 Task: Find connections with filter location Sibsāgar with filter topic #CVwith filter profile language English with filter current company Allcargo Logistics Ltd with filter school The Institute of Chartered Accountants of India with filter industry Recreational Facilities with filter service category Loans with filter keywords title Store Manager
Action: Mouse moved to (626, 86)
Screenshot: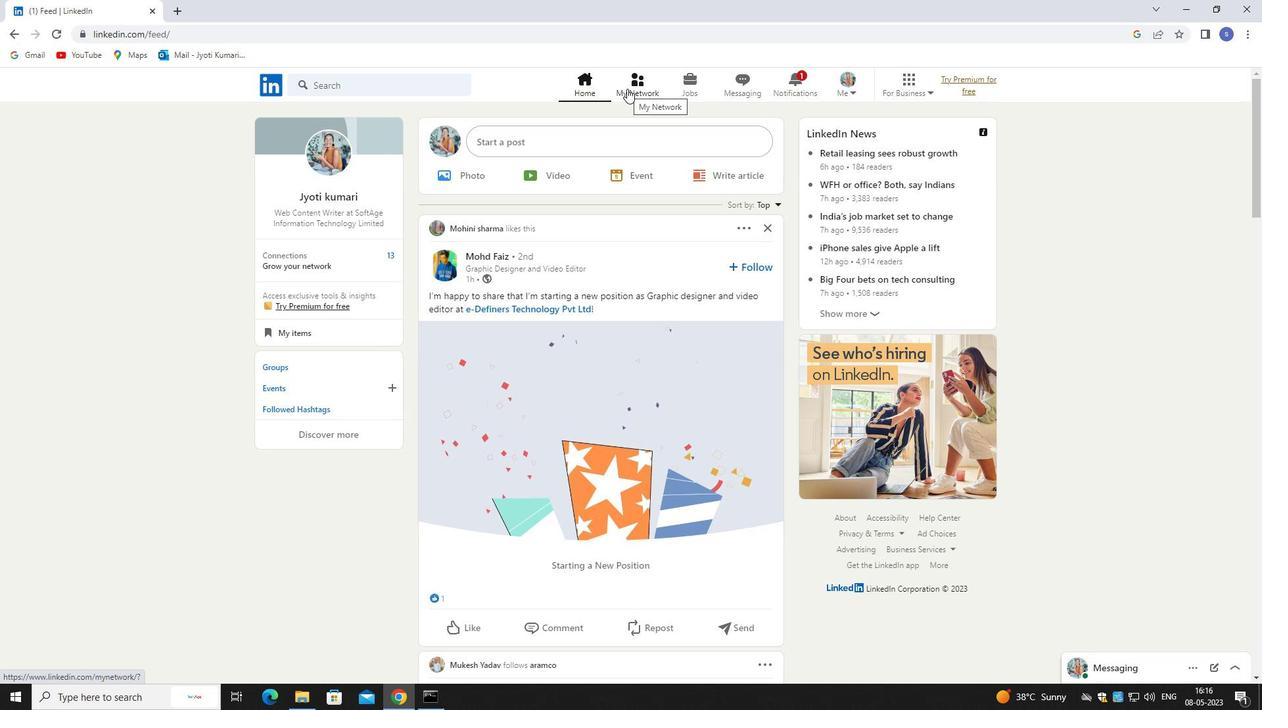 
Action: Mouse pressed left at (626, 86)
Screenshot: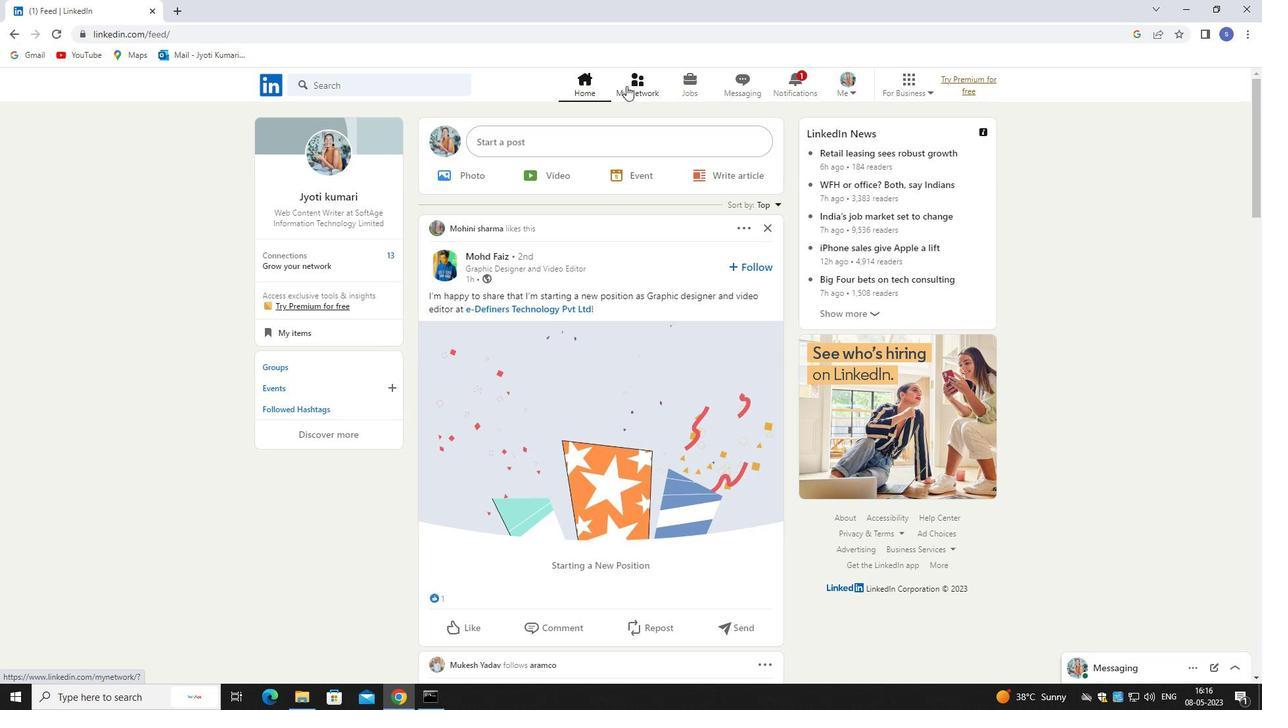 
Action: Mouse pressed left at (626, 86)
Screenshot: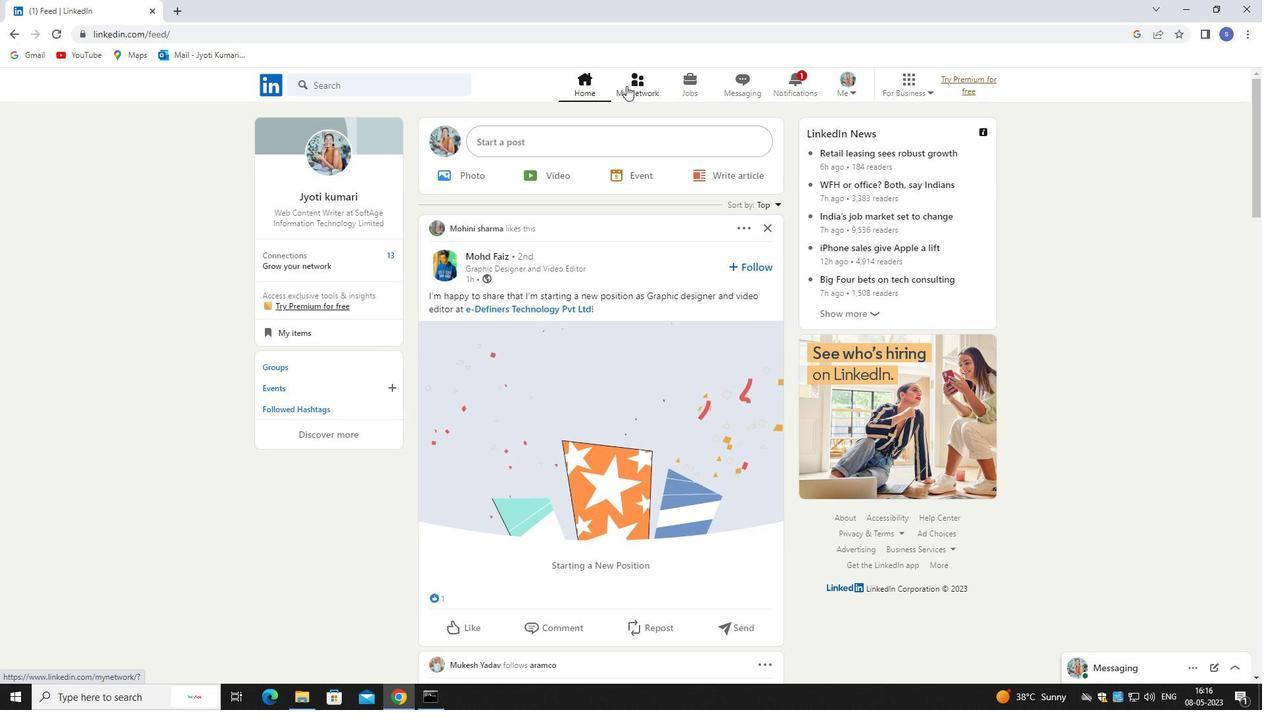 
Action: Mouse moved to (427, 153)
Screenshot: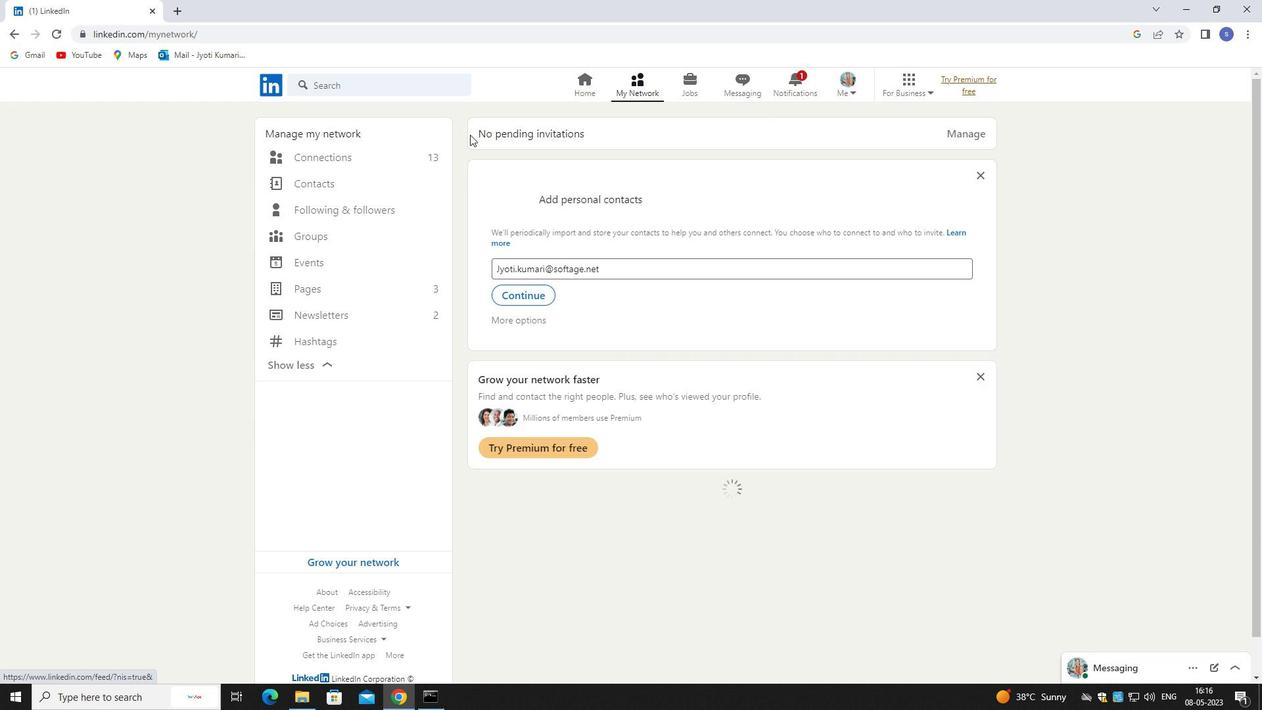 
Action: Mouse pressed left at (427, 153)
Screenshot: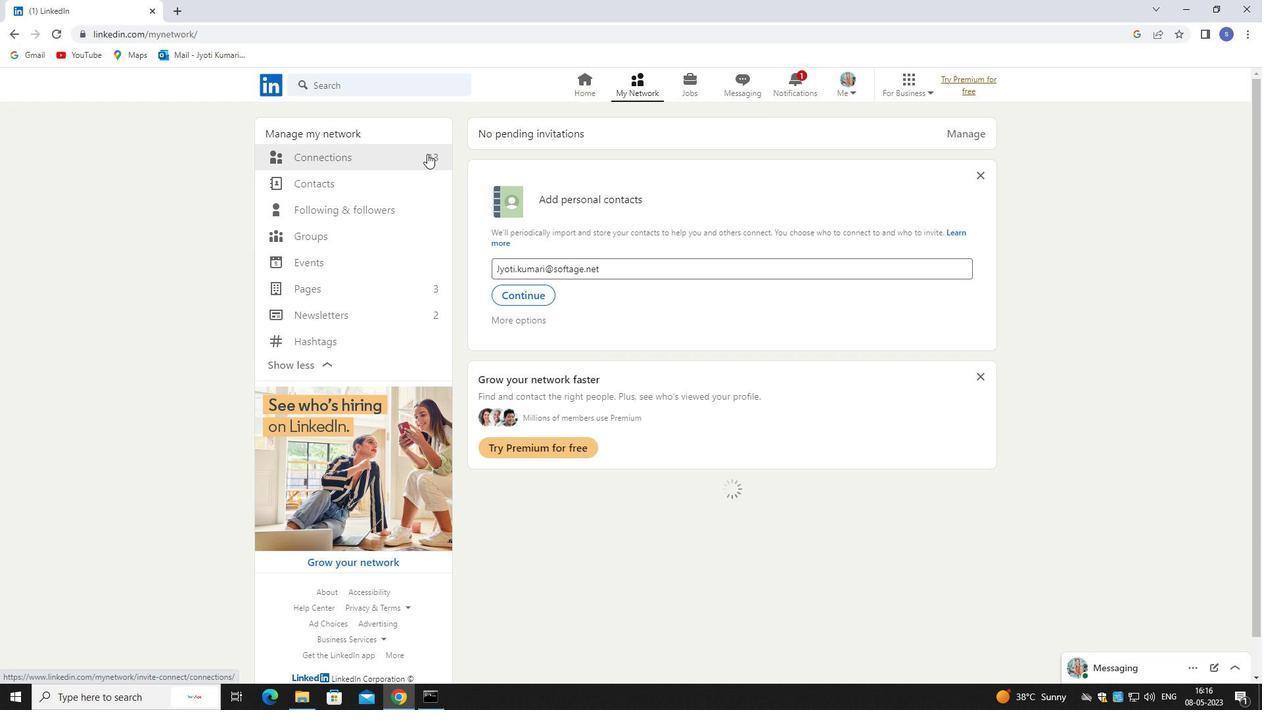 
Action: Mouse pressed left at (427, 153)
Screenshot: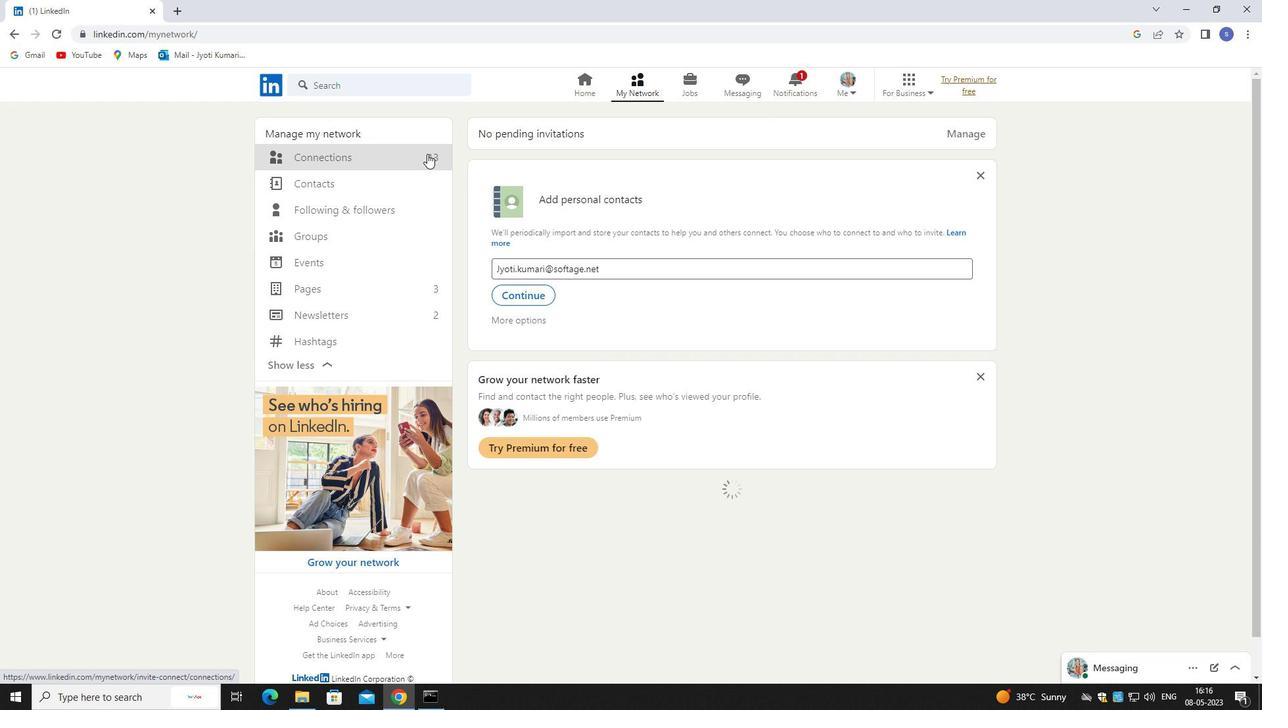 
Action: Mouse moved to (724, 158)
Screenshot: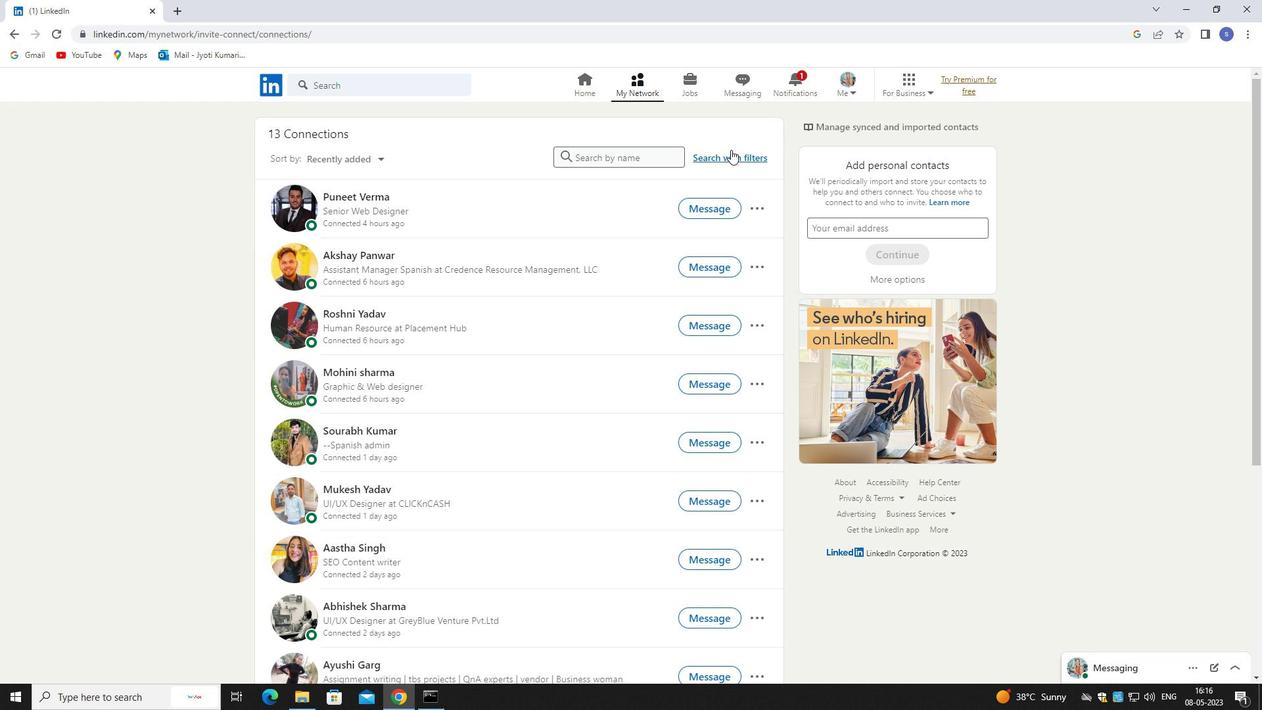 
Action: Mouse pressed left at (724, 158)
Screenshot: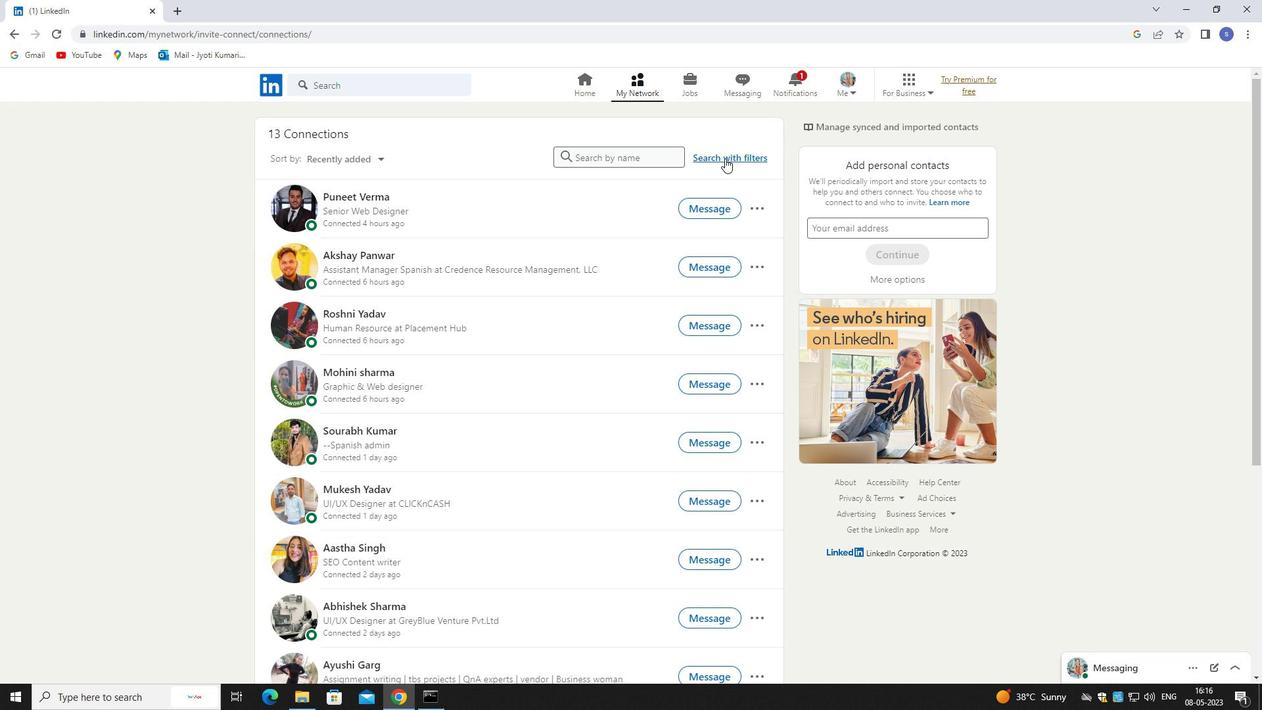 
Action: Mouse moved to (683, 120)
Screenshot: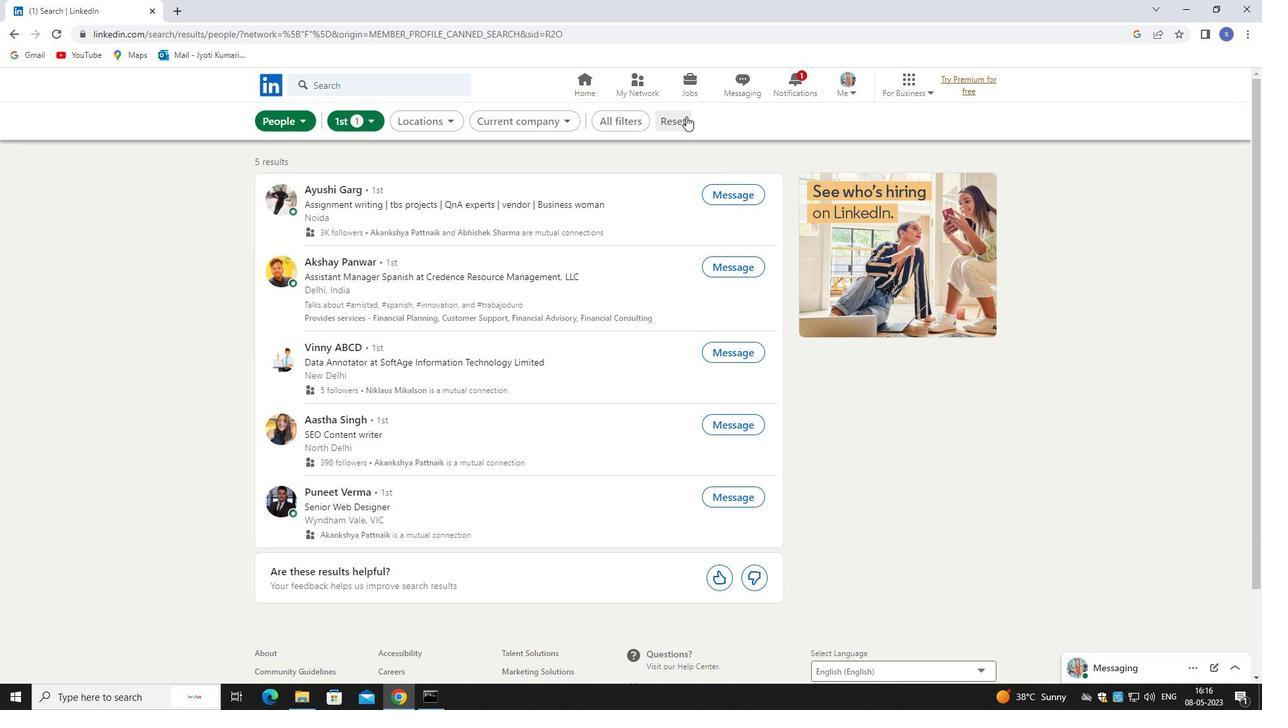 
Action: Mouse pressed left at (683, 120)
Screenshot: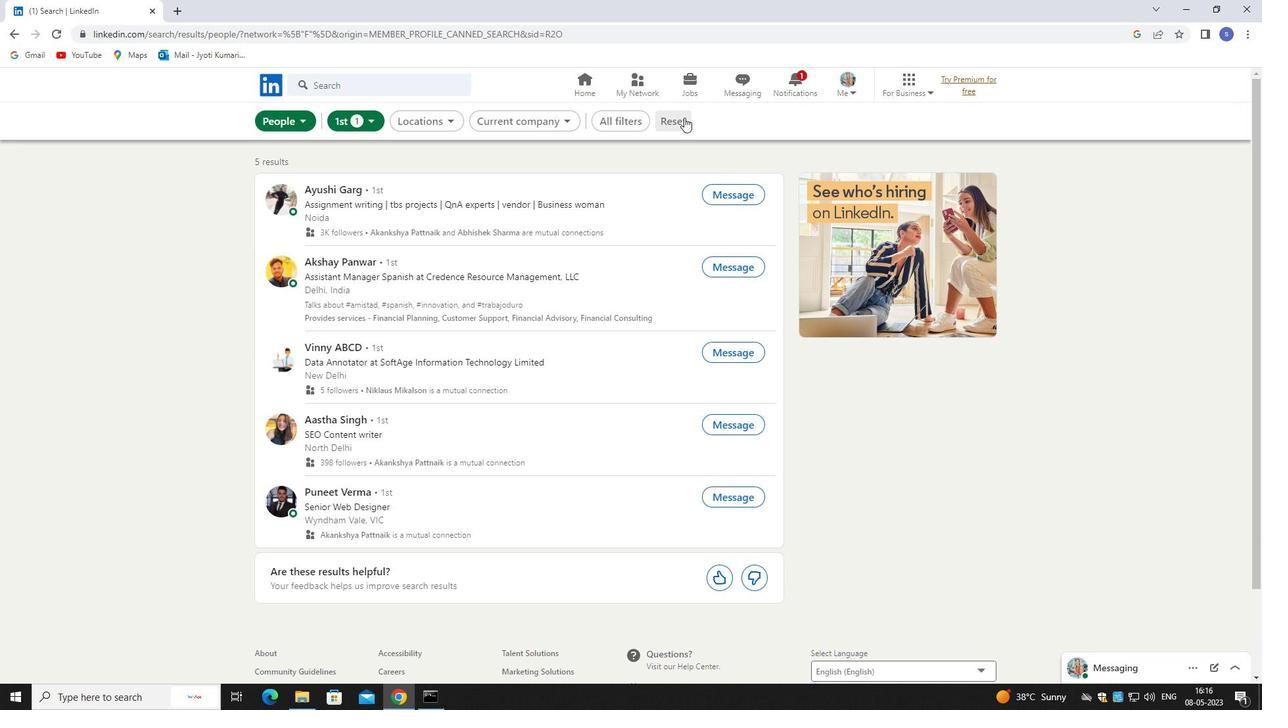 
Action: Mouse moved to (661, 124)
Screenshot: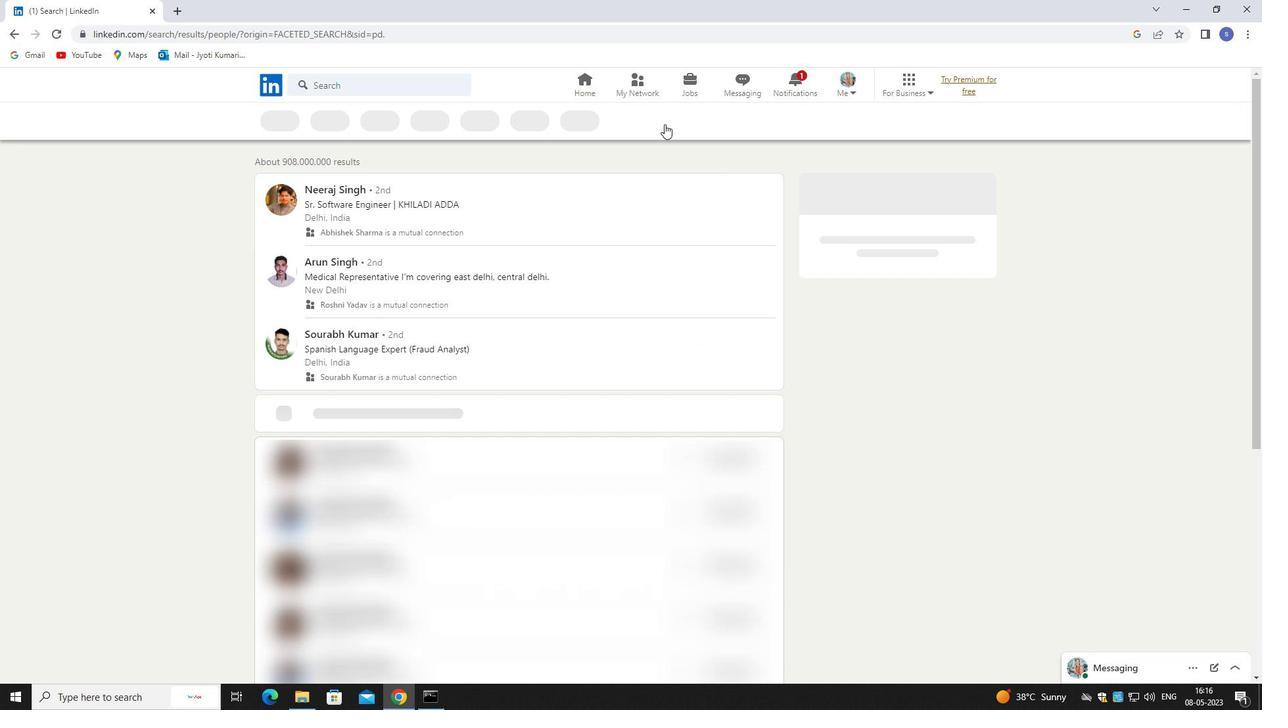 
Action: Mouse pressed left at (661, 124)
Screenshot: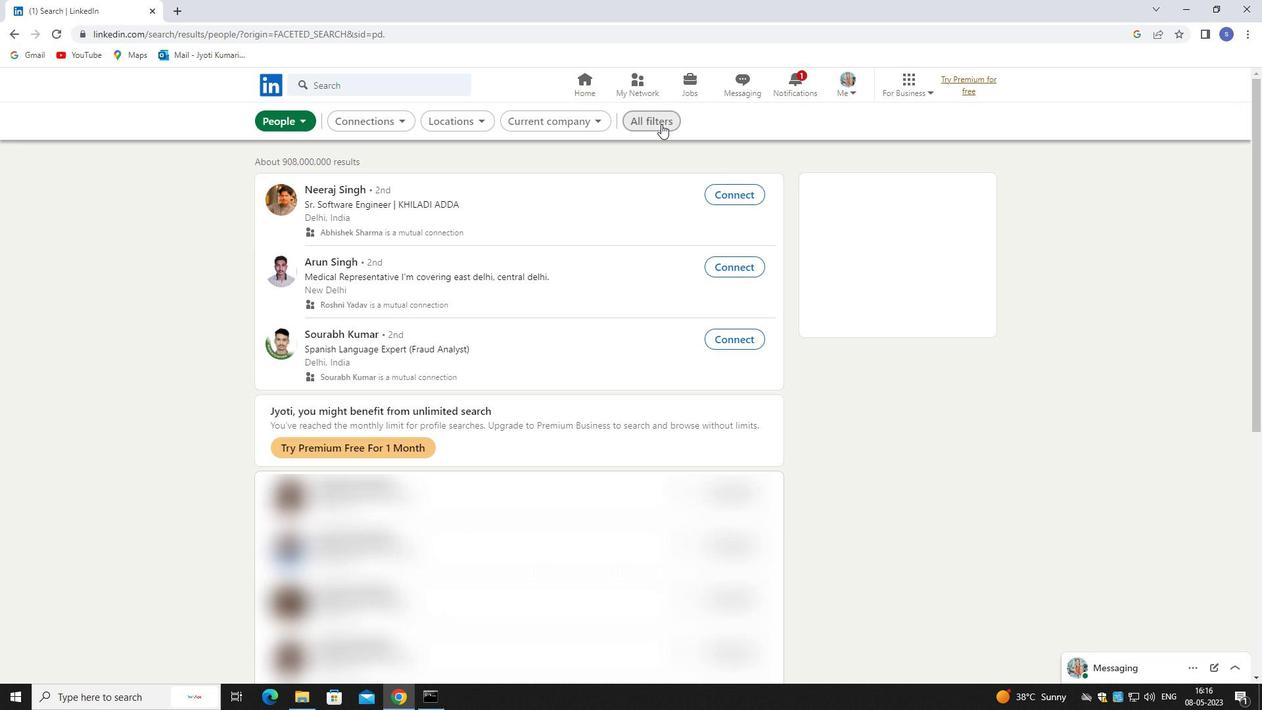 
Action: Mouse moved to (1132, 523)
Screenshot: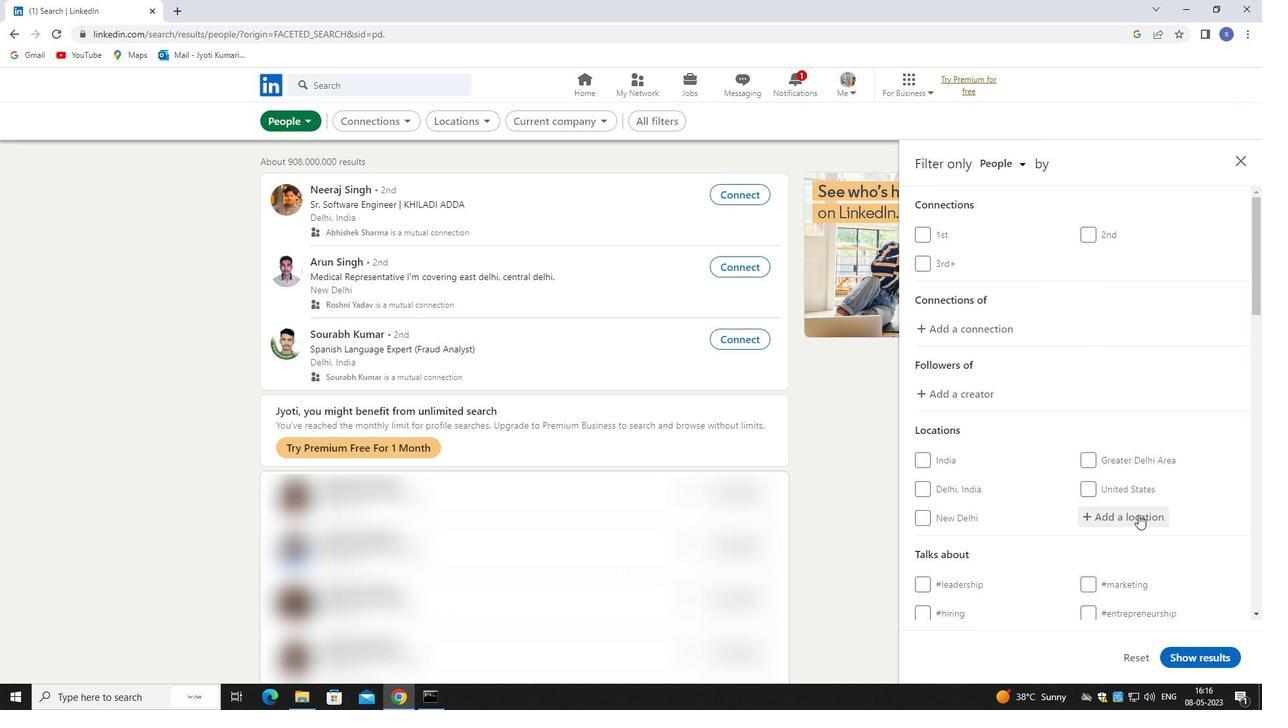 
Action: Mouse pressed left at (1132, 523)
Screenshot: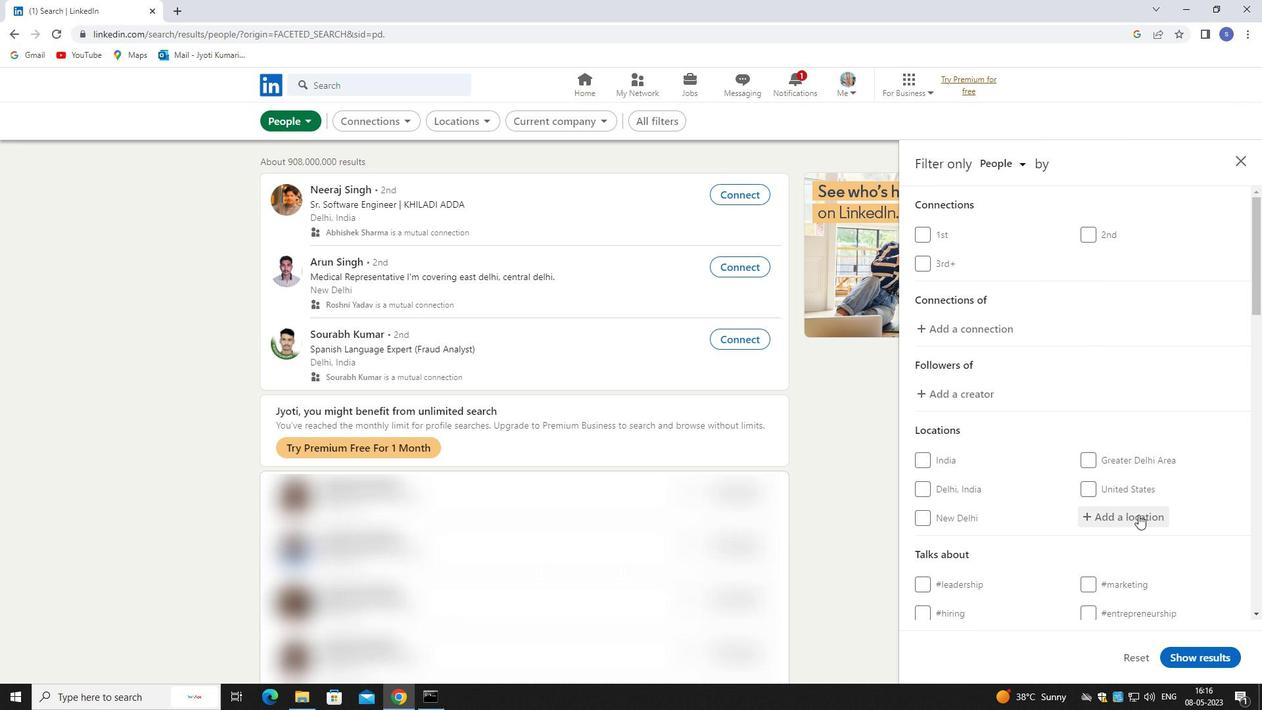 
Action: Mouse moved to (1130, 522)
Screenshot: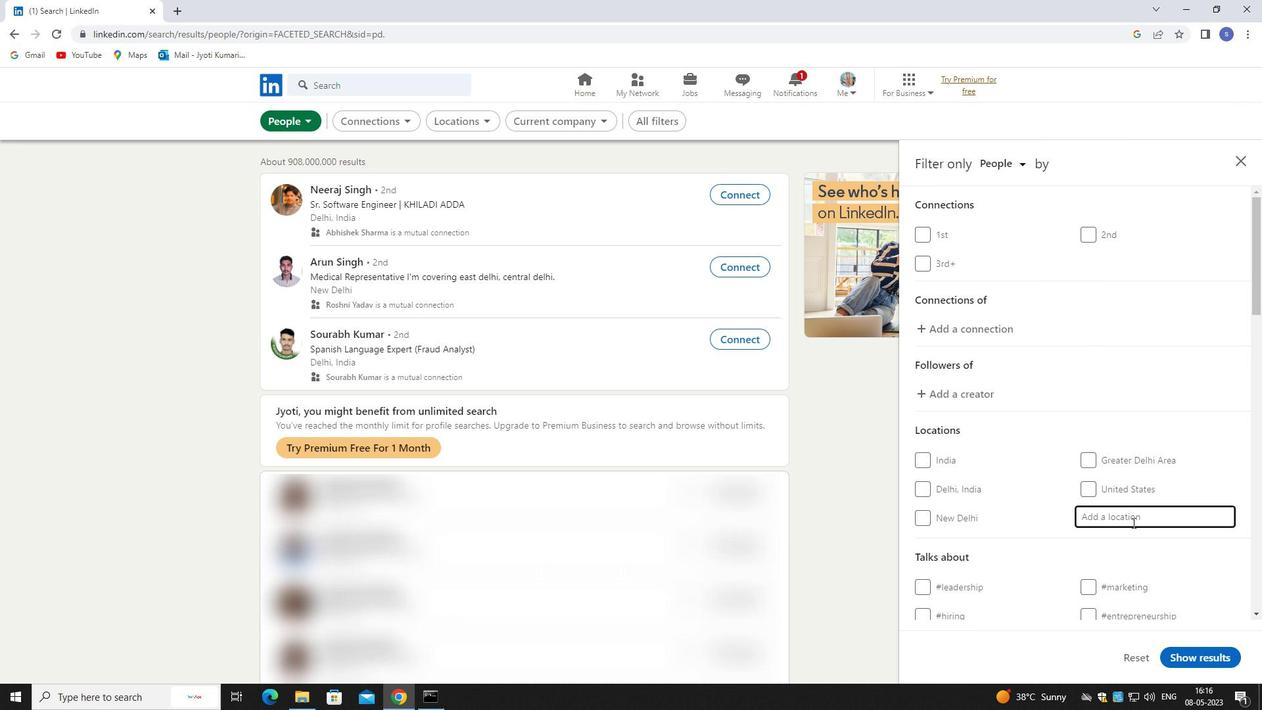 
Action: Key pressed siba<Key.backspace>sa
Screenshot: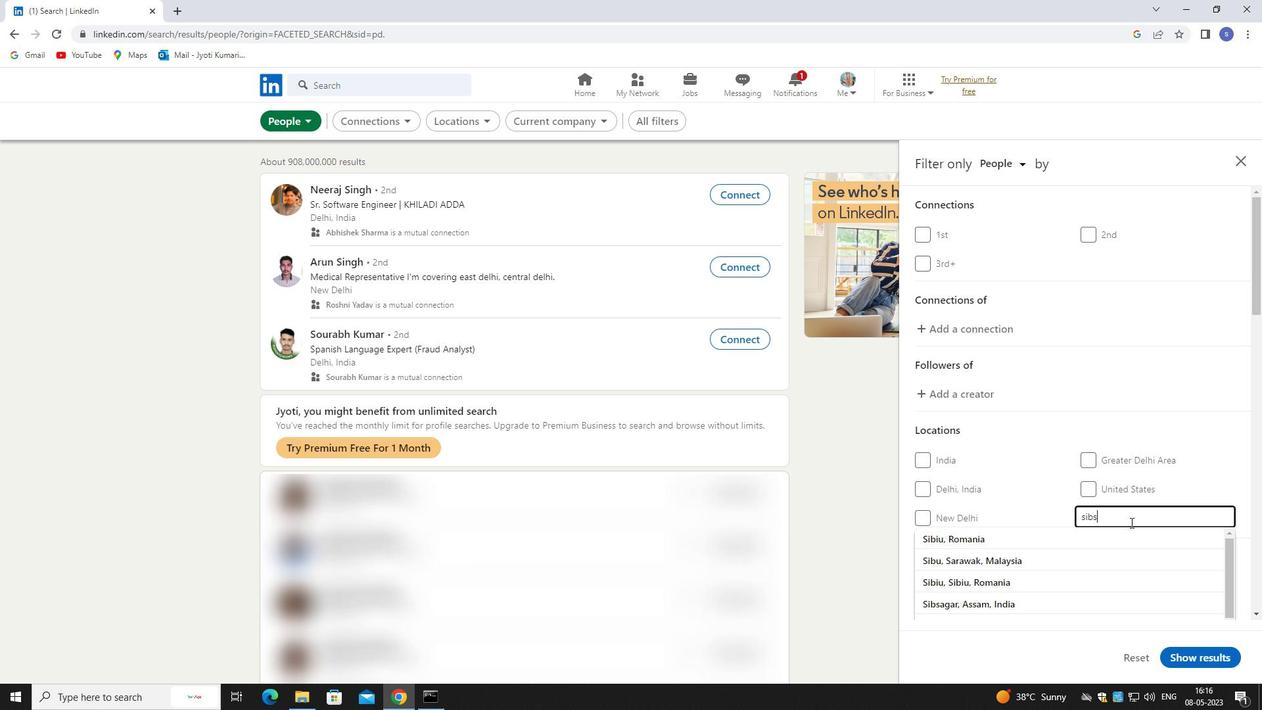 
Action: Mouse moved to (1134, 535)
Screenshot: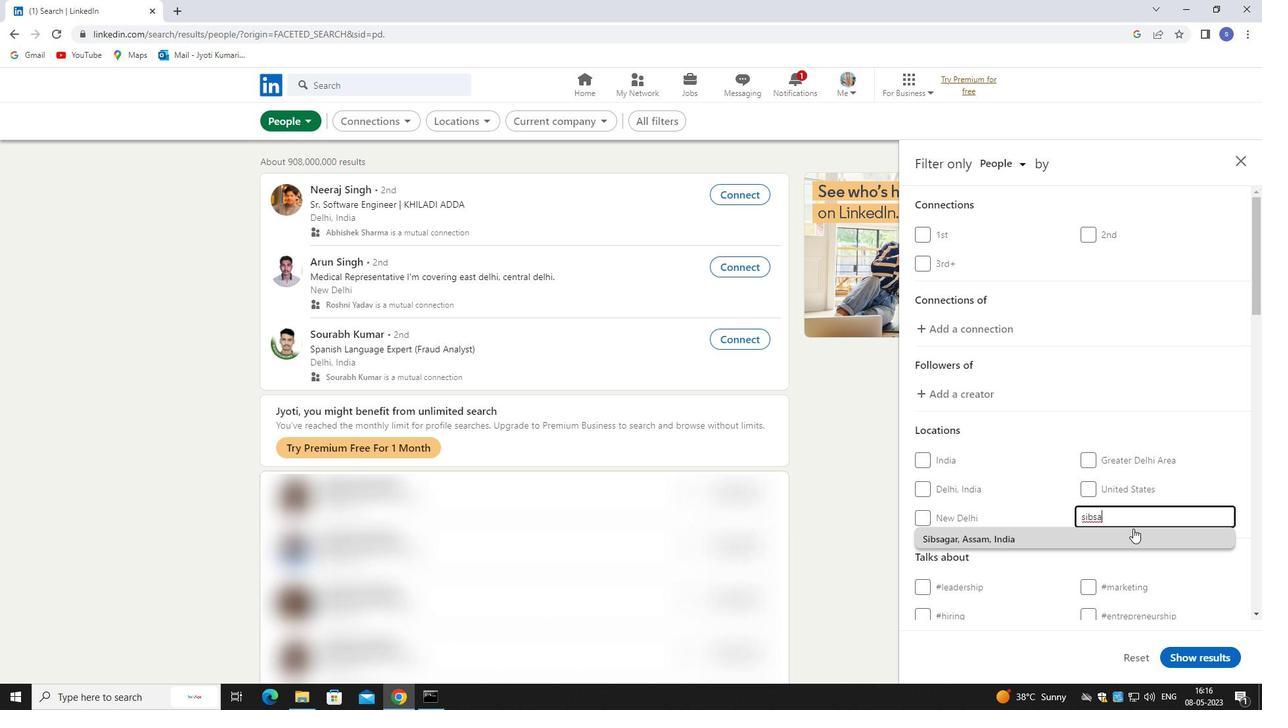 
Action: Mouse pressed left at (1134, 535)
Screenshot: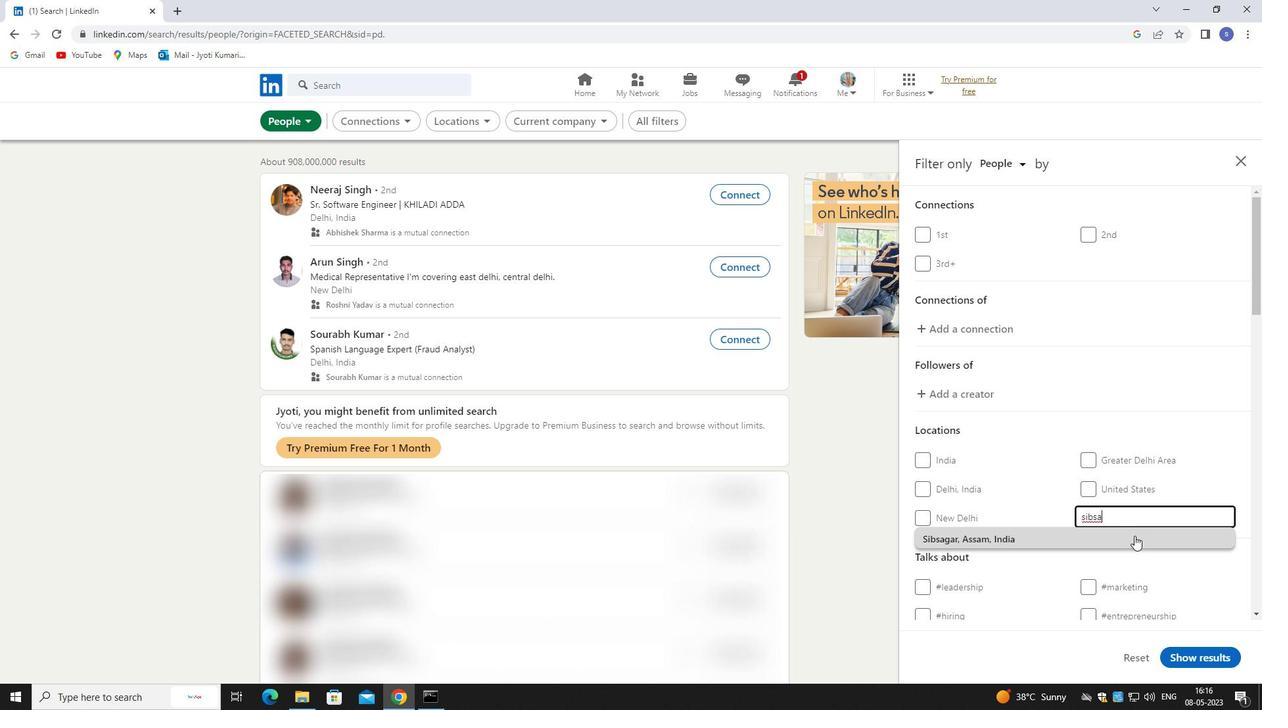 
Action: Mouse moved to (1135, 536)
Screenshot: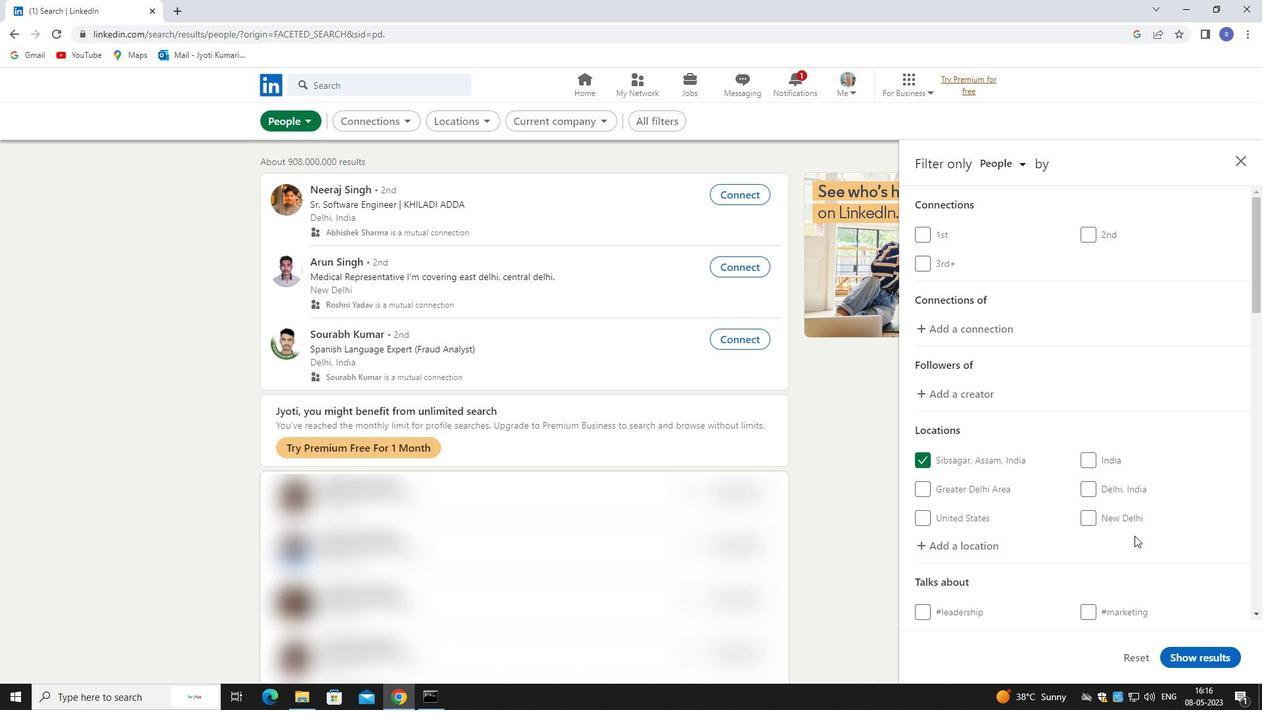
Action: Mouse scrolled (1135, 535) with delta (0, 0)
Screenshot: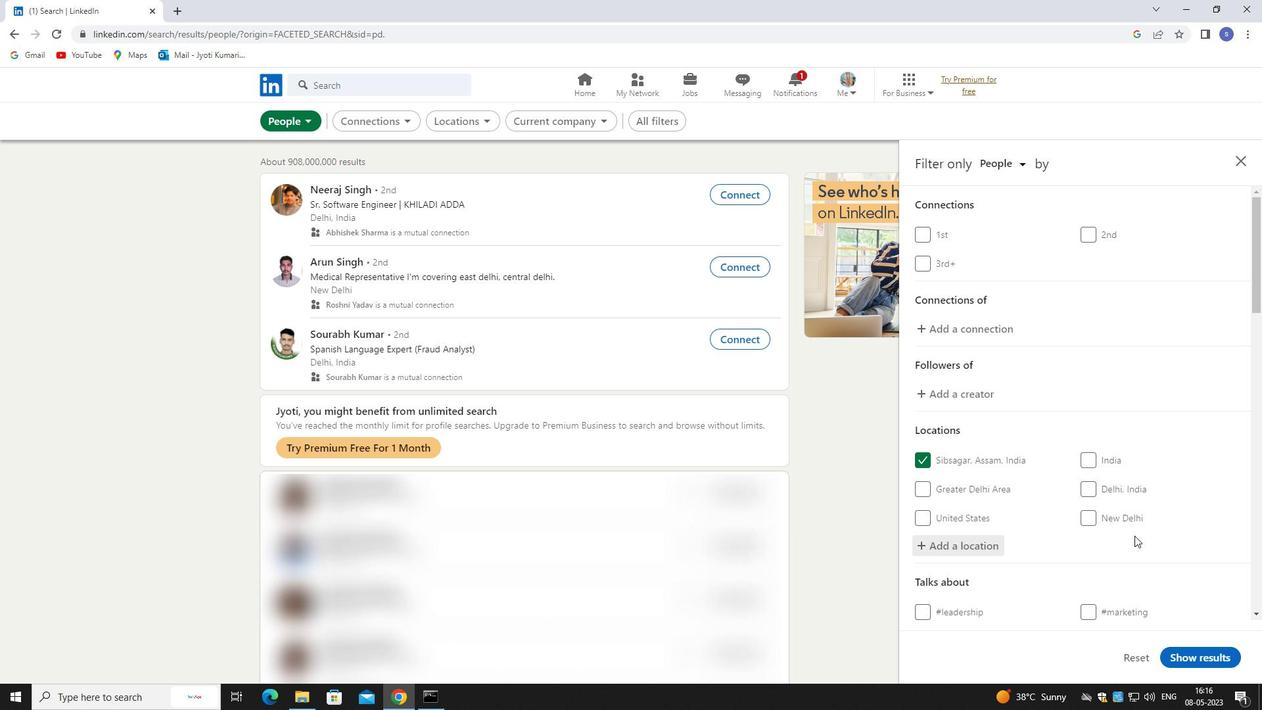 
Action: Mouse moved to (1135, 536)
Screenshot: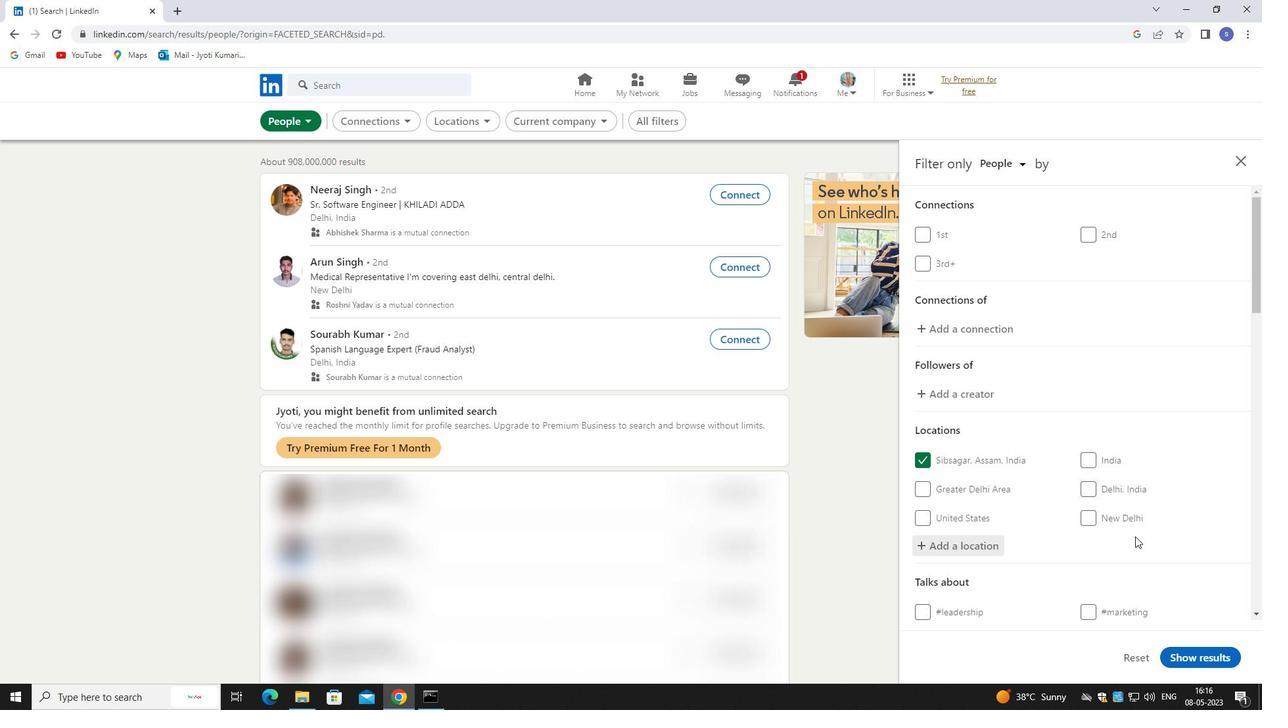
Action: Mouse scrolled (1135, 535) with delta (0, 0)
Screenshot: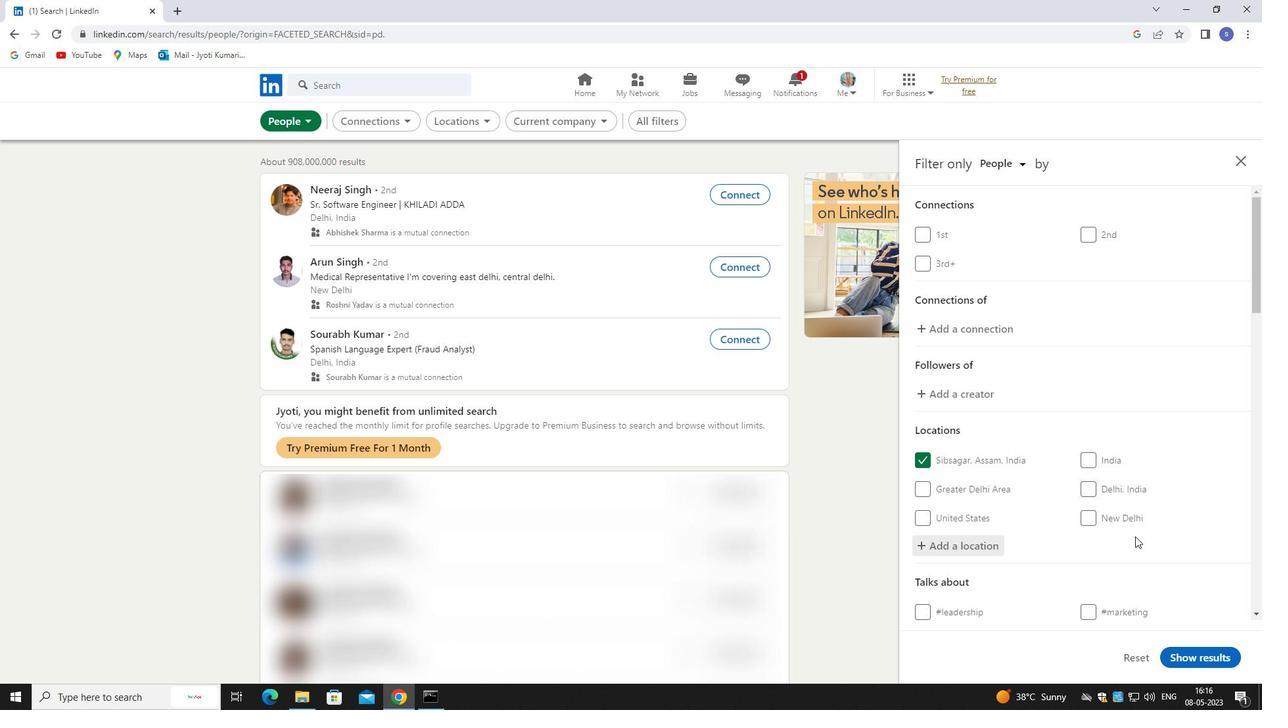 
Action: Mouse pressed left at (1135, 536)
Screenshot: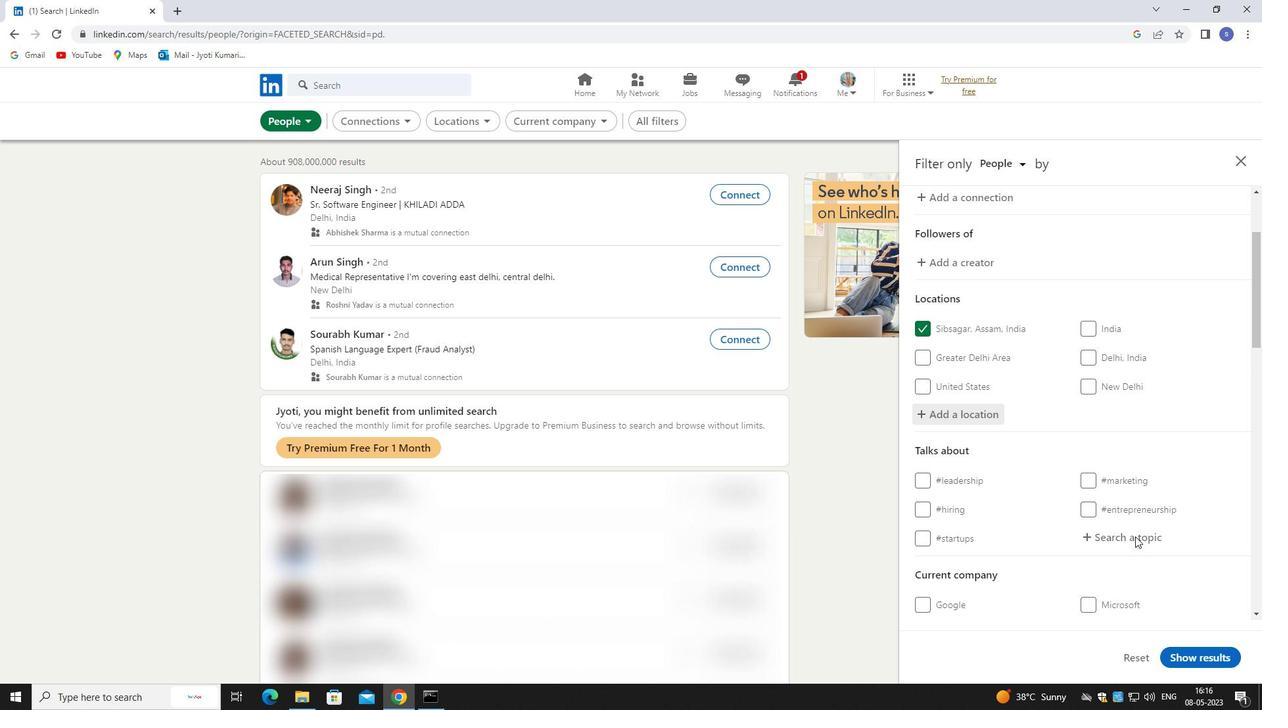 
Action: Key pressed v<Key.backspace>cv
Screenshot: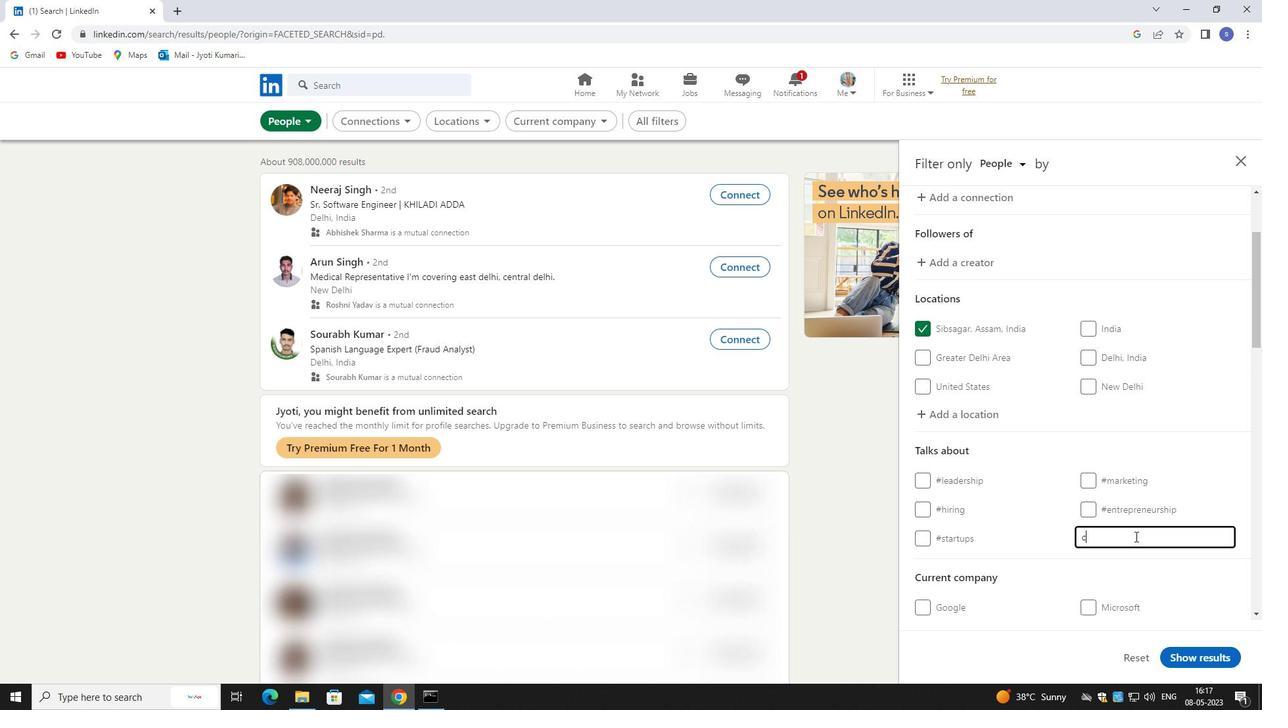 
Action: Mouse moved to (1112, 555)
Screenshot: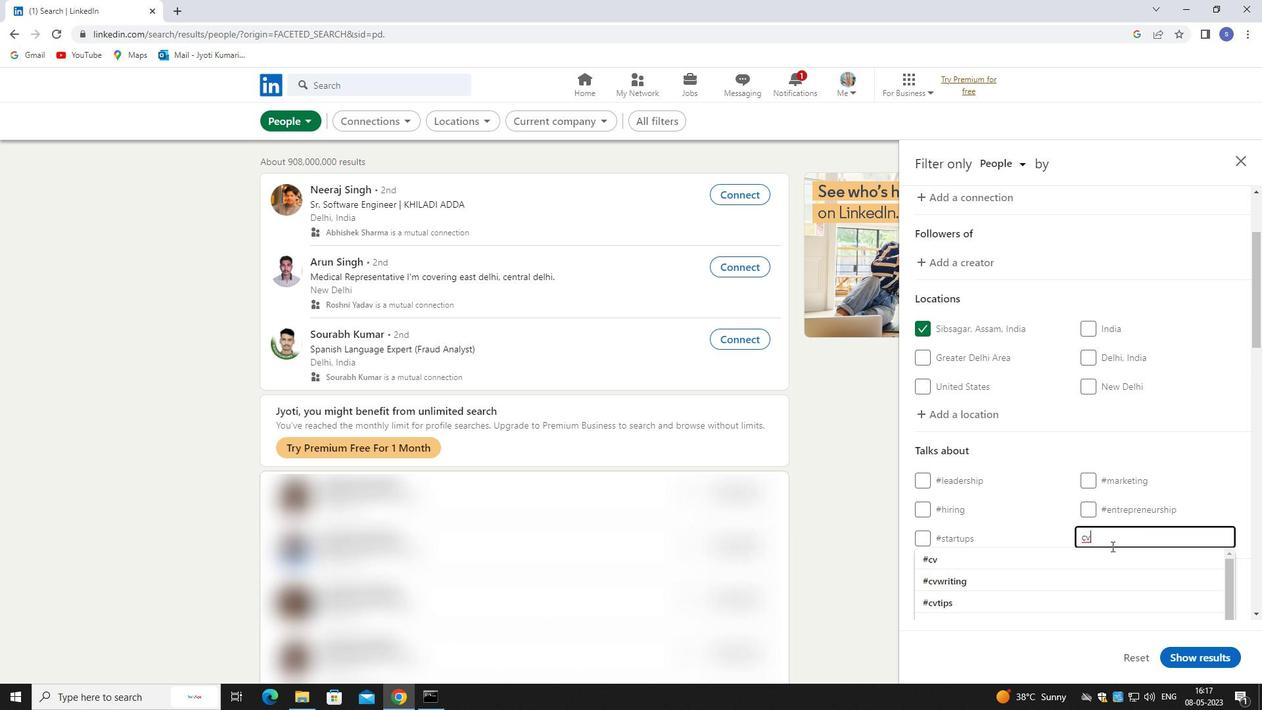 
Action: Mouse pressed left at (1112, 555)
Screenshot: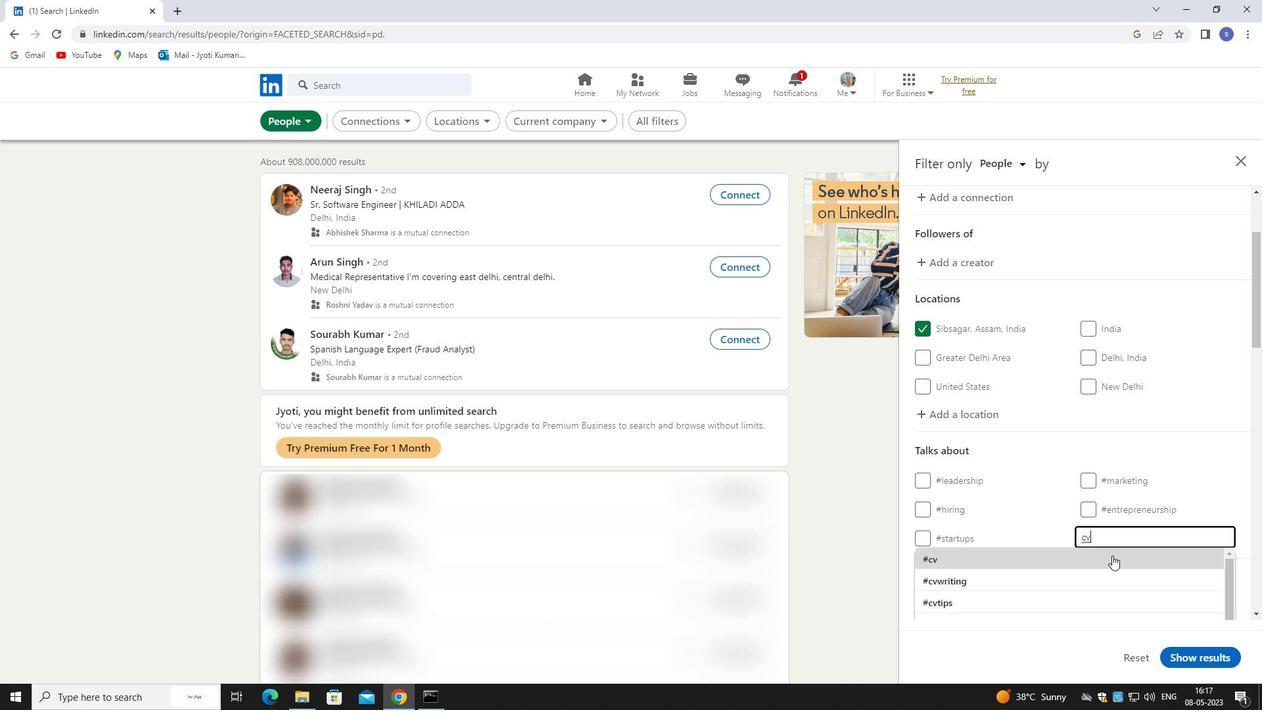 
Action: Mouse moved to (1113, 556)
Screenshot: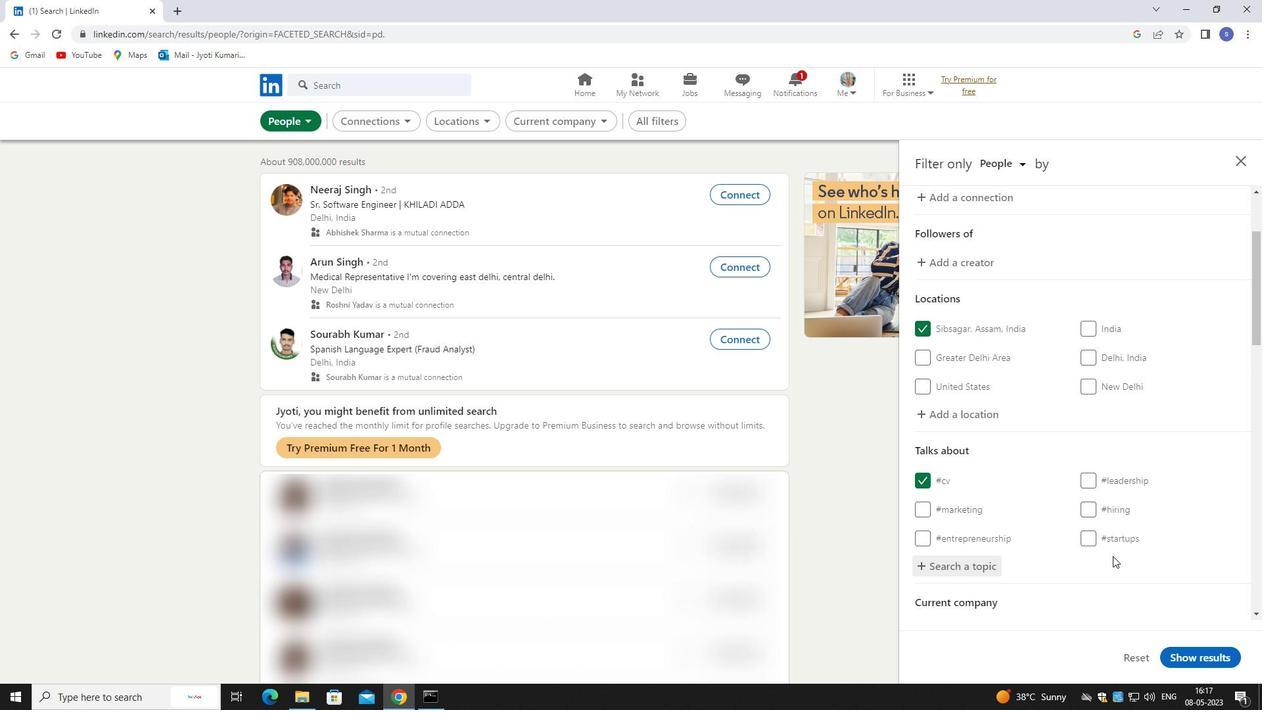 
Action: Mouse scrolled (1113, 556) with delta (0, 0)
Screenshot: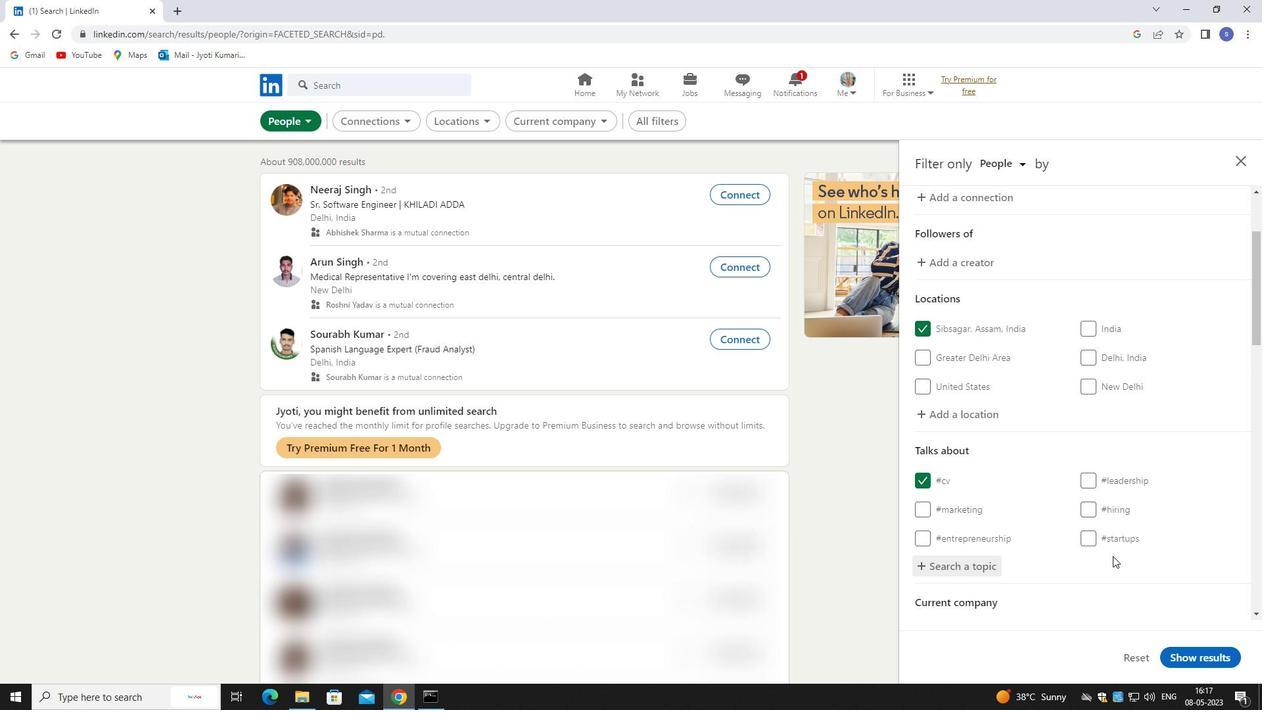 
Action: Mouse scrolled (1113, 556) with delta (0, 0)
Screenshot: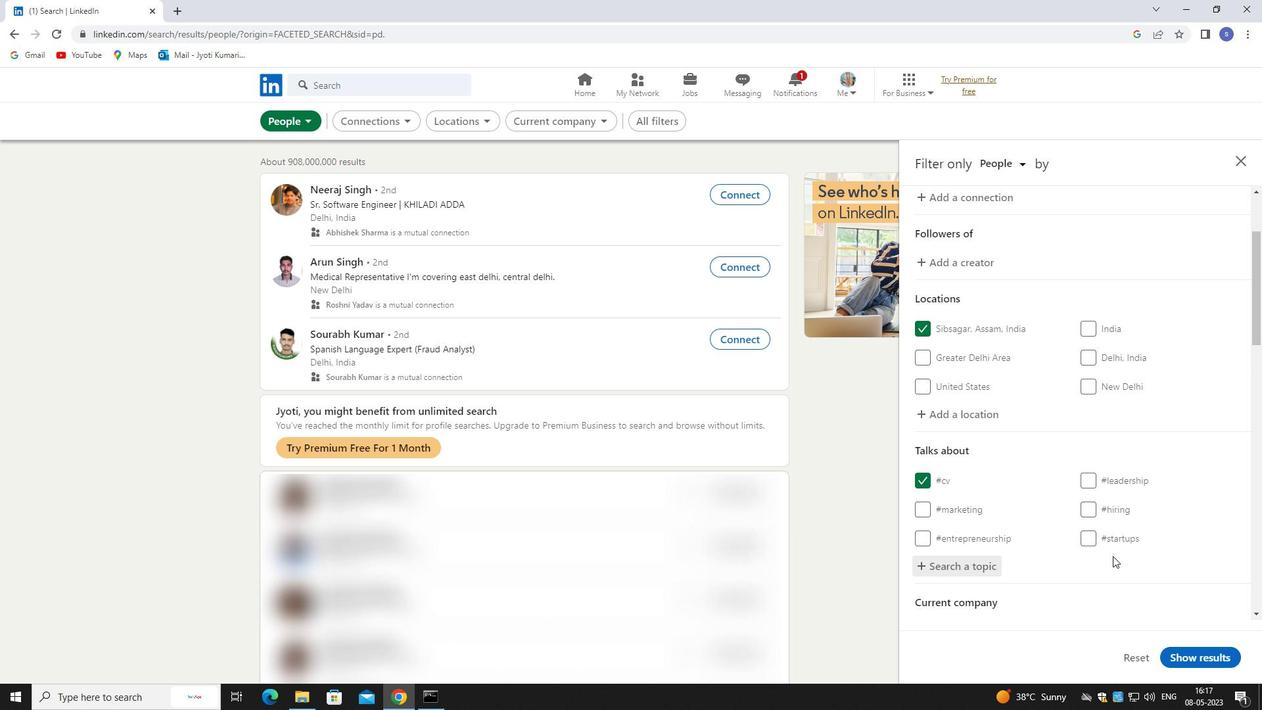 
Action: Mouse scrolled (1113, 556) with delta (0, 0)
Screenshot: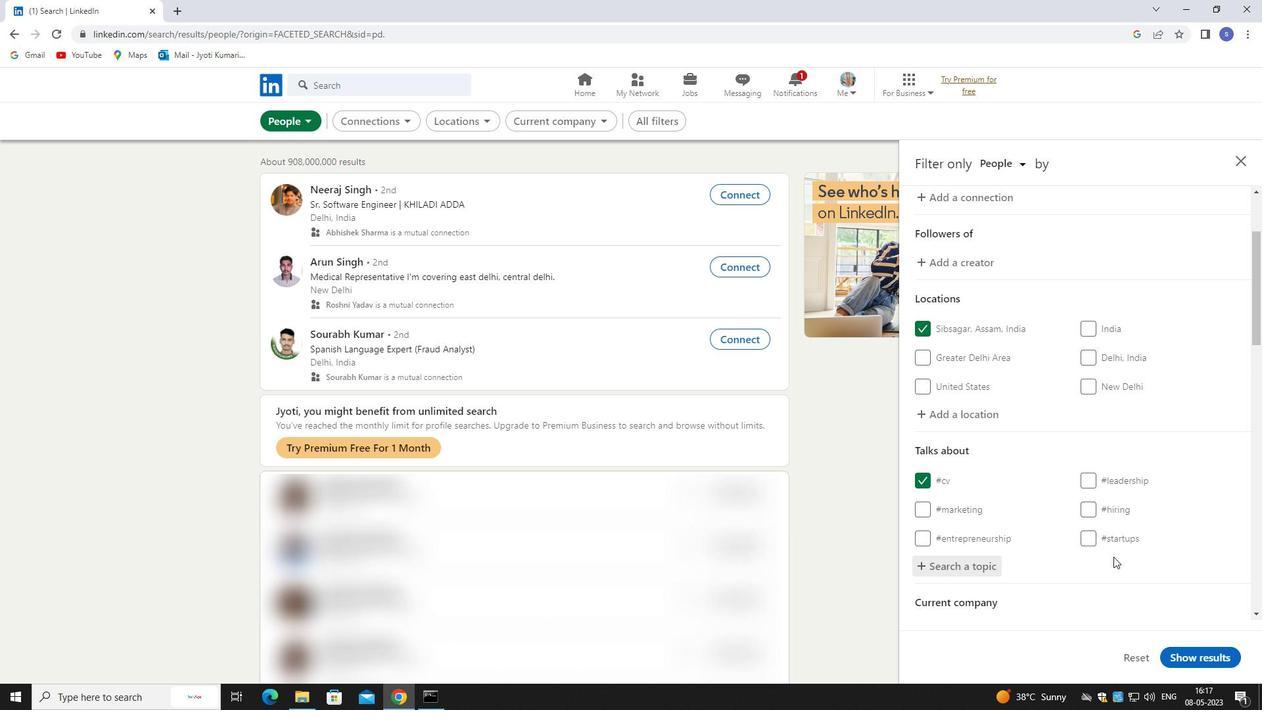 
Action: Mouse scrolled (1113, 556) with delta (0, 0)
Screenshot: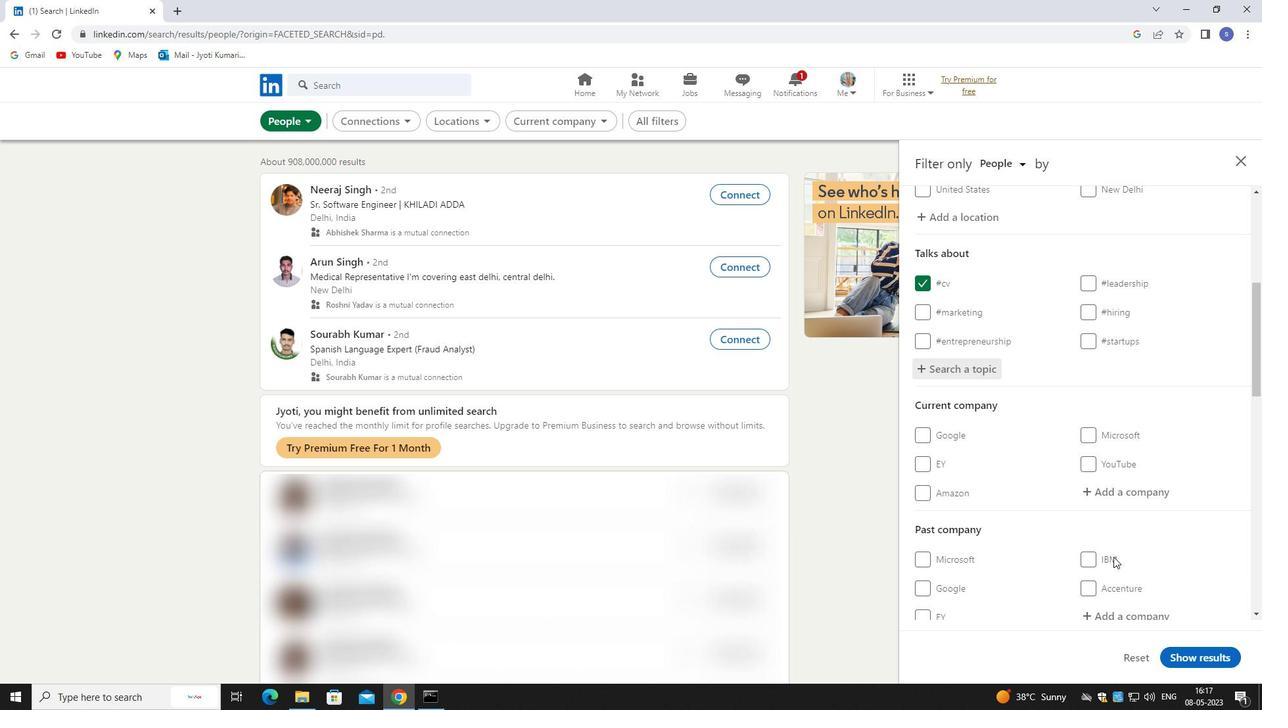 
Action: Mouse moved to (1120, 428)
Screenshot: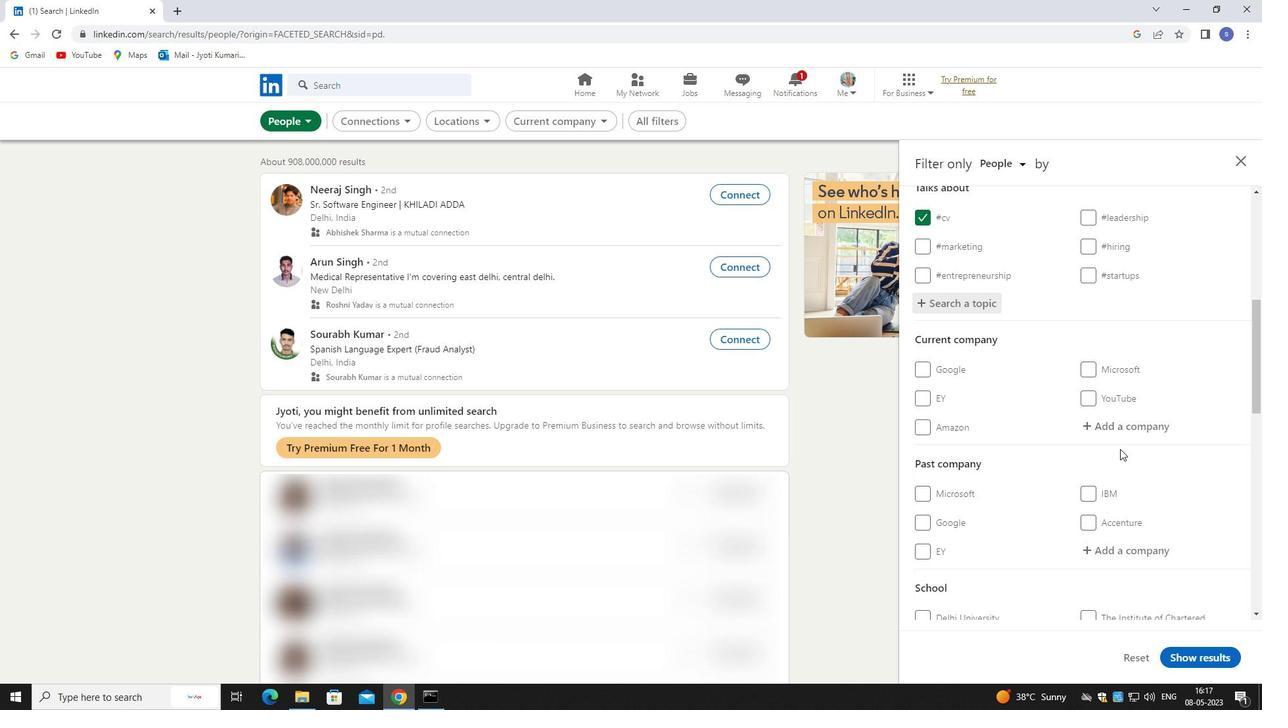 
Action: Mouse pressed left at (1120, 428)
Screenshot: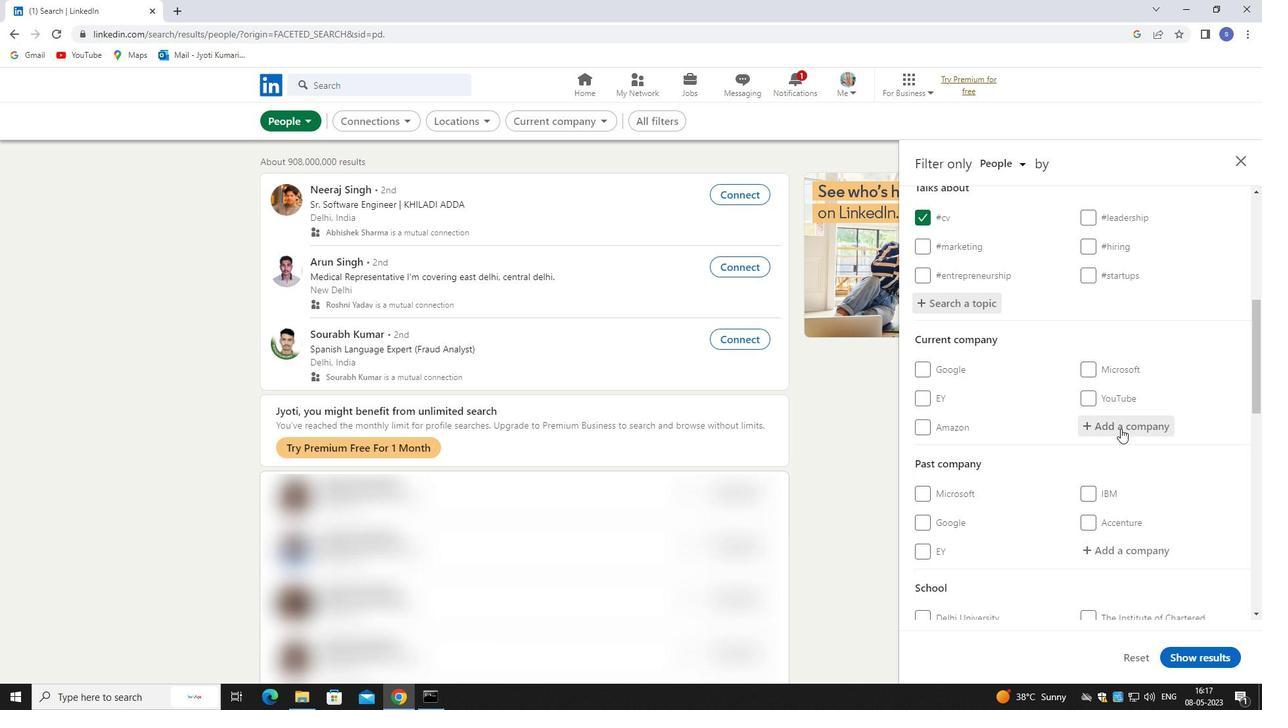
Action: Key pressed allcargo
Screenshot: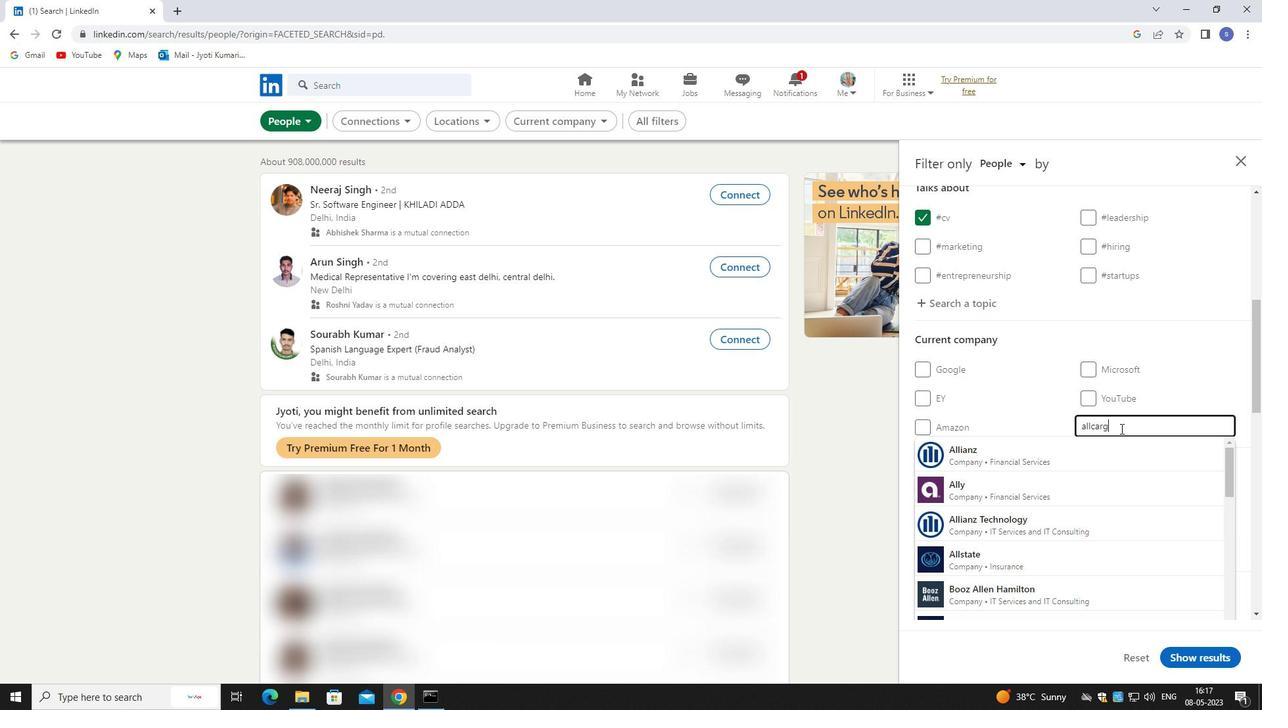 
Action: Mouse moved to (1183, 454)
Screenshot: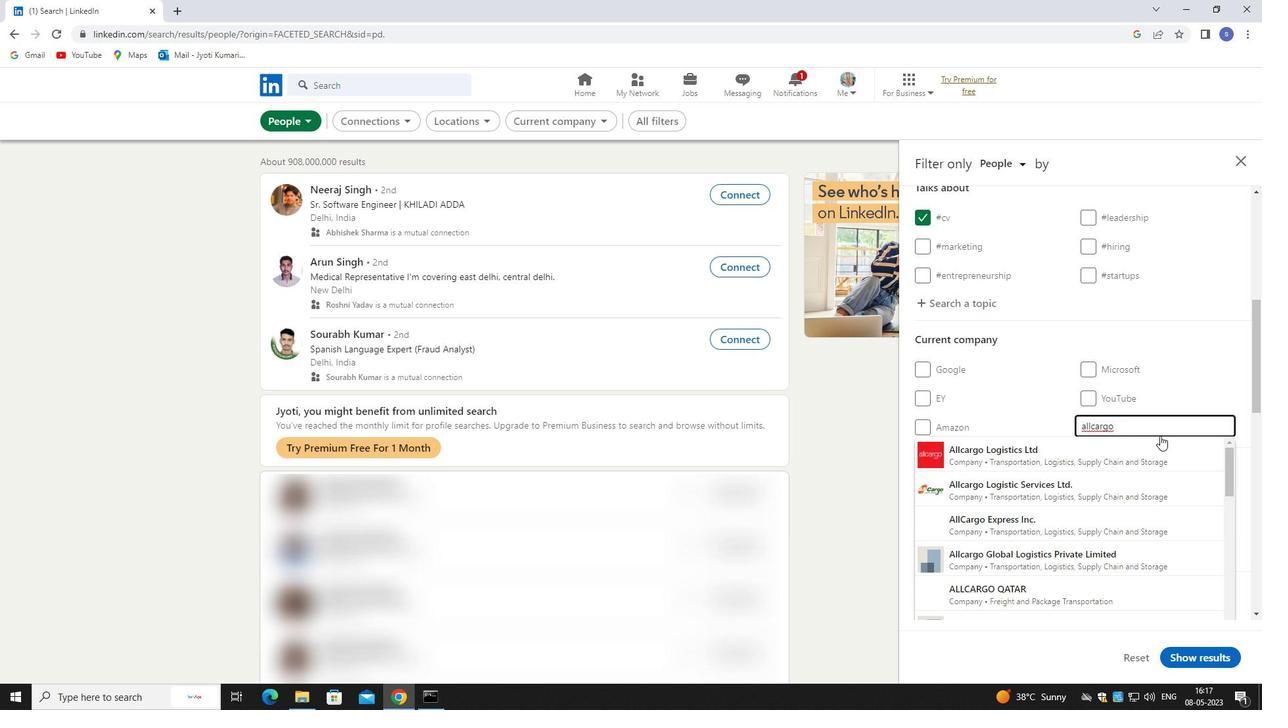 
Action: Mouse pressed left at (1183, 454)
Screenshot: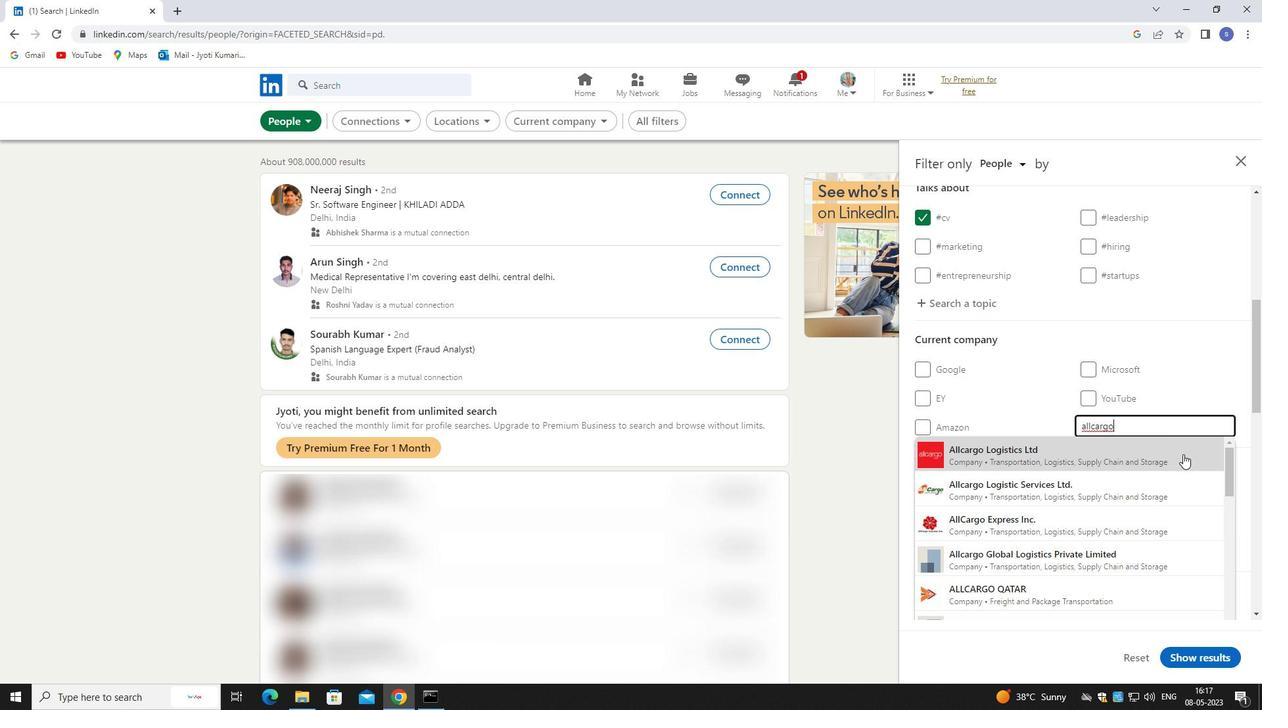 
Action: Mouse scrolled (1183, 453) with delta (0, 0)
Screenshot: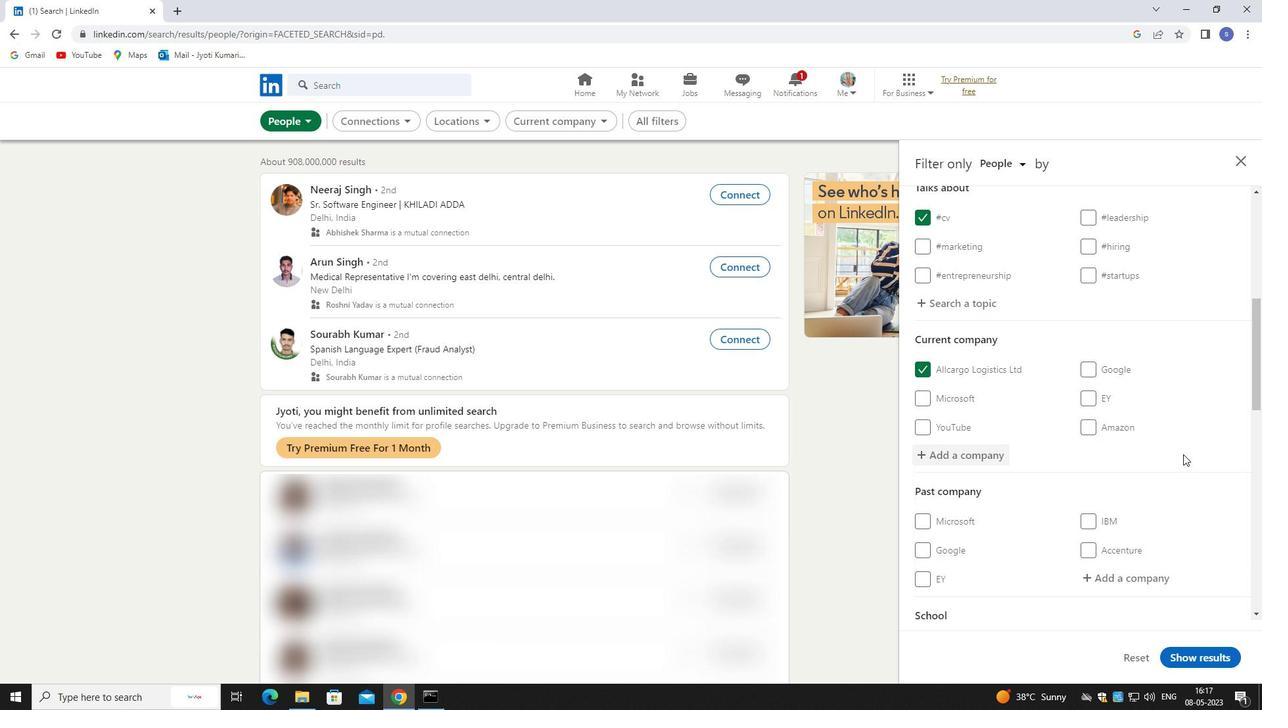 
Action: Mouse scrolled (1183, 453) with delta (0, 0)
Screenshot: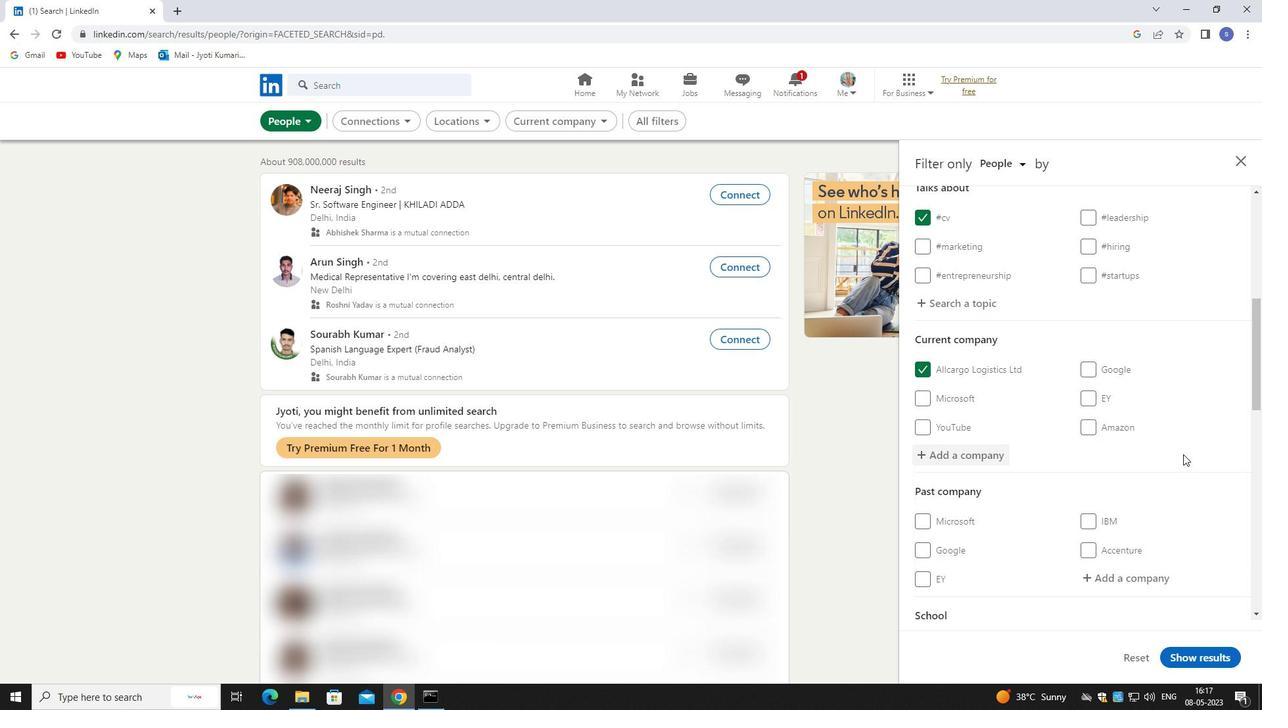 
Action: Mouse scrolled (1183, 453) with delta (0, 0)
Screenshot: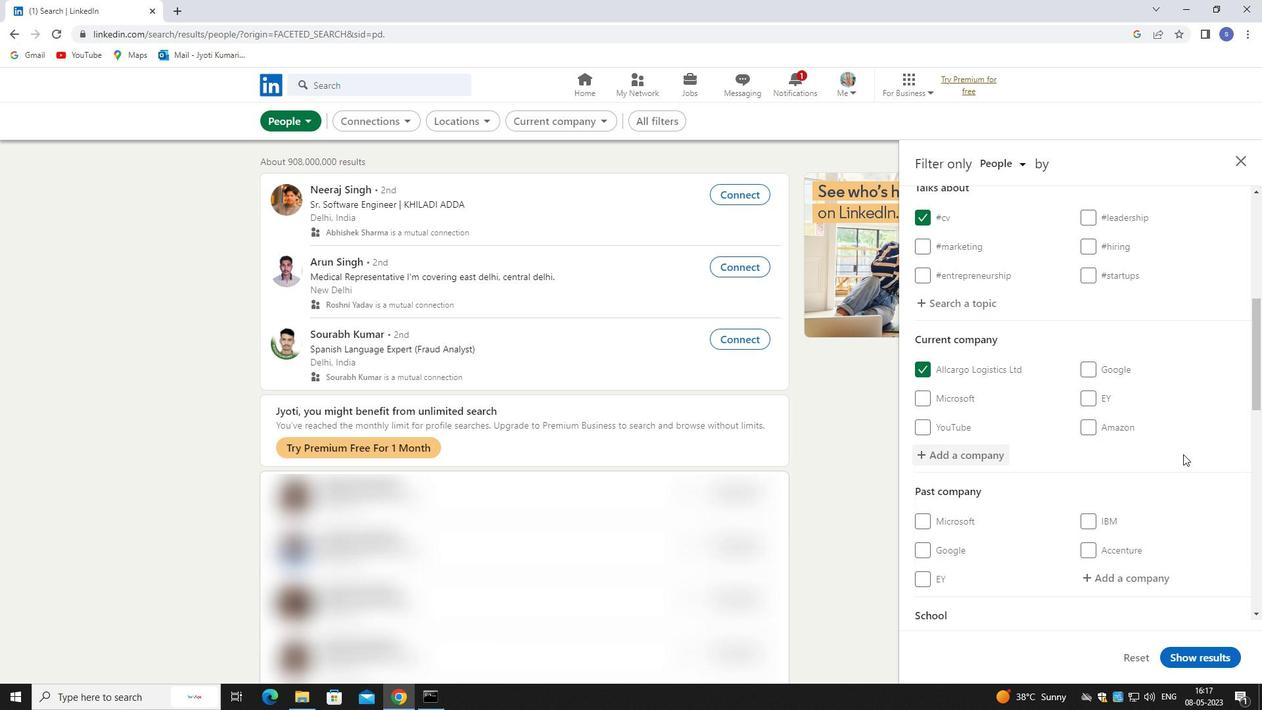 
Action: Mouse moved to (1145, 501)
Screenshot: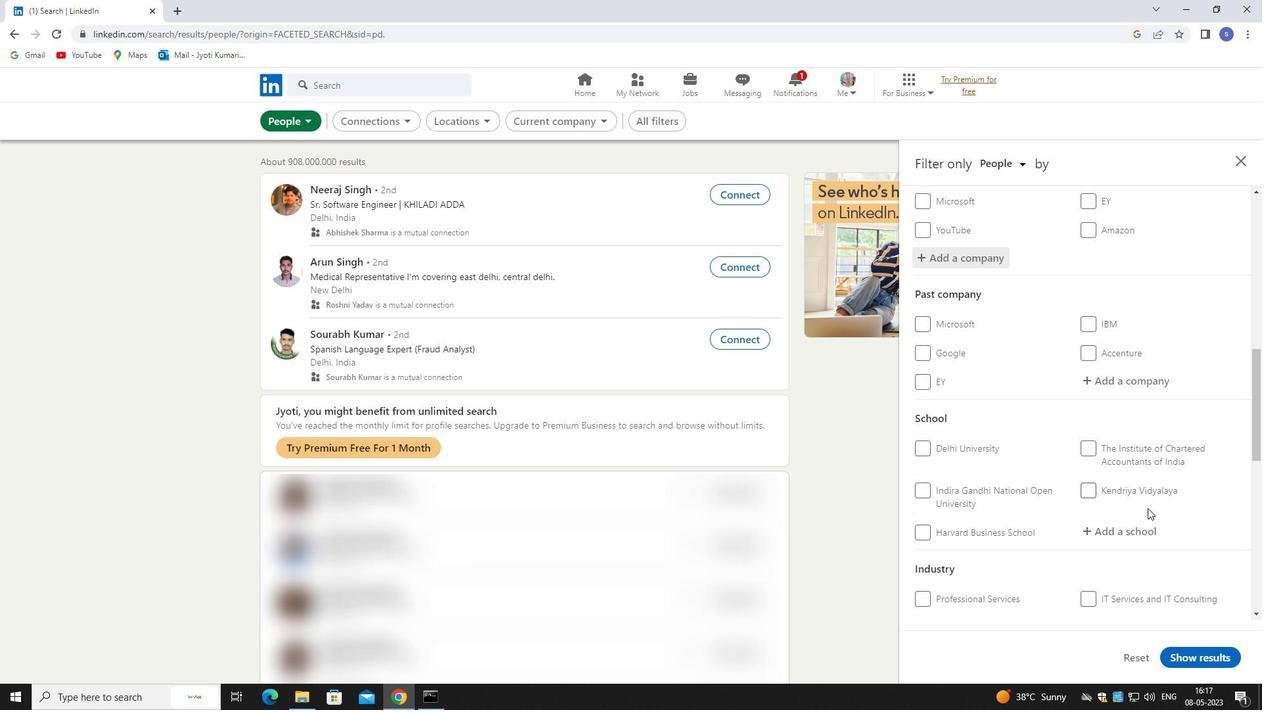 
Action: Mouse scrolled (1145, 500) with delta (0, 0)
Screenshot: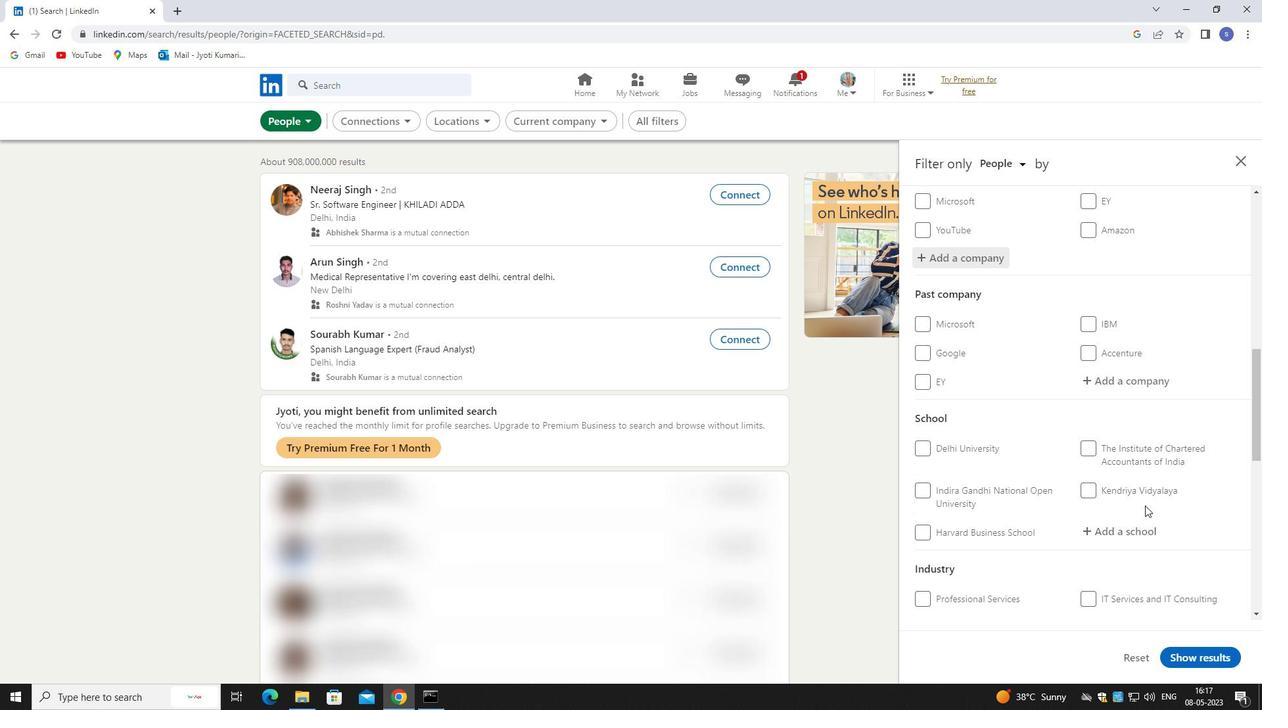 
Action: Mouse scrolled (1145, 500) with delta (0, 0)
Screenshot: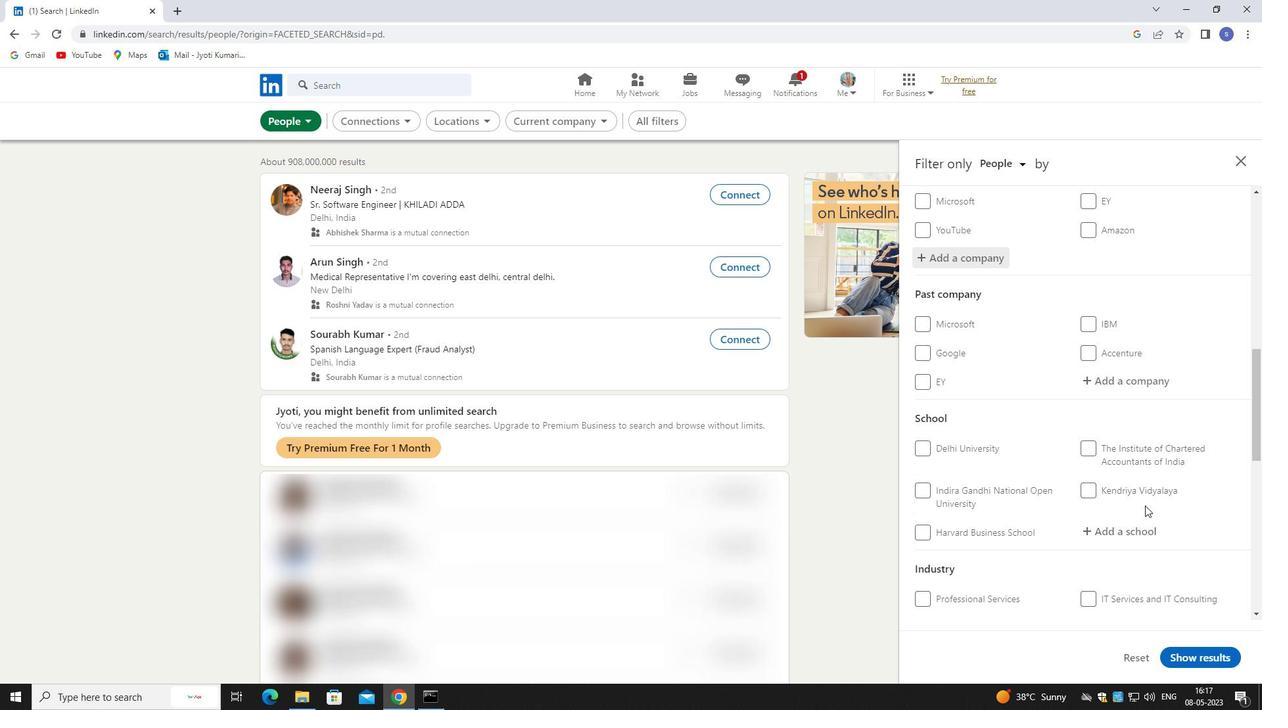 
Action: Mouse scrolled (1145, 500) with delta (0, 0)
Screenshot: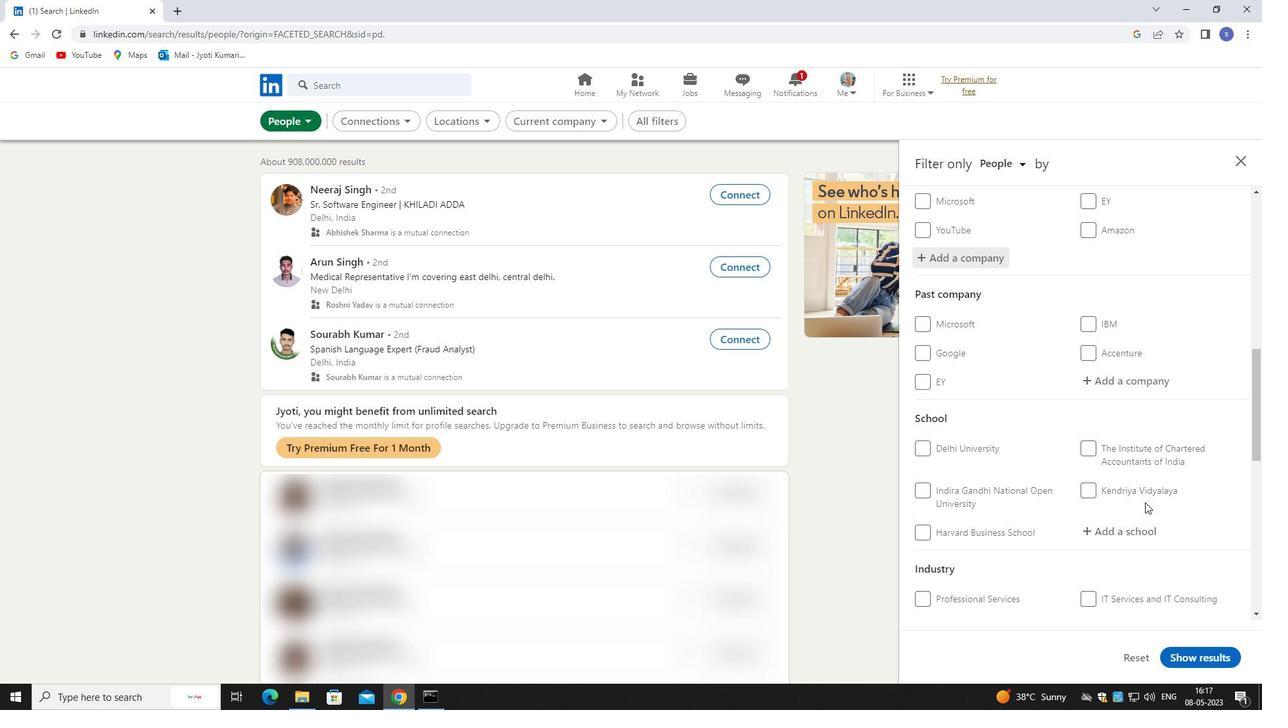
Action: Mouse moved to (1122, 339)
Screenshot: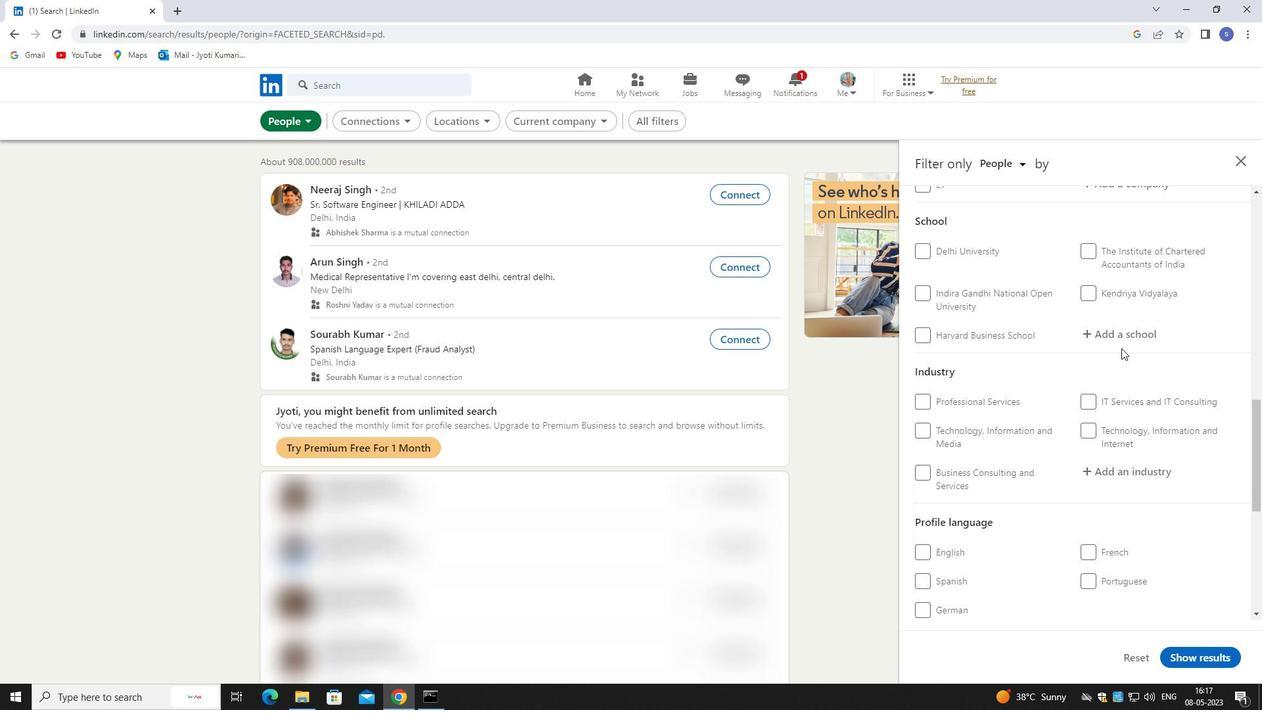 
Action: Mouse pressed left at (1122, 339)
Screenshot: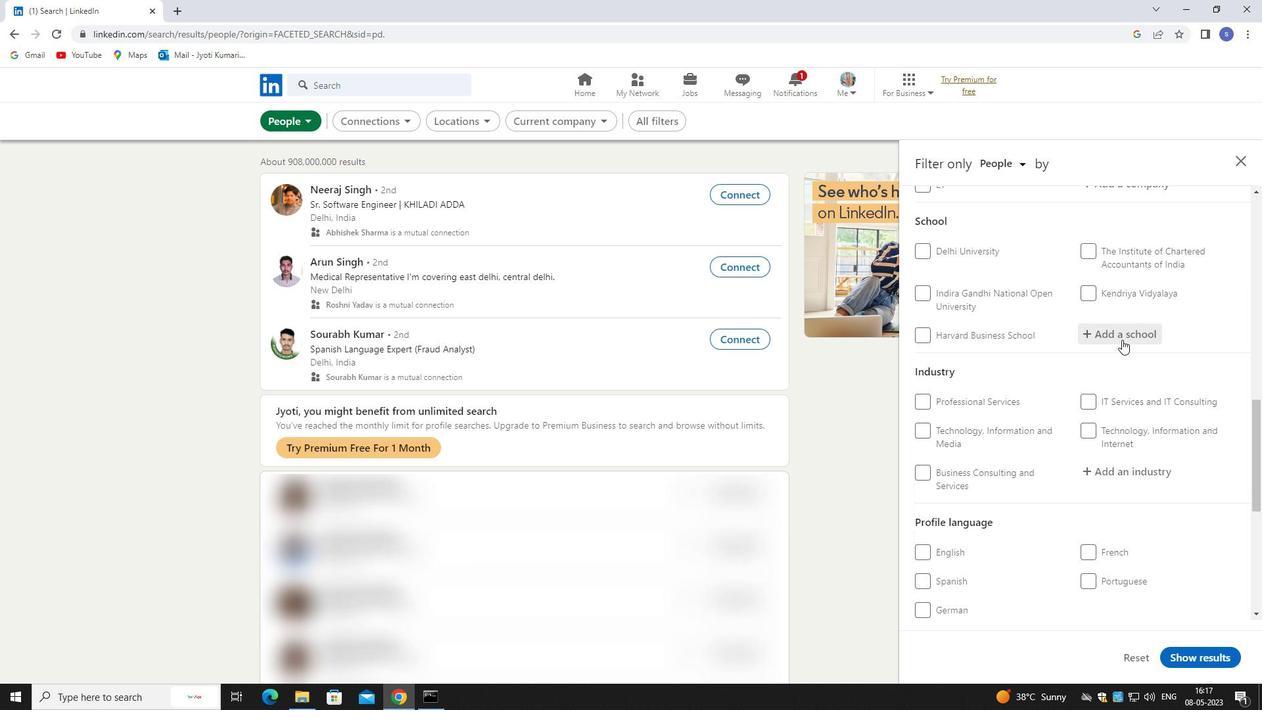 
Action: Key pressed the<Key.space>institute
Screenshot: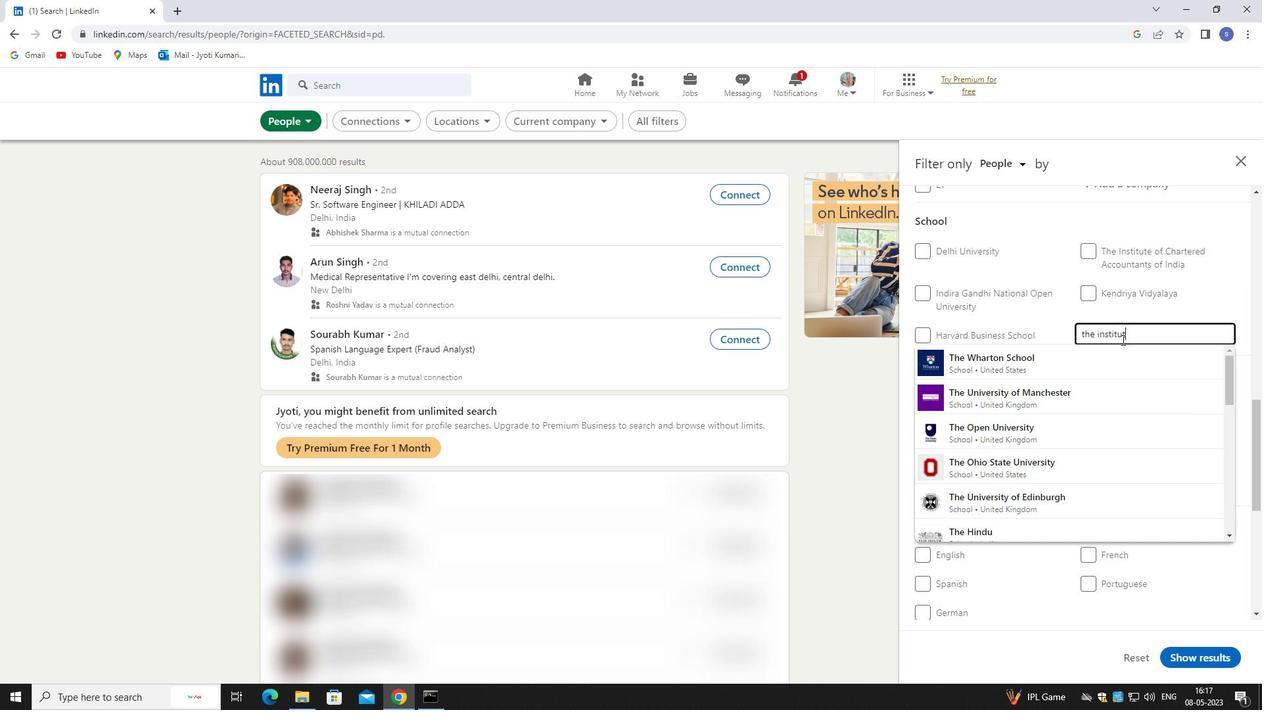 
Action: Mouse moved to (1124, 356)
Screenshot: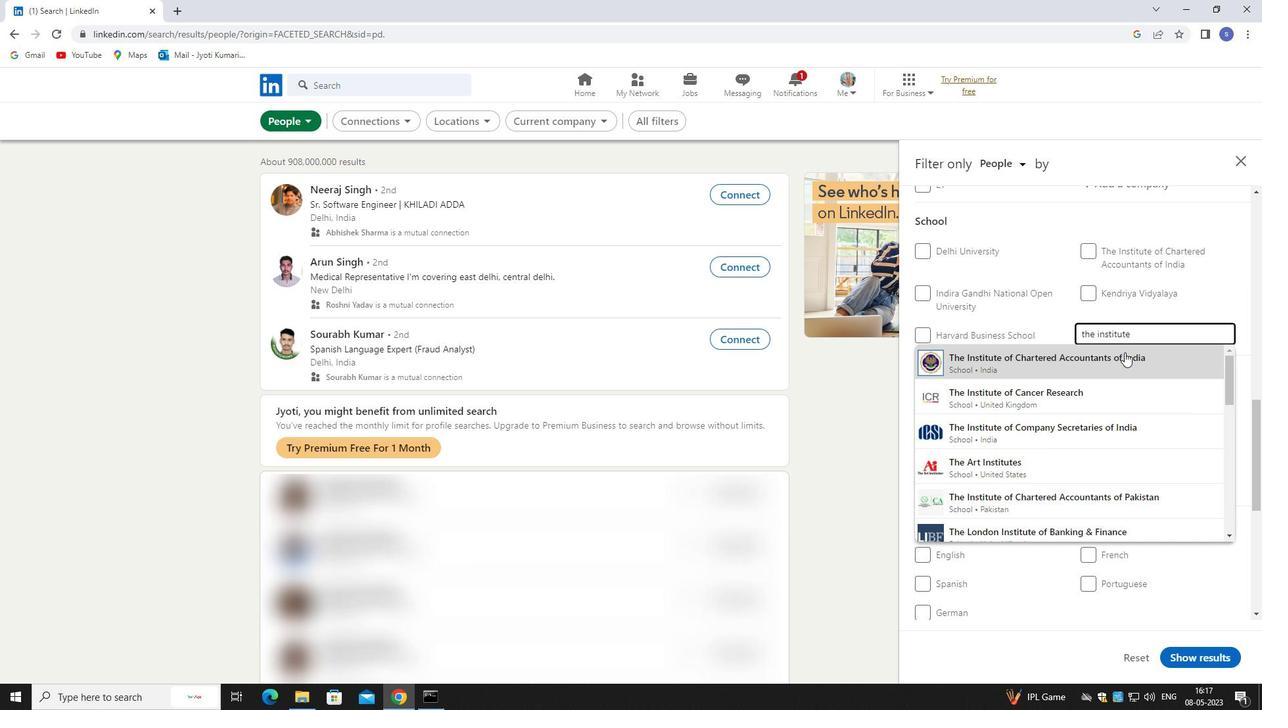 
Action: Mouse pressed left at (1124, 356)
Screenshot: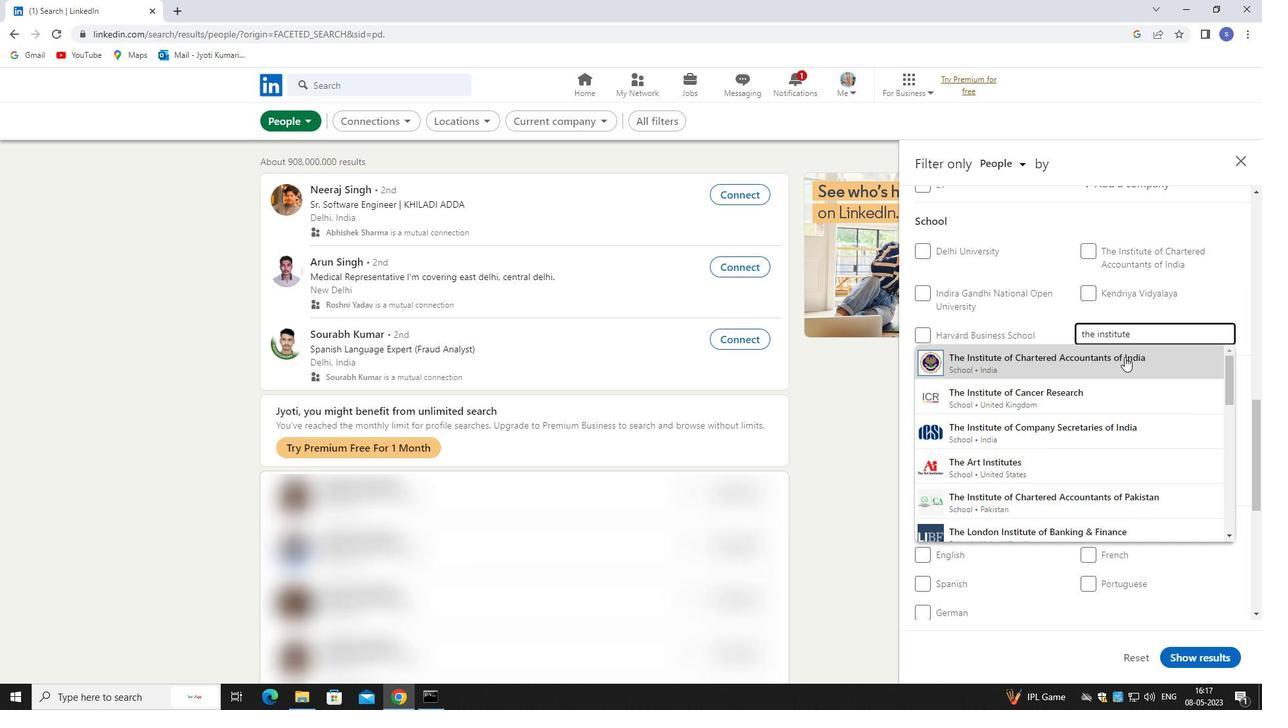 
Action: Mouse scrolled (1124, 356) with delta (0, 0)
Screenshot: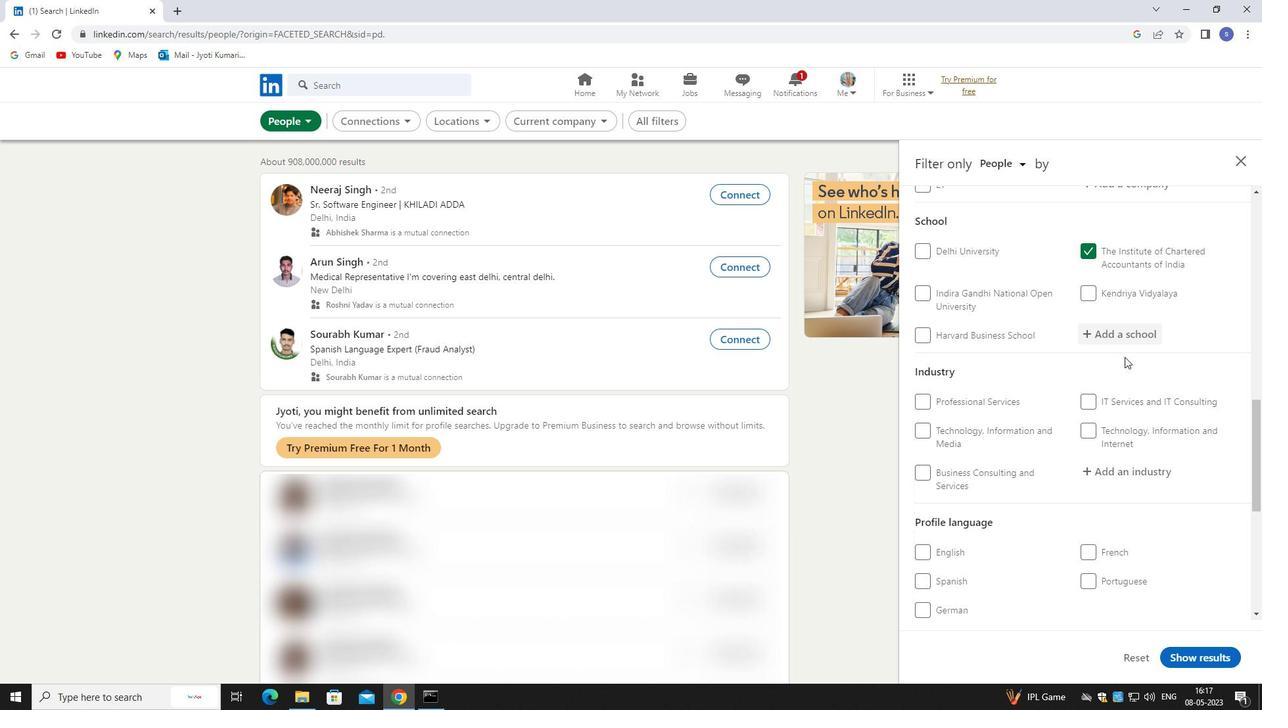 
Action: Mouse scrolled (1124, 356) with delta (0, 0)
Screenshot: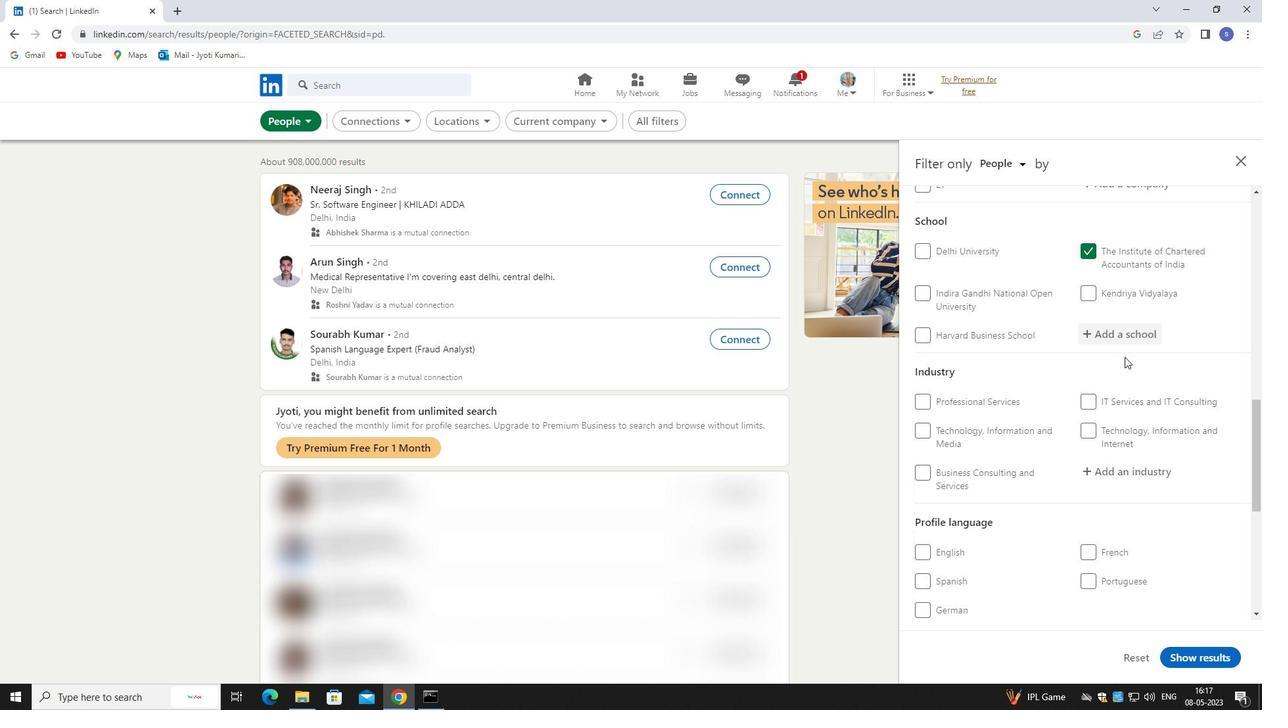 
Action: Mouse scrolled (1124, 356) with delta (0, 0)
Screenshot: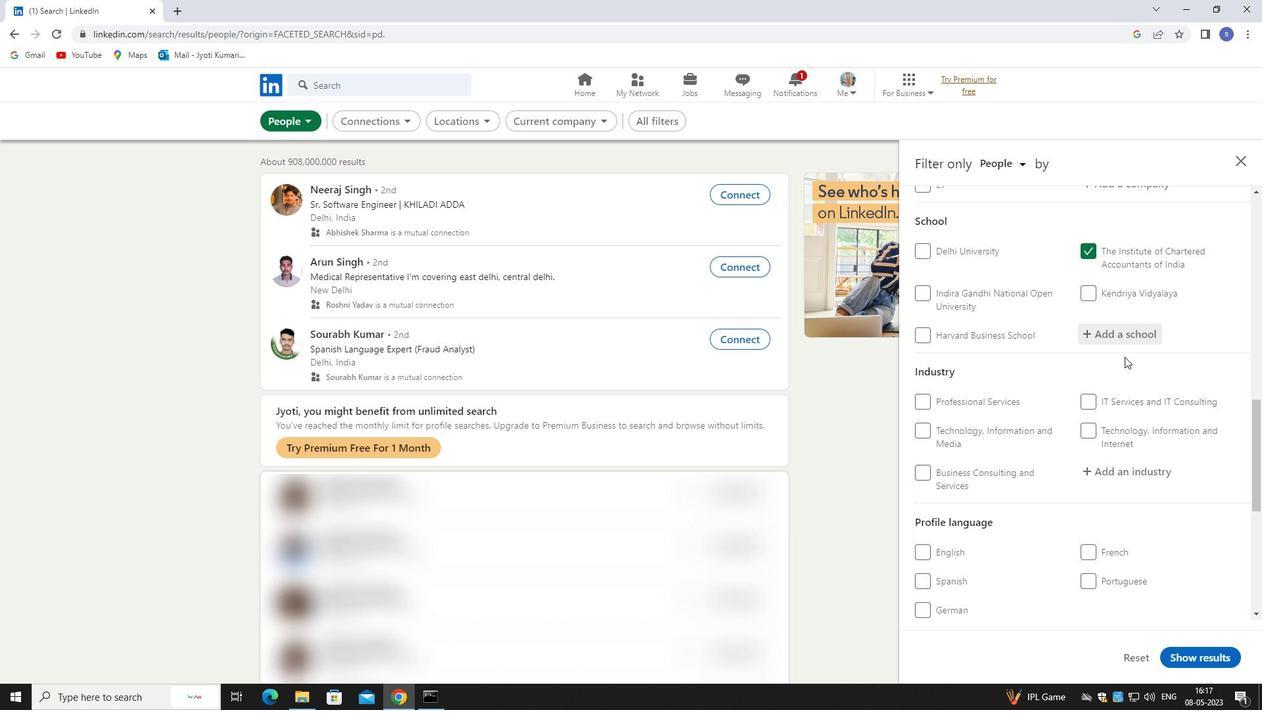 
Action: Mouse scrolled (1124, 356) with delta (0, 0)
Screenshot: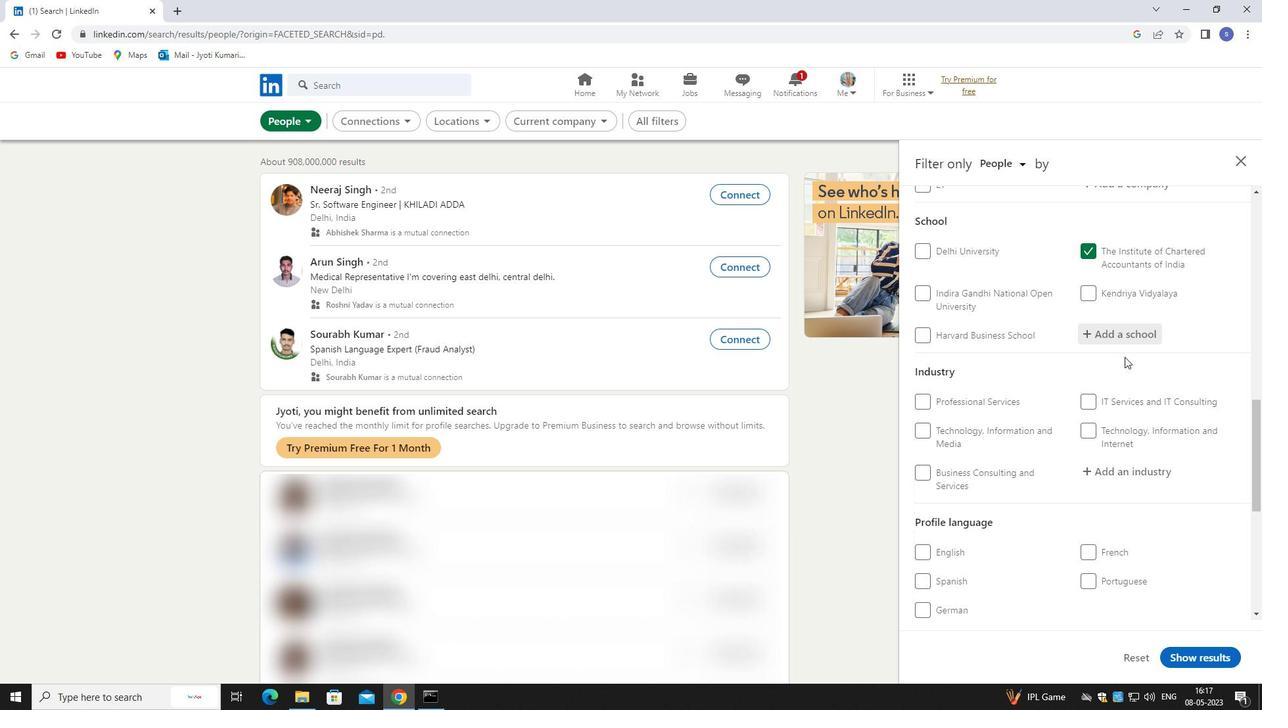 
Action: Mouse moved to (1131, 207)
Screenshot: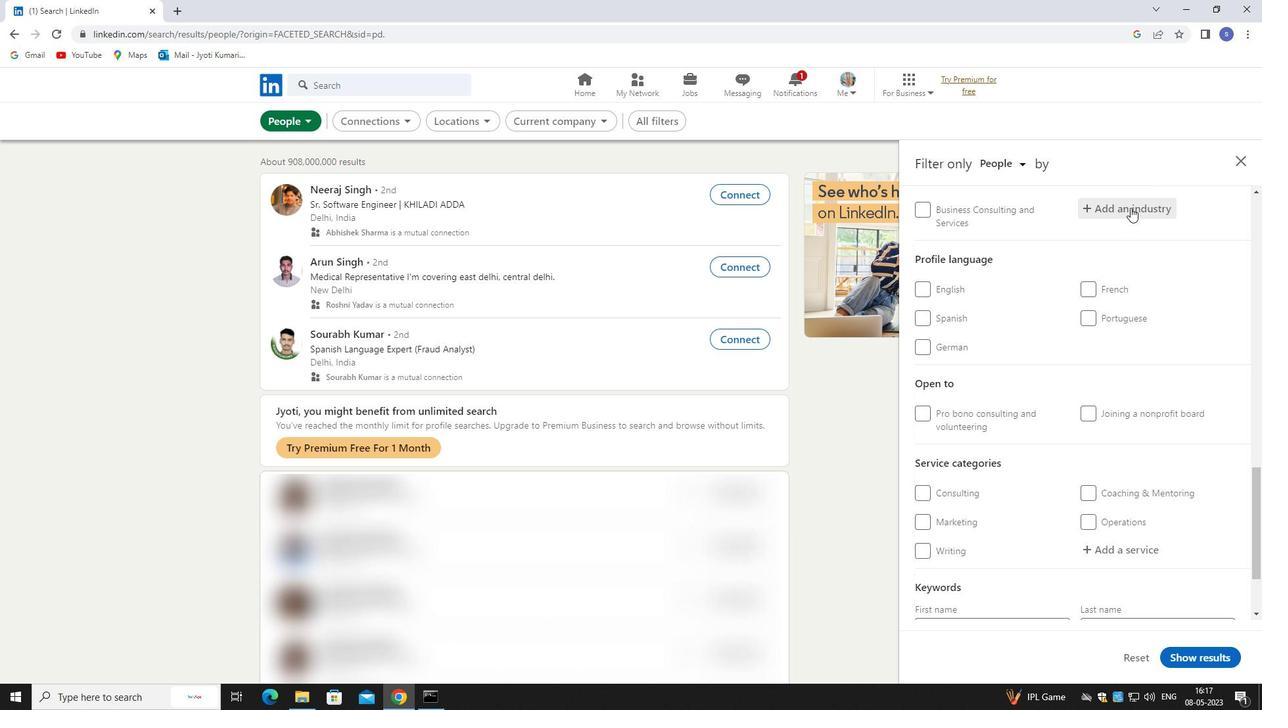 
Action: Mouse pressed left at (1131, 207)
Screenshot: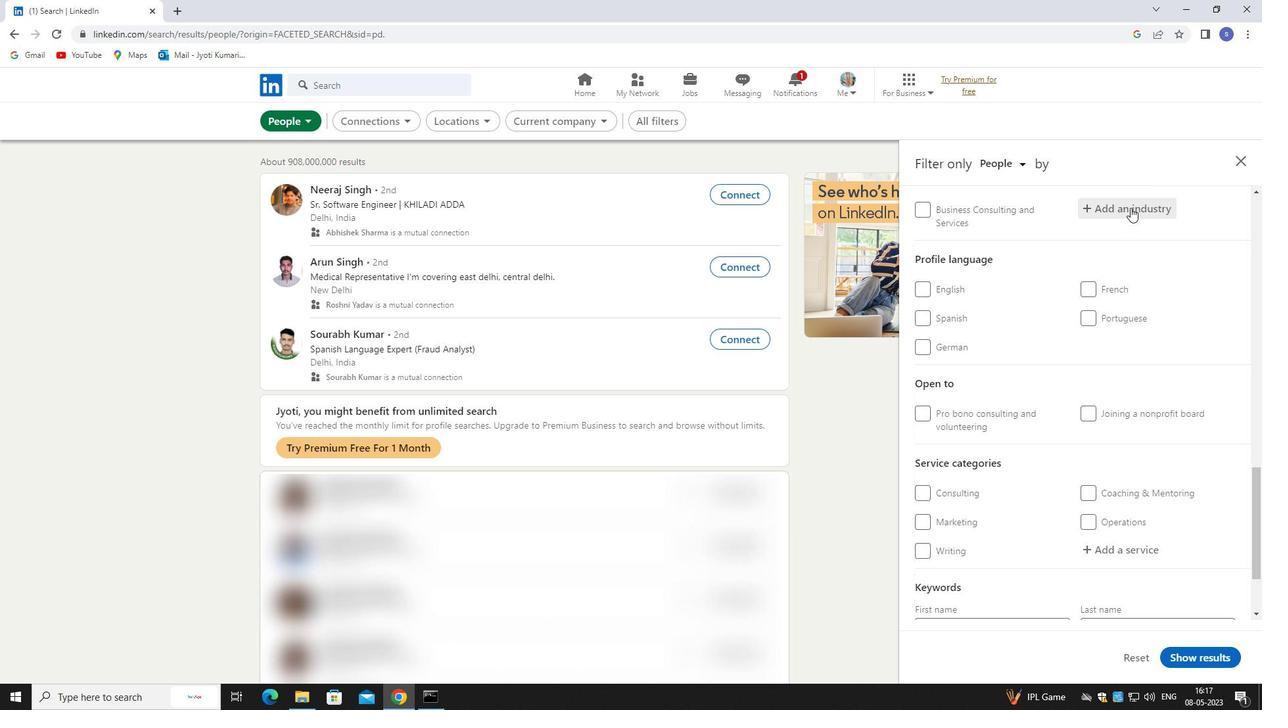
Action: Key pressed <Key.shift>RECREATI
Screenshot: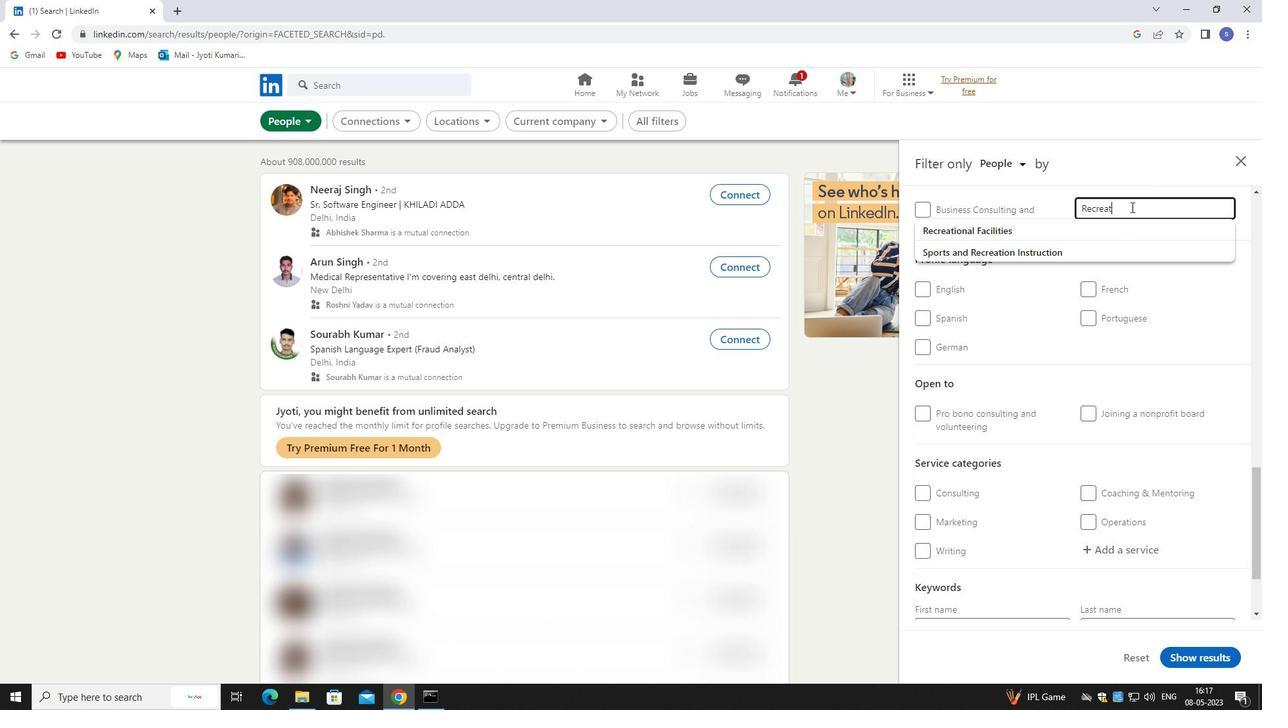 
Action: Mouse moved to (1131, 226)
Screenshot: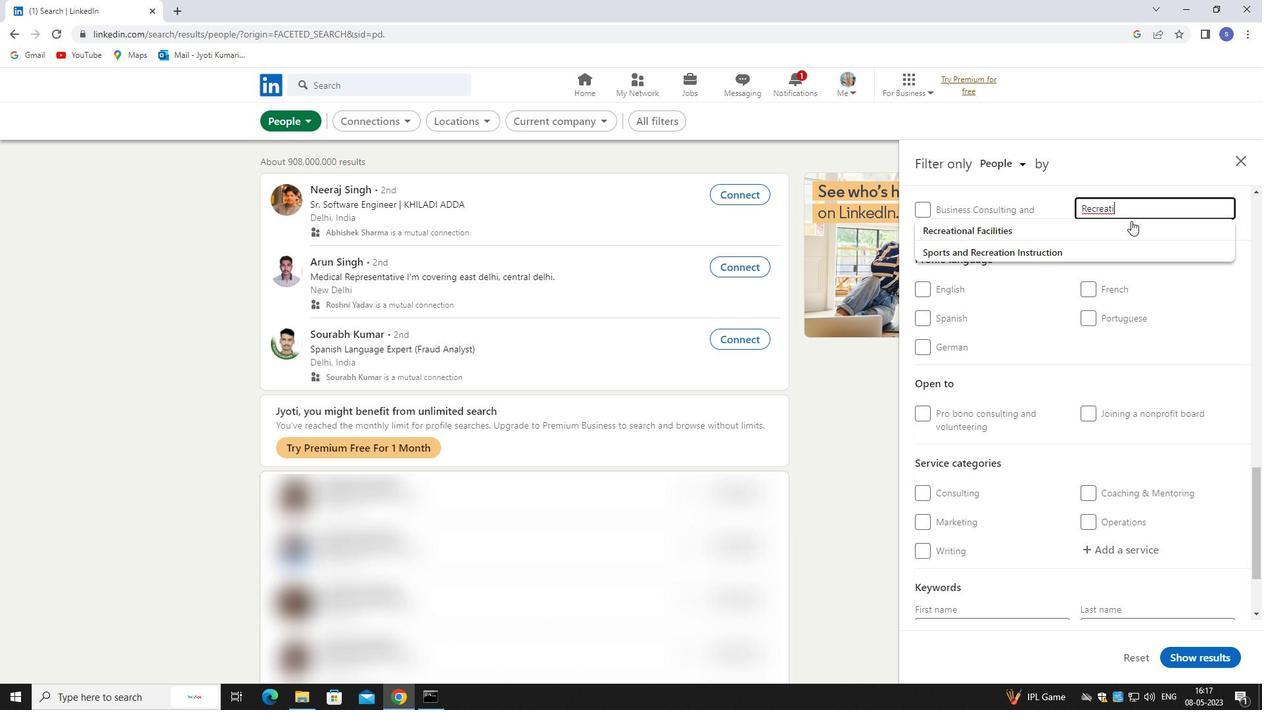 
Action: Mouse pressed left at (1131, 226)
Screenshot: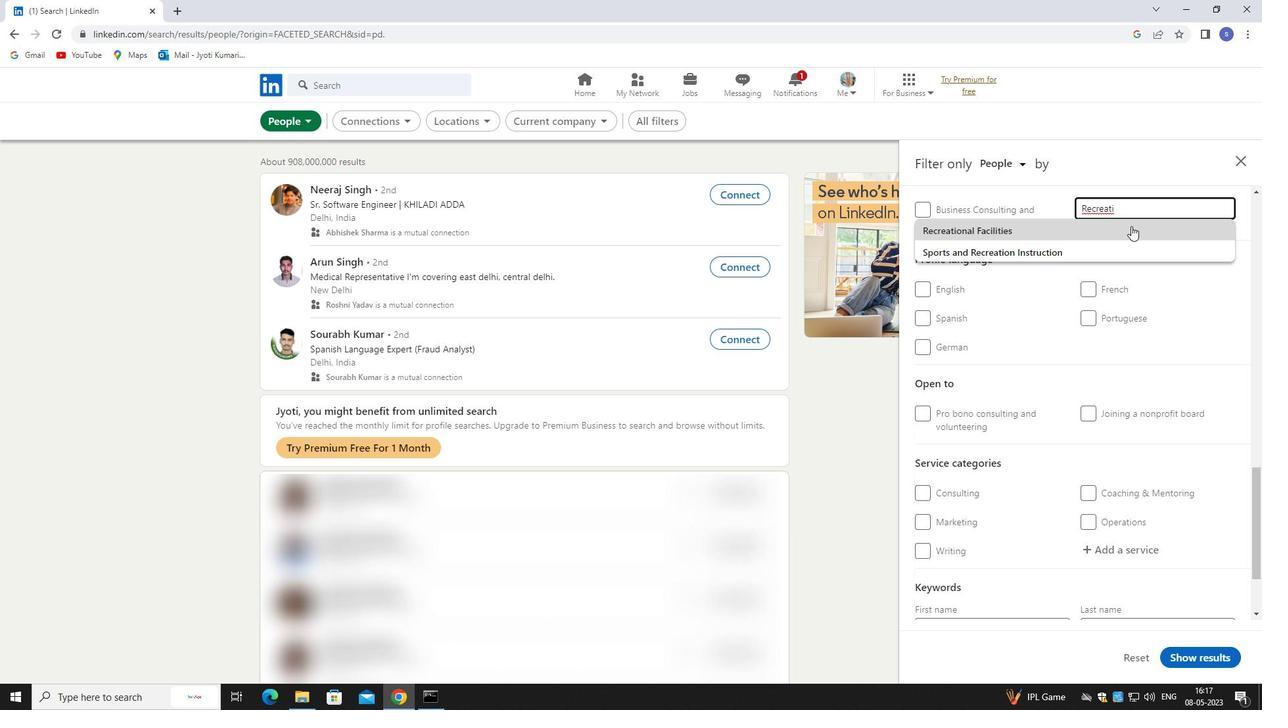
Action: Mouse moved to (1132, 226)
Screenshot: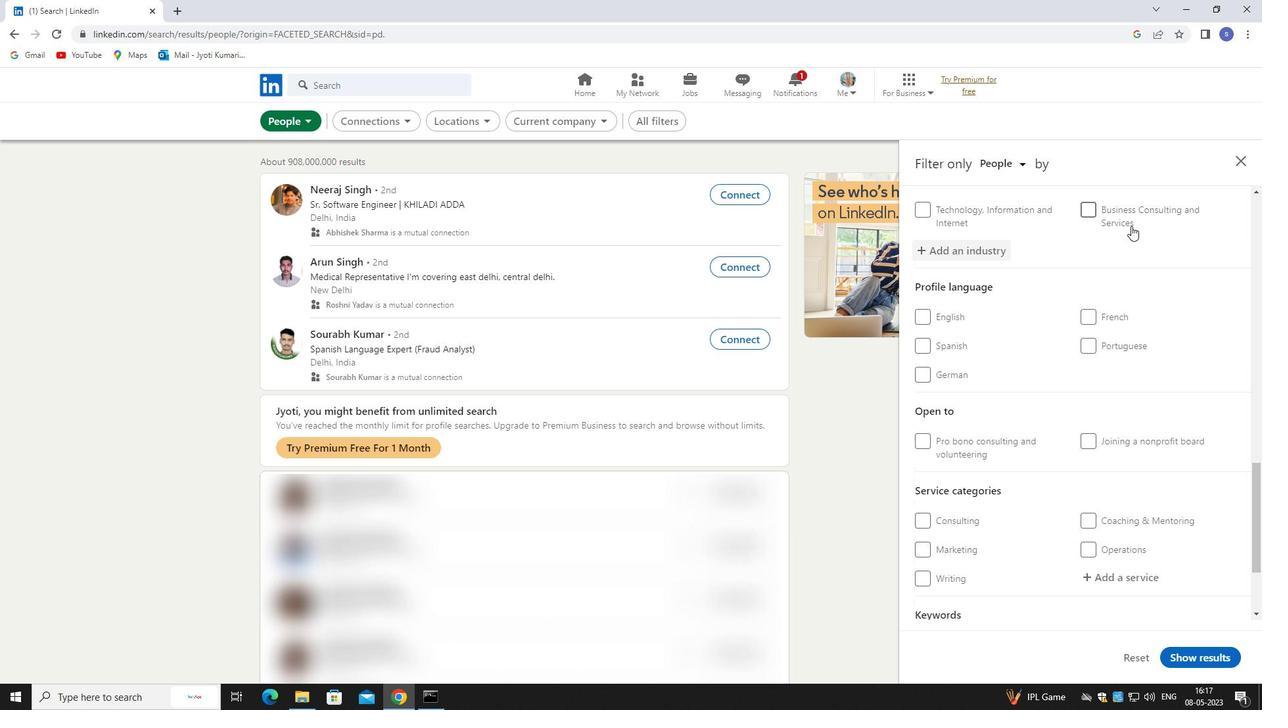 
Action: Mouse scrolled (1132, 226) with delta (0, 0)
Screenshot: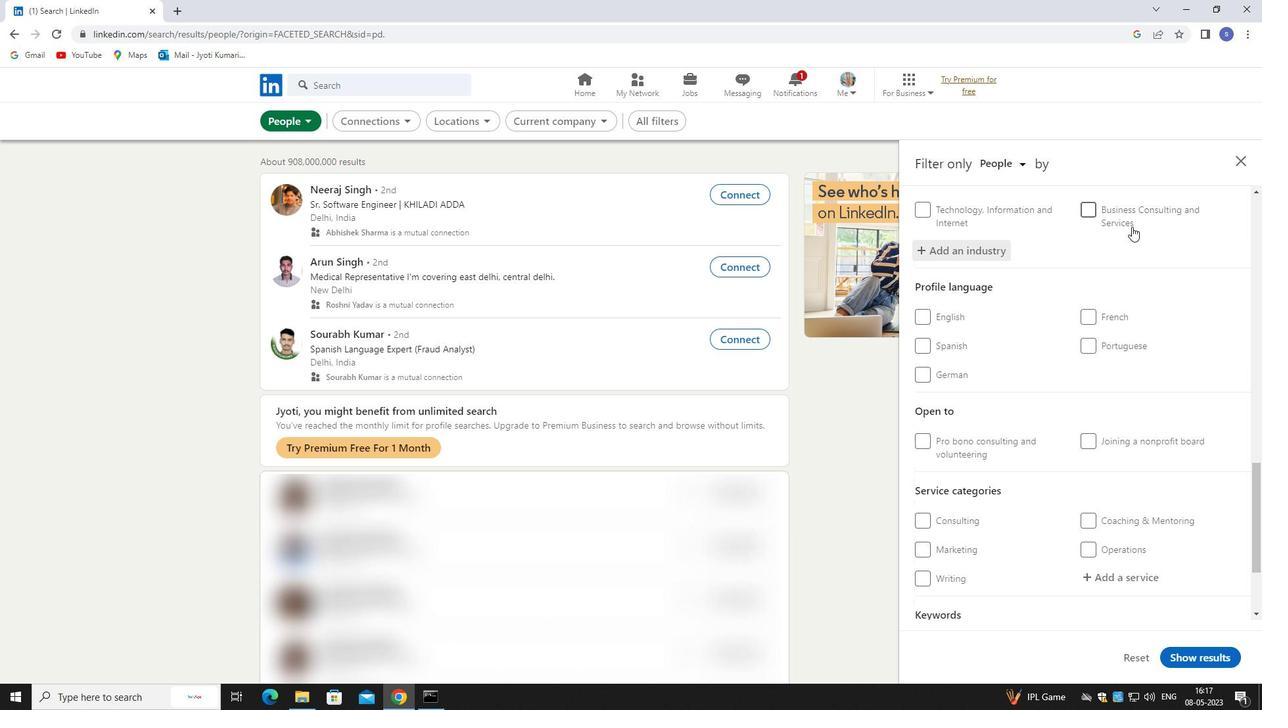 
Action: Mouse moved to (1133, 226)
Screenshot: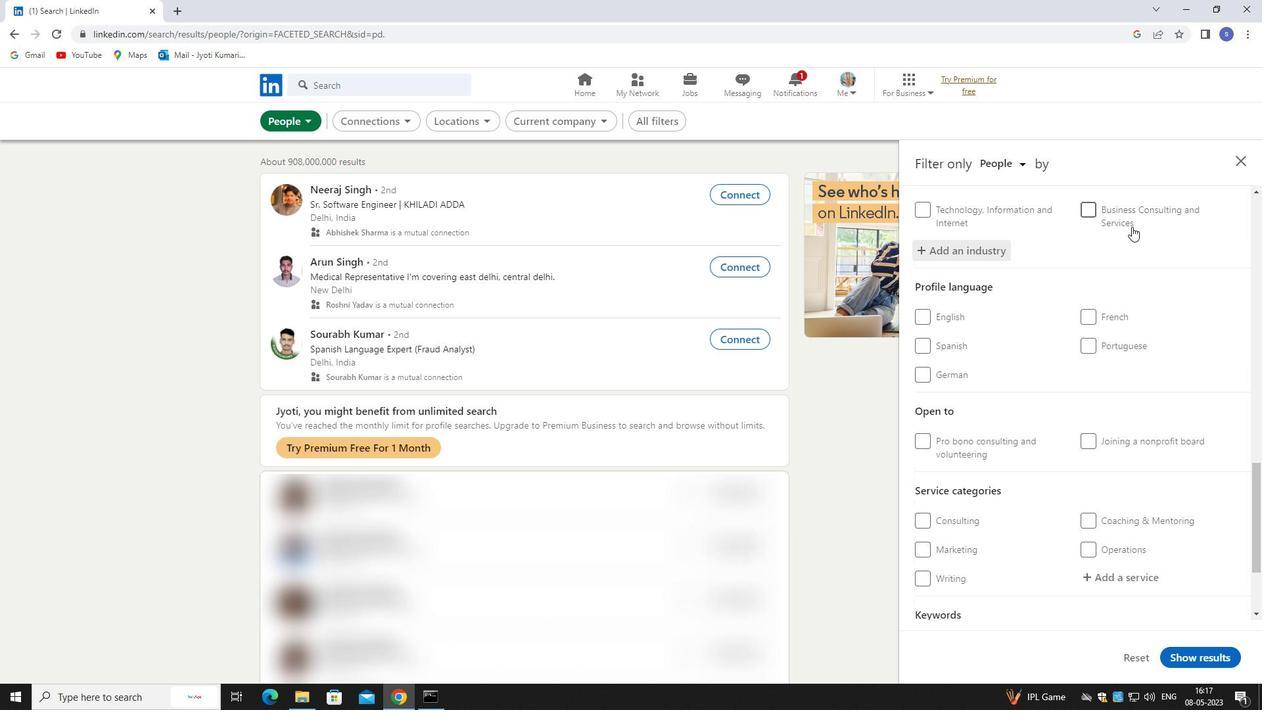 
Action: Mouse scrolled (1133, 226) with delta (0, 0)
Screenshot: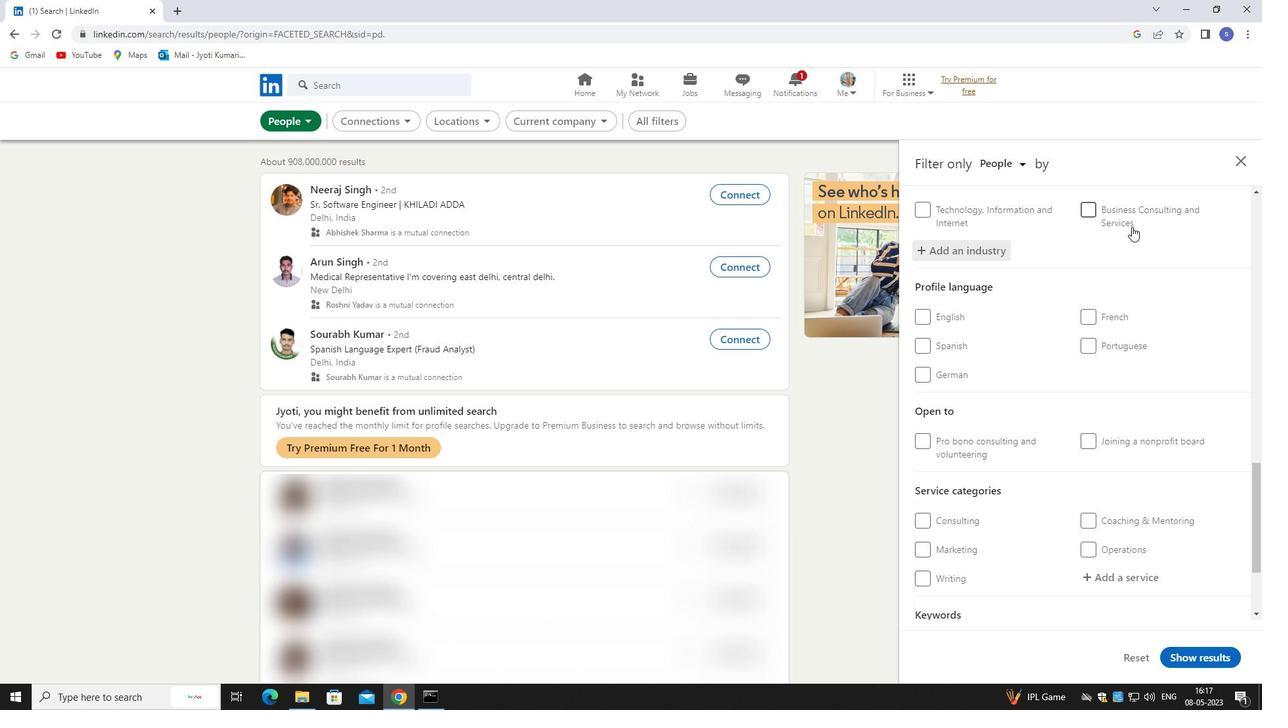 
Action: Mouse scrolled (1133, 226) with delta (0, 0)
Screenshot: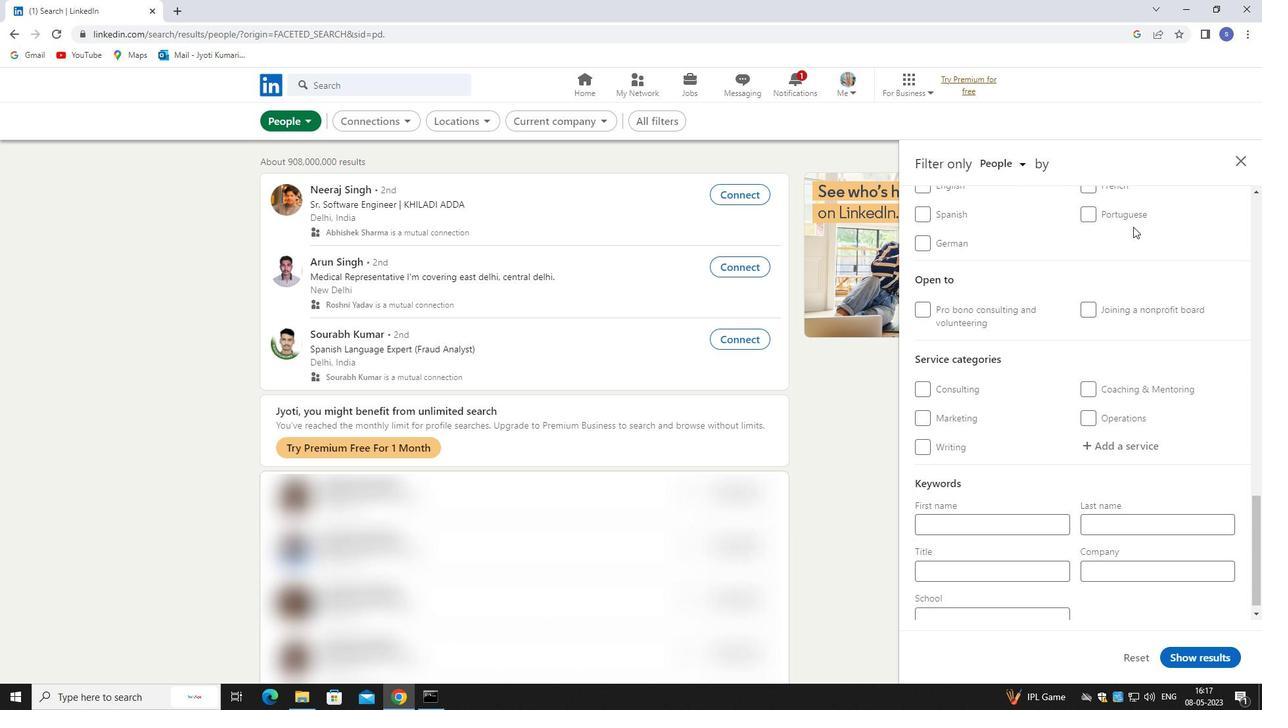 
Action: Mouse moved to (1125, 289)
Screenshot: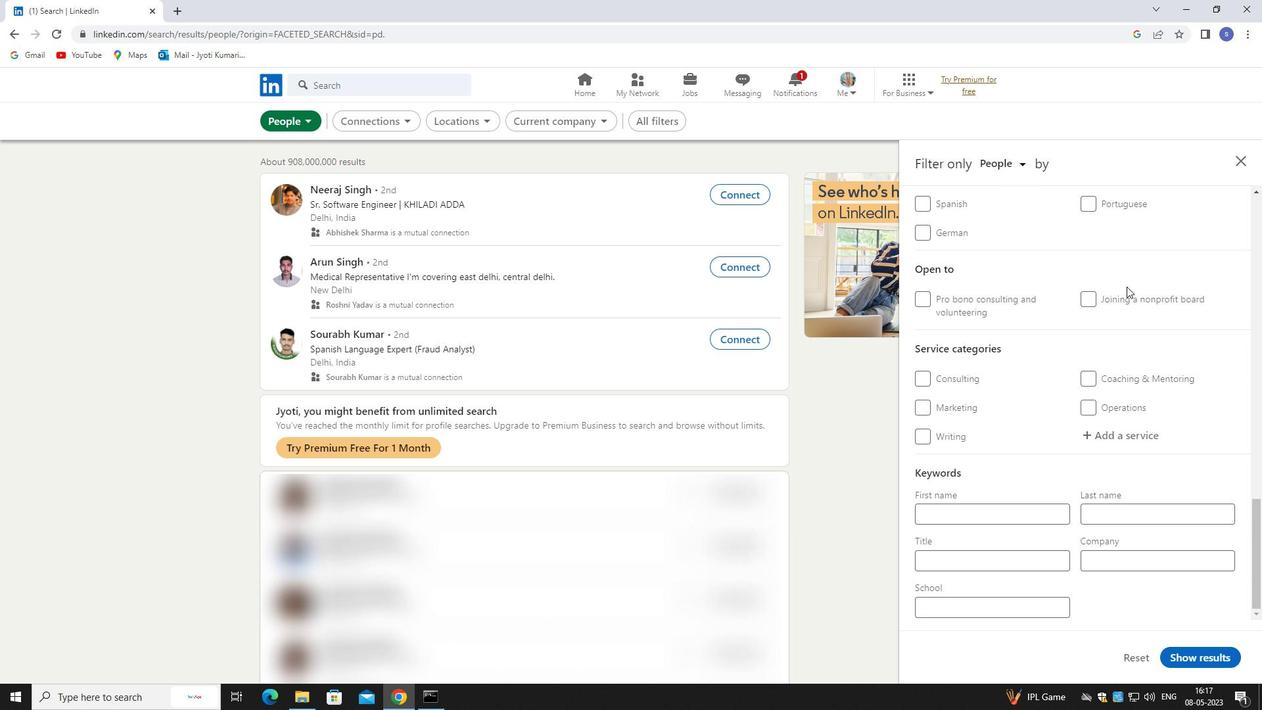 
Action: Mouse scrolled (1125, 290) with delta (0, 0)
Screenshot: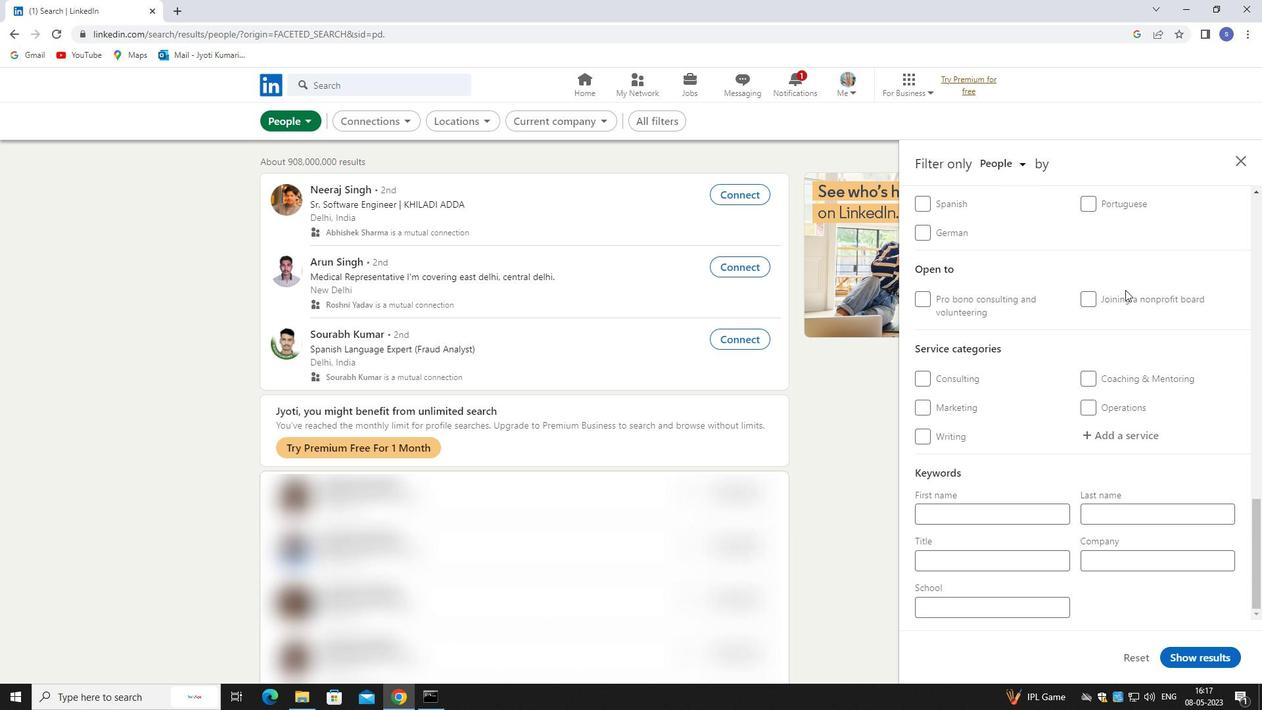 
Action: Mouse moved to (921, 243)
Screenshot: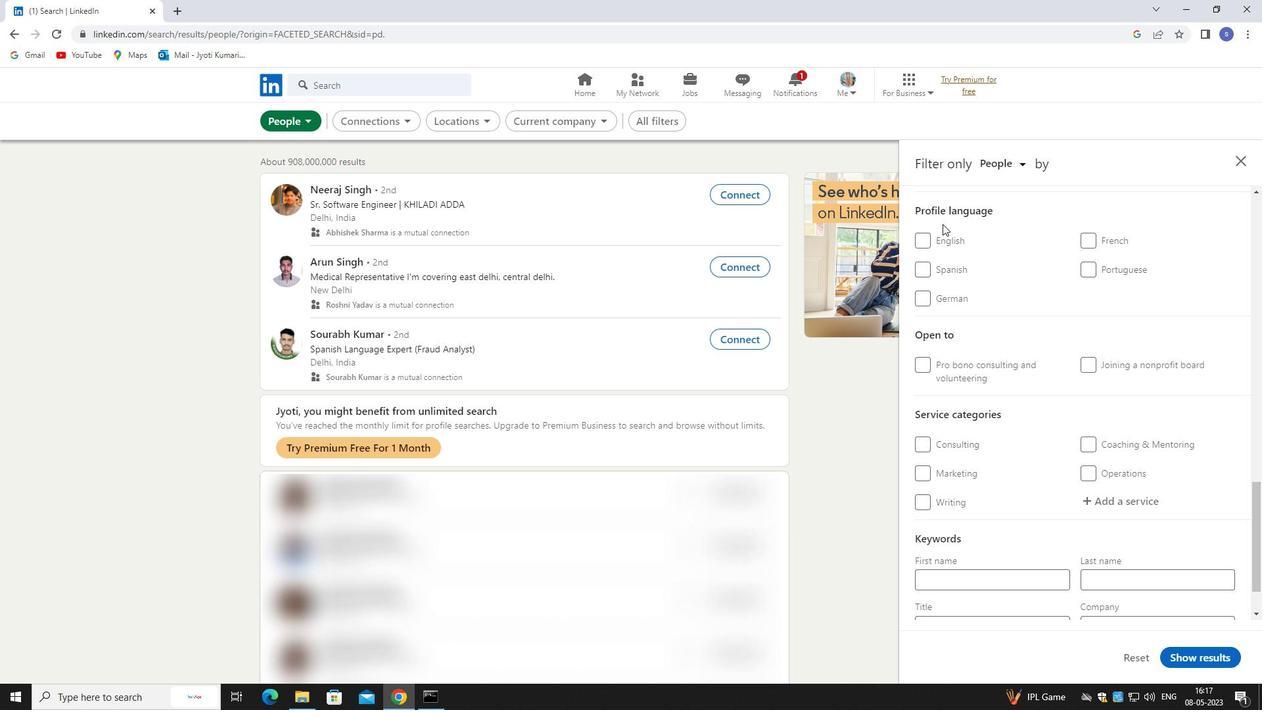 
Action: Mouse pressed left at (921, 243)
Screenshot: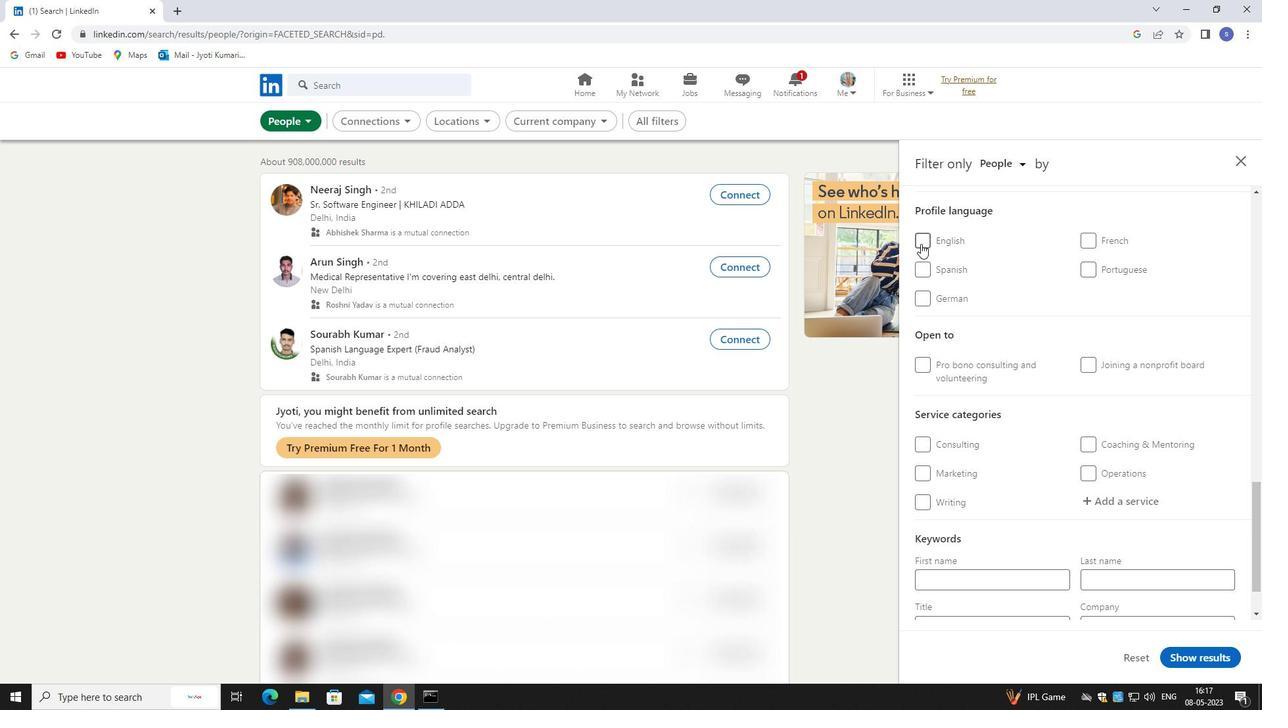 
Action: Mouse moved to (1140, 318)
Screenshot: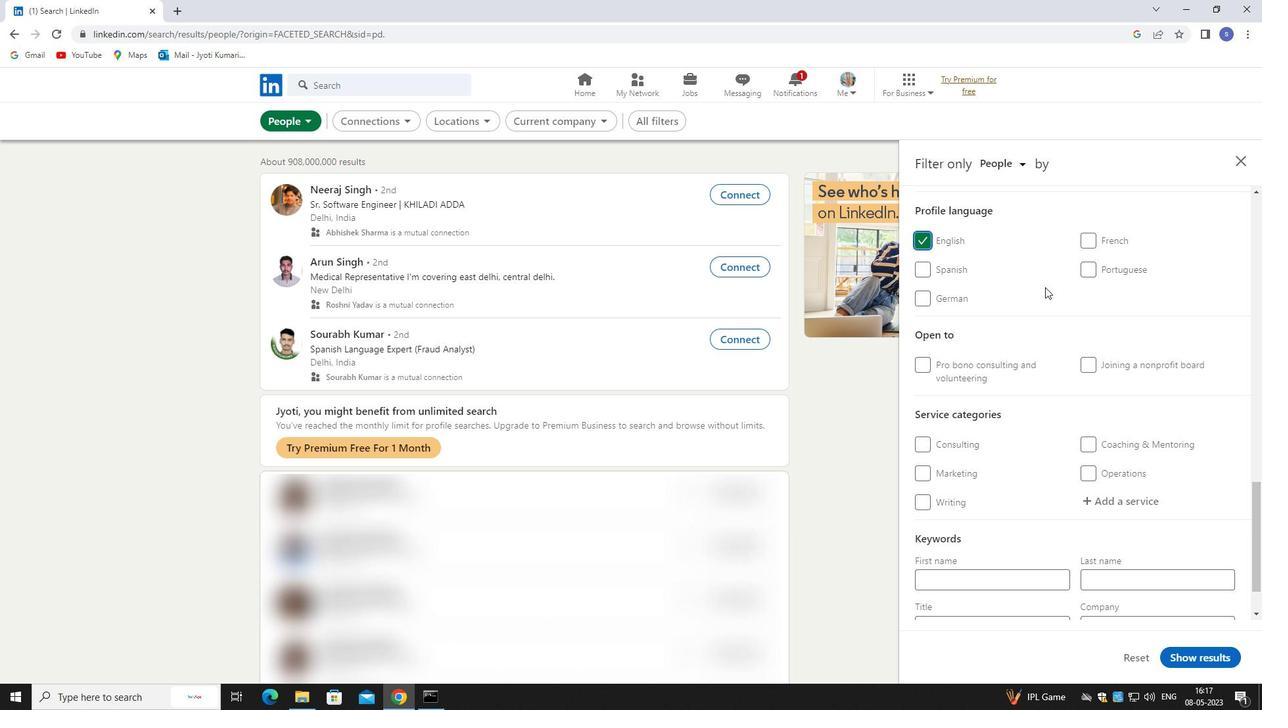 
Action: Mouse scrolled (1140, 318) with delta (0, 0)
Screenshot: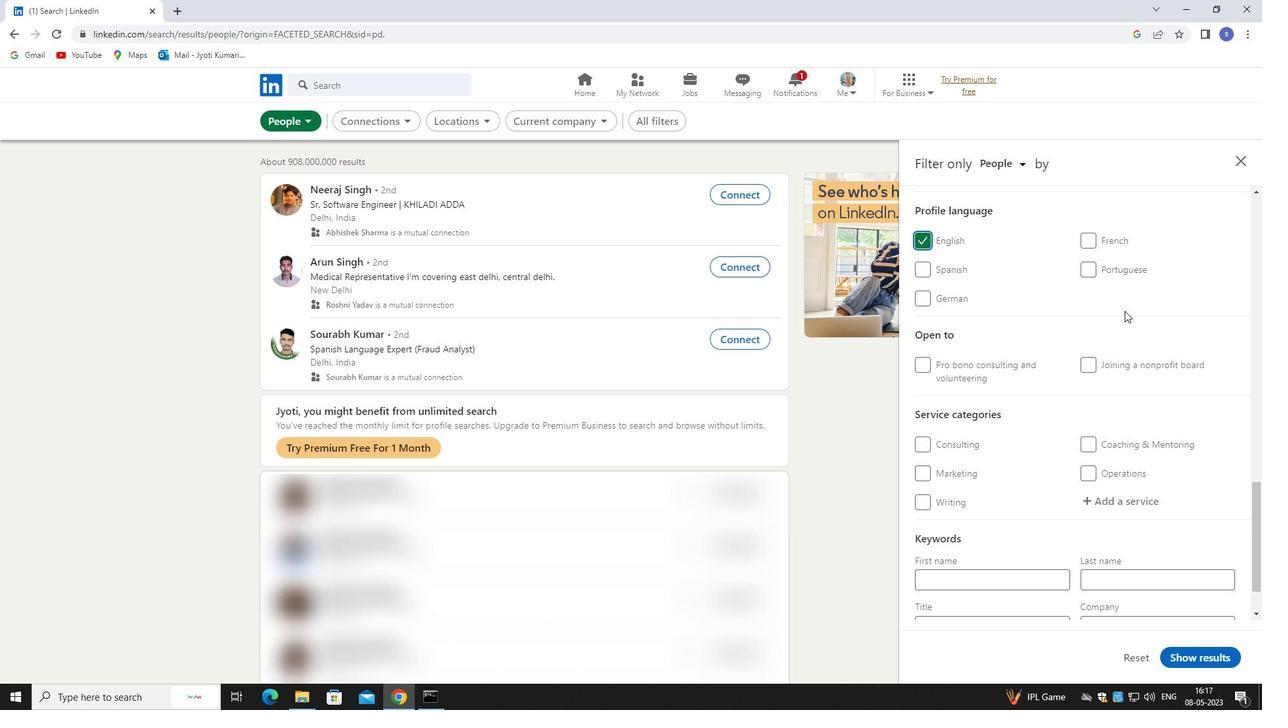 
Action: Mouse moved to (1140, 320)
Screenshot: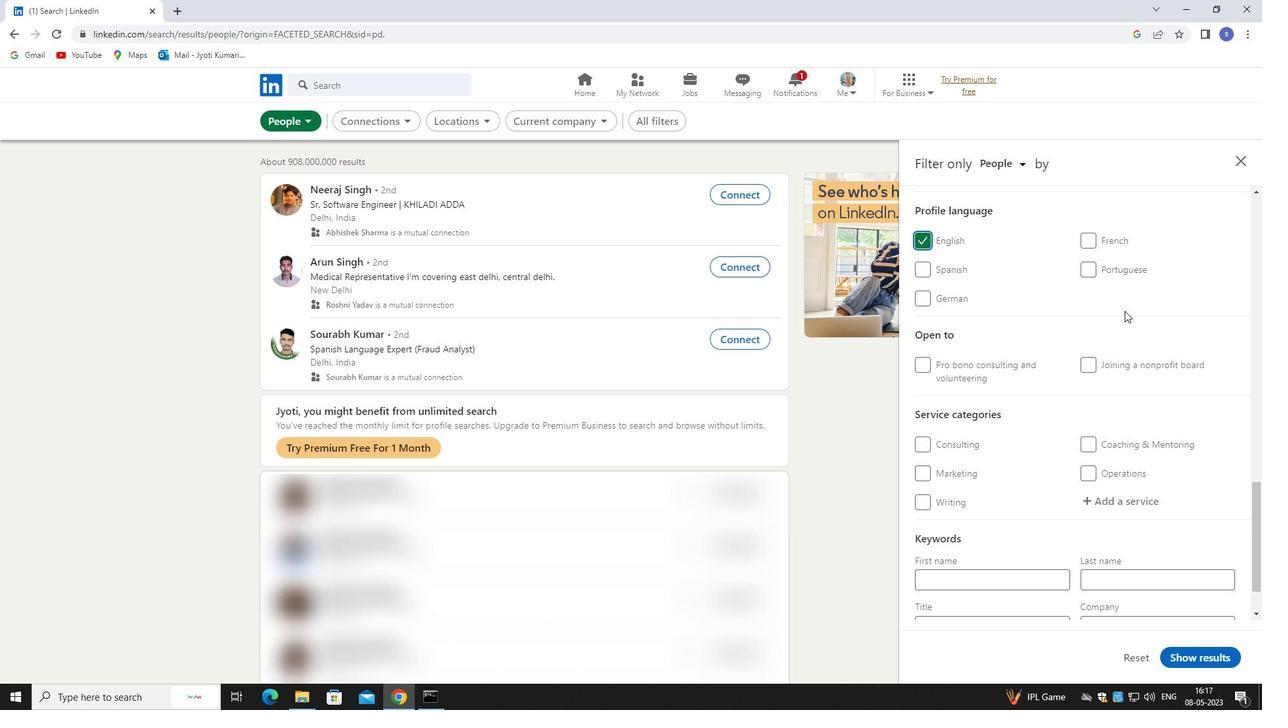 
Action: Mouse scrolled (1140, 320) with delta (0, 0)
Screenshot: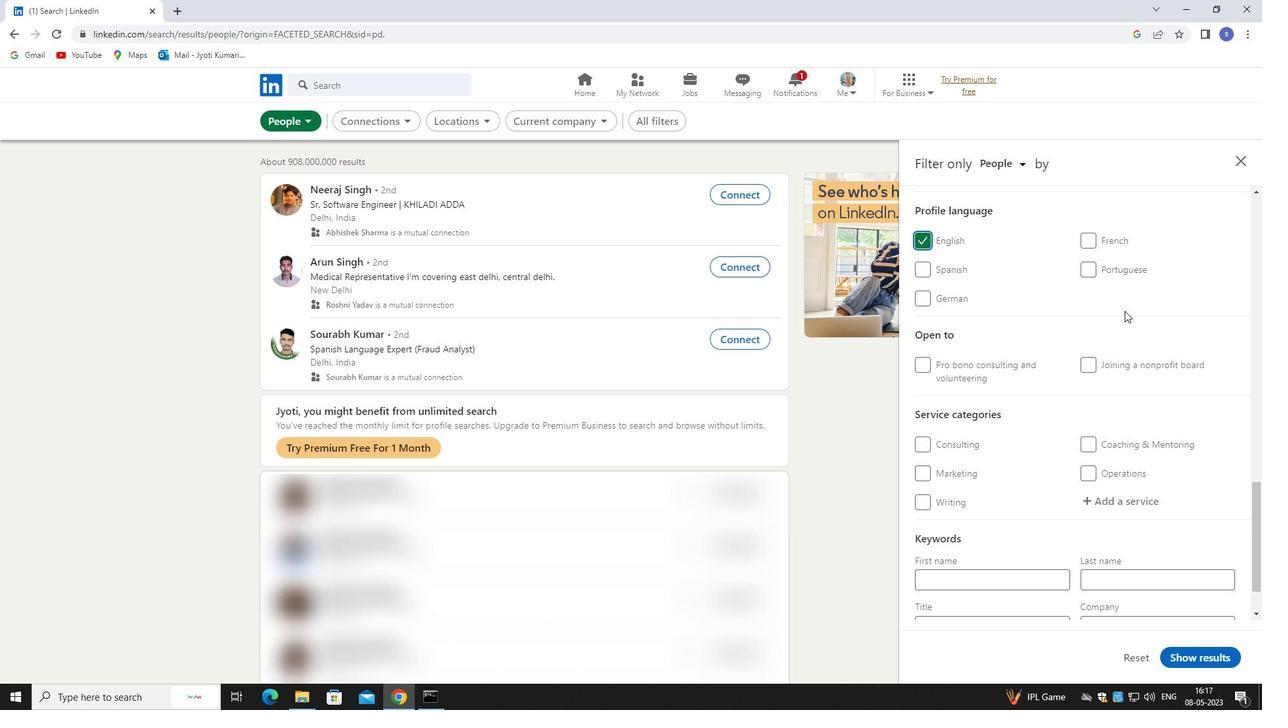 
Action: Mouse moved to (1142, 322)
Screenshot: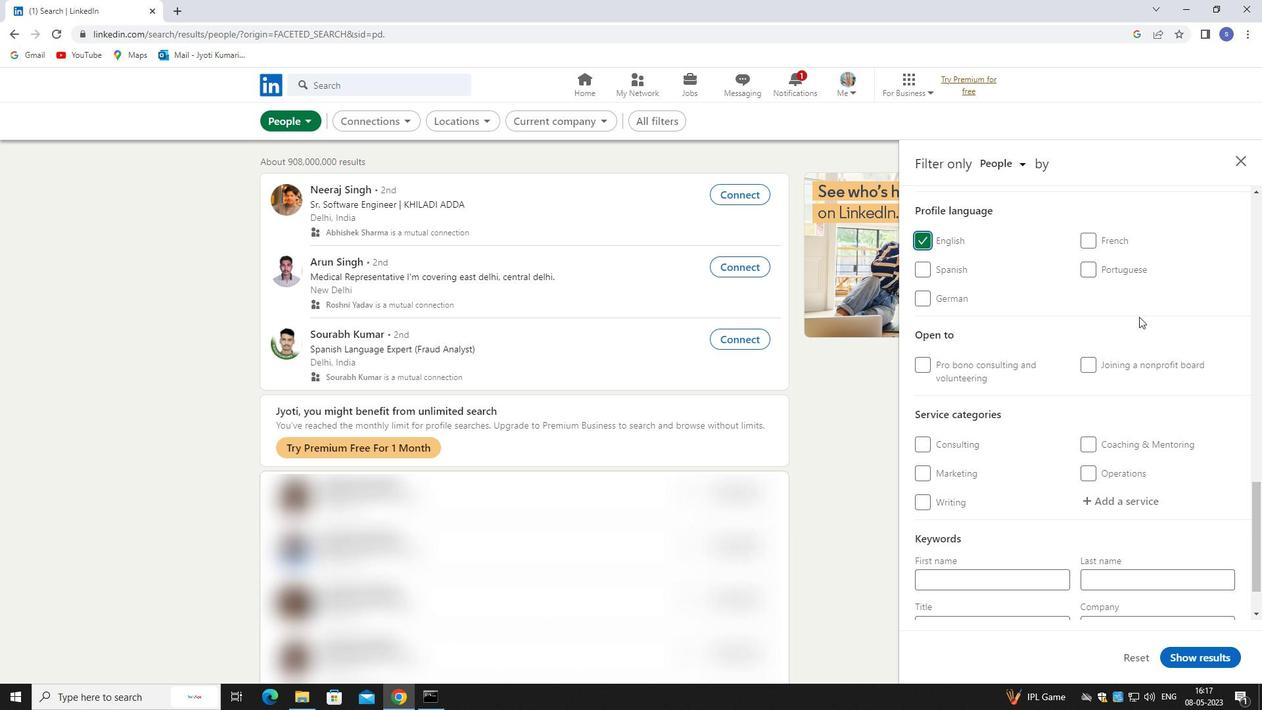 
Action: Mouse scrolled (1142, 322) with delta (0, 0)
Screenshot: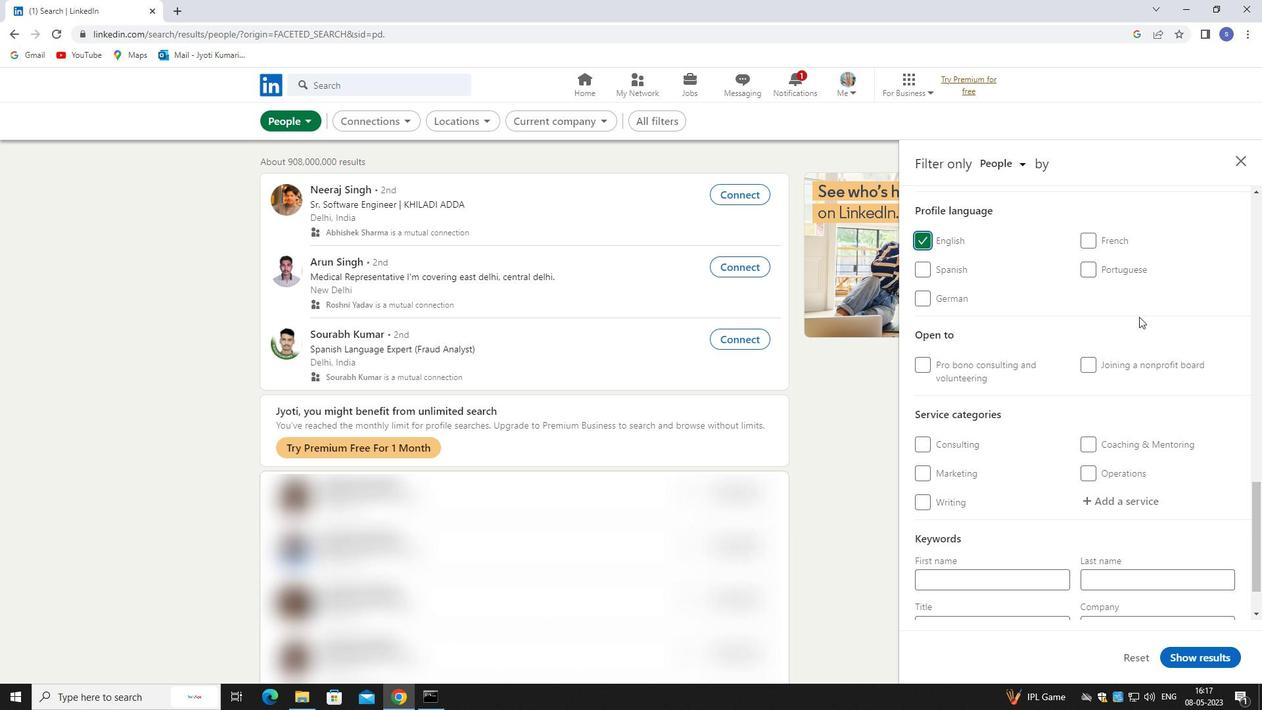 
Action: Mouse moved to (1143, 324)
Screenshot: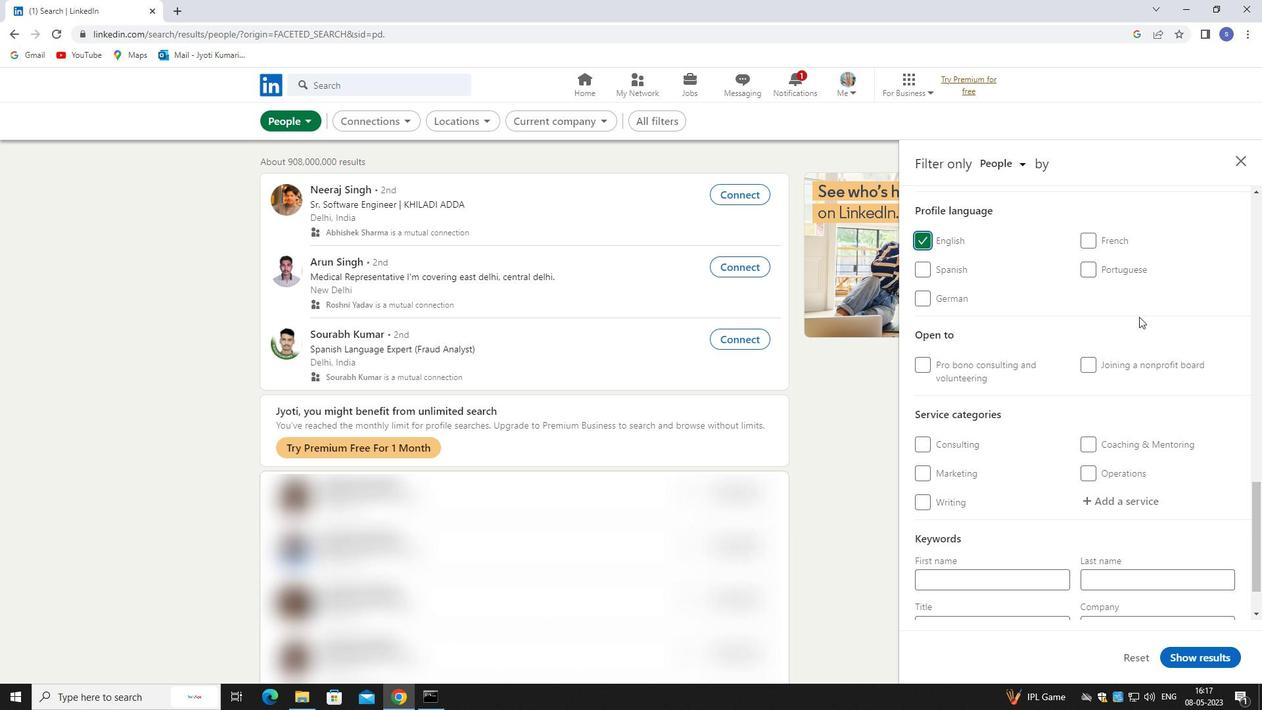 
Action: Mouse scrolled (1143, 324) with delta (0, 0)
Screenshot: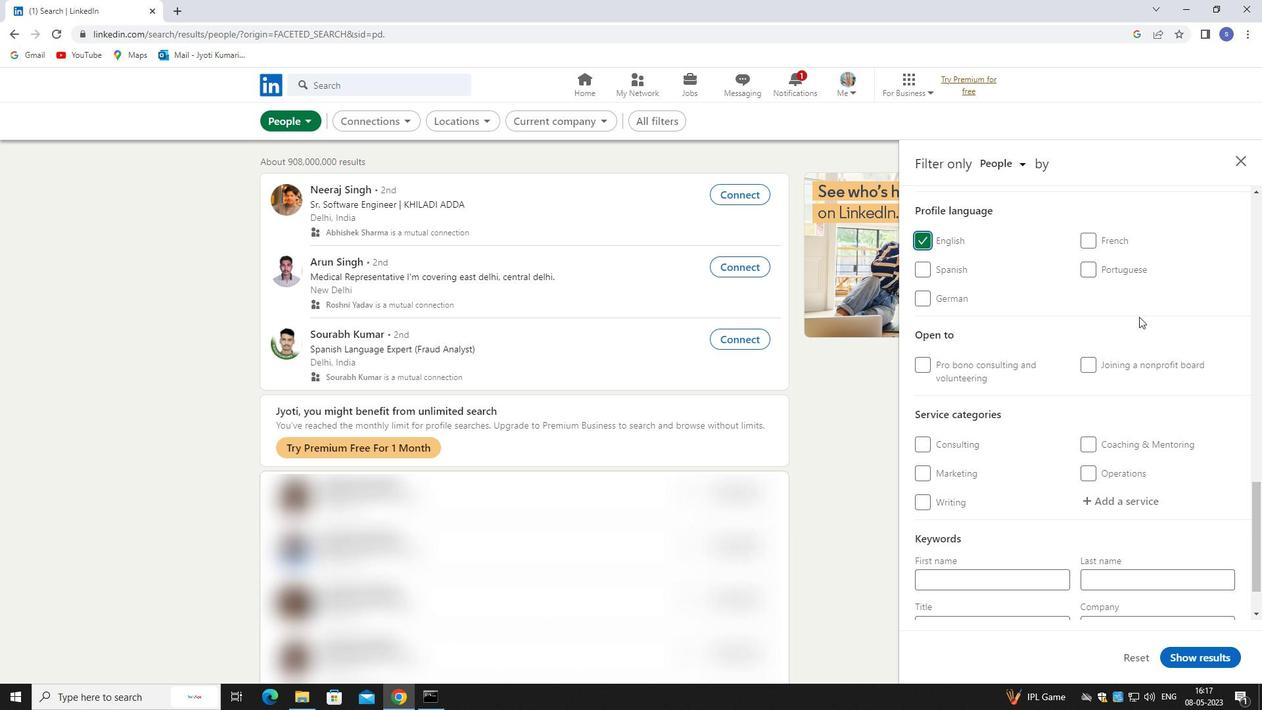 
Action: Mouse moved to (1145, 432)
Screenshot: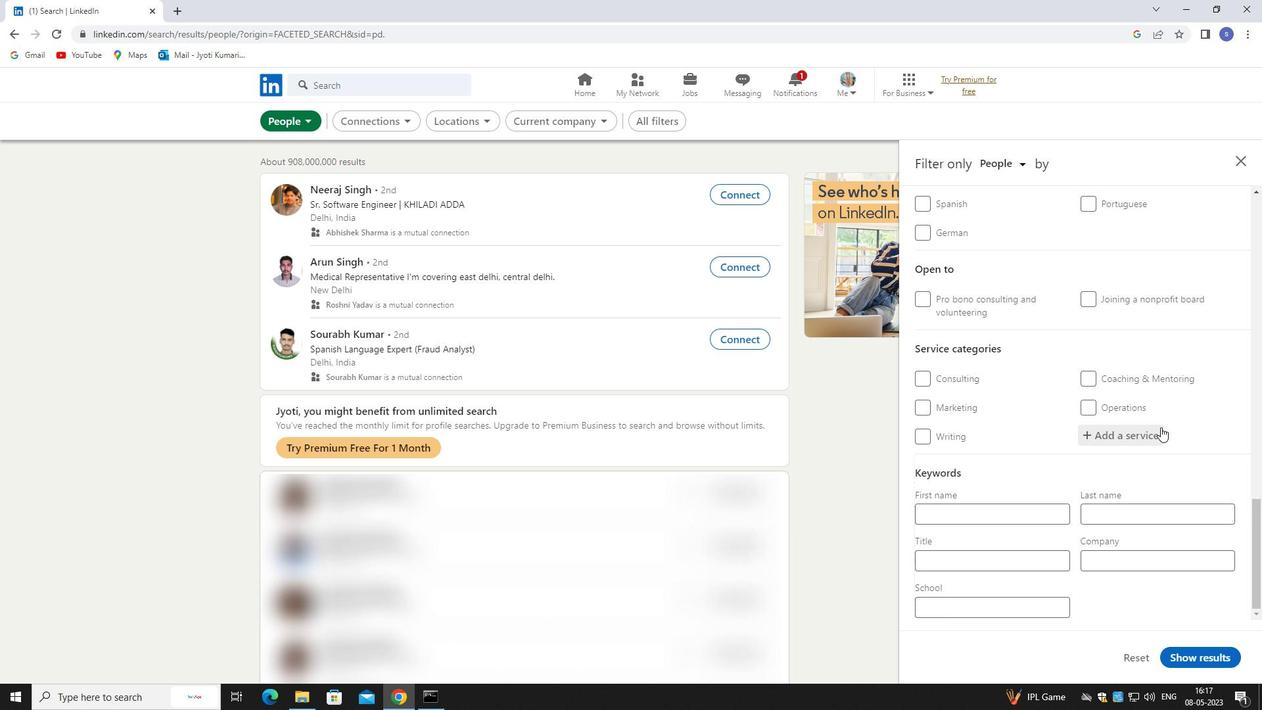 
Action: Mouse pressed left at (1145, 432)
Screenshot: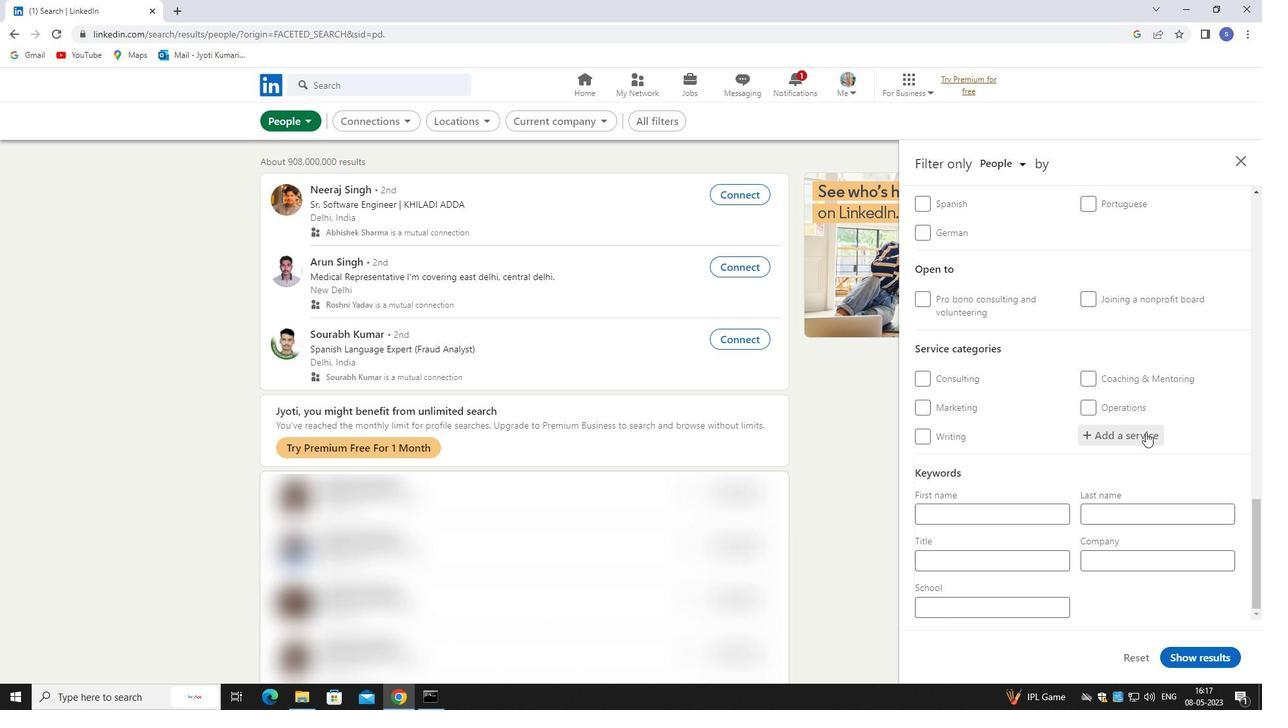 
Action: Key pressed LOANS
Screenshot: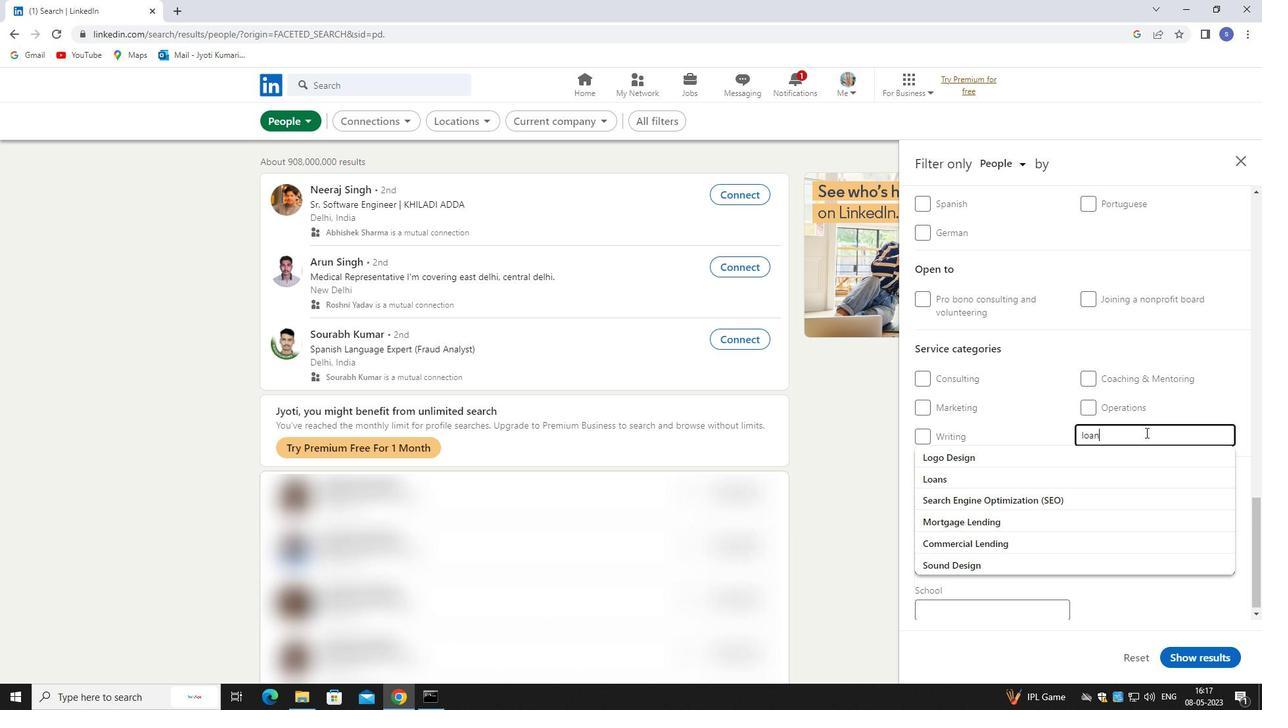 
Action: Mouse moved to (1122, 452)
Screenshot: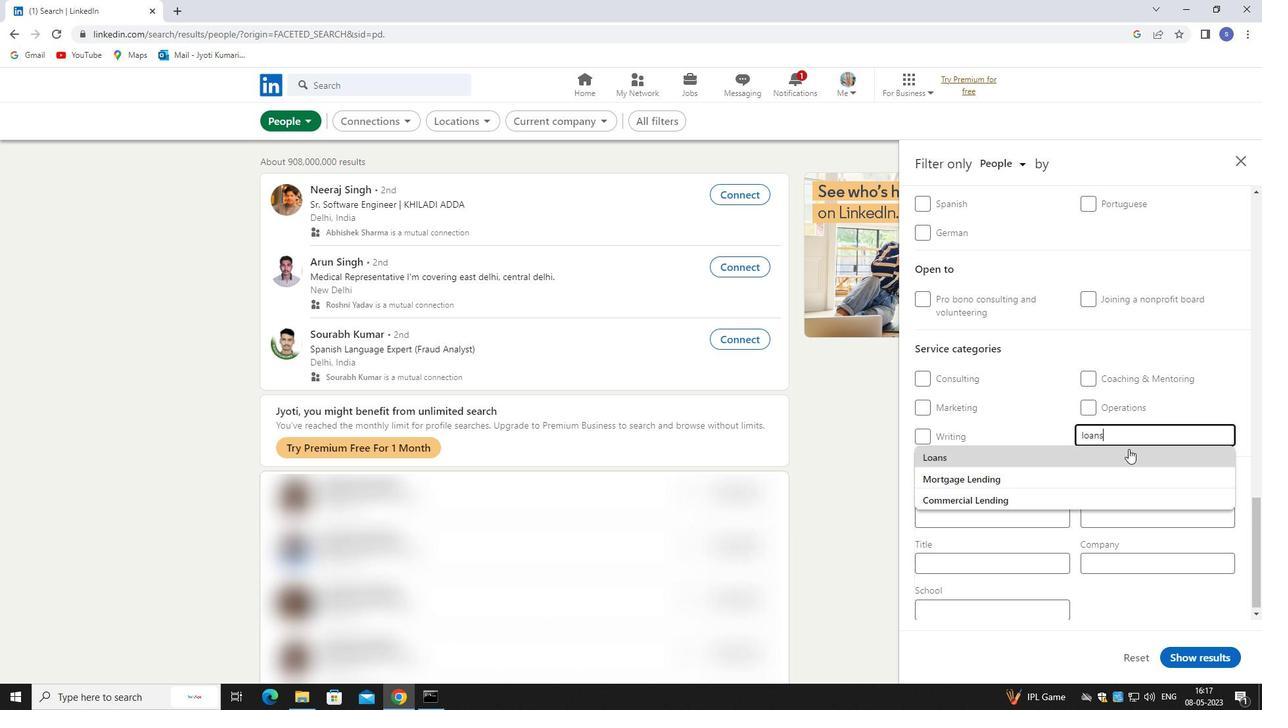 
Action: Mouse pressed left at (1122, 452)
Screenshot: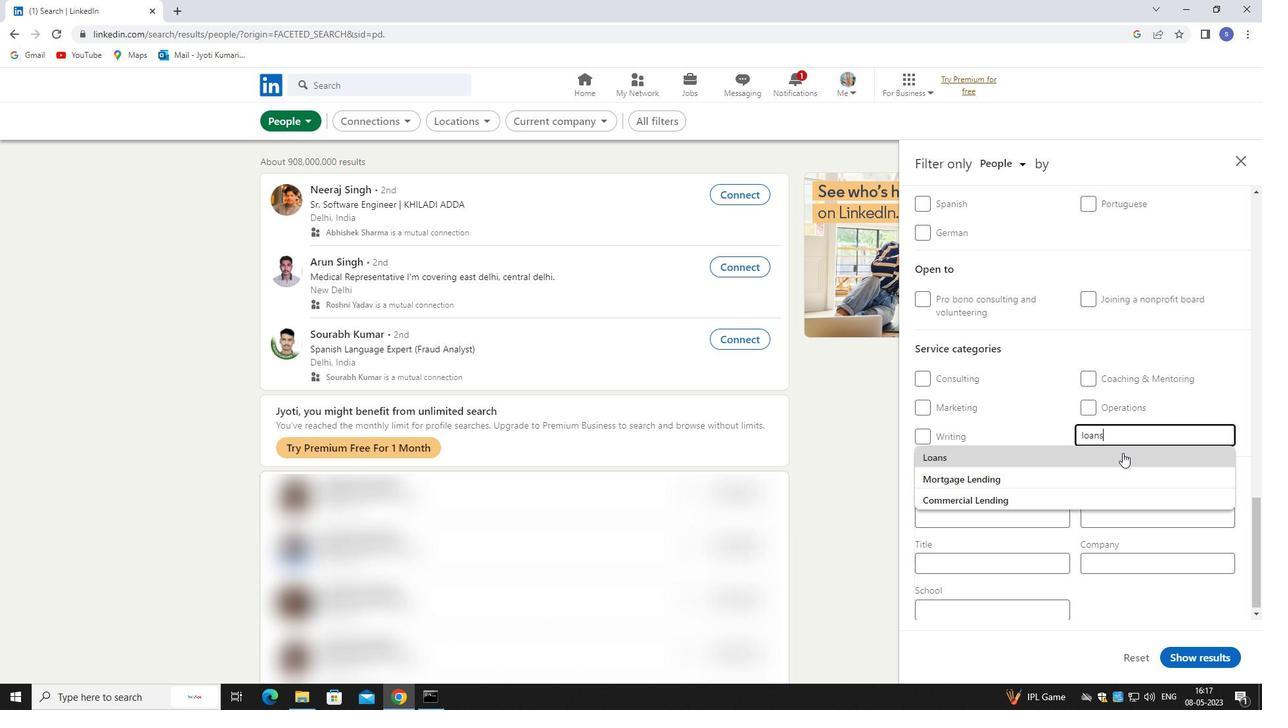 
Action: Mouse moved to (1132, 467)
Screenshot: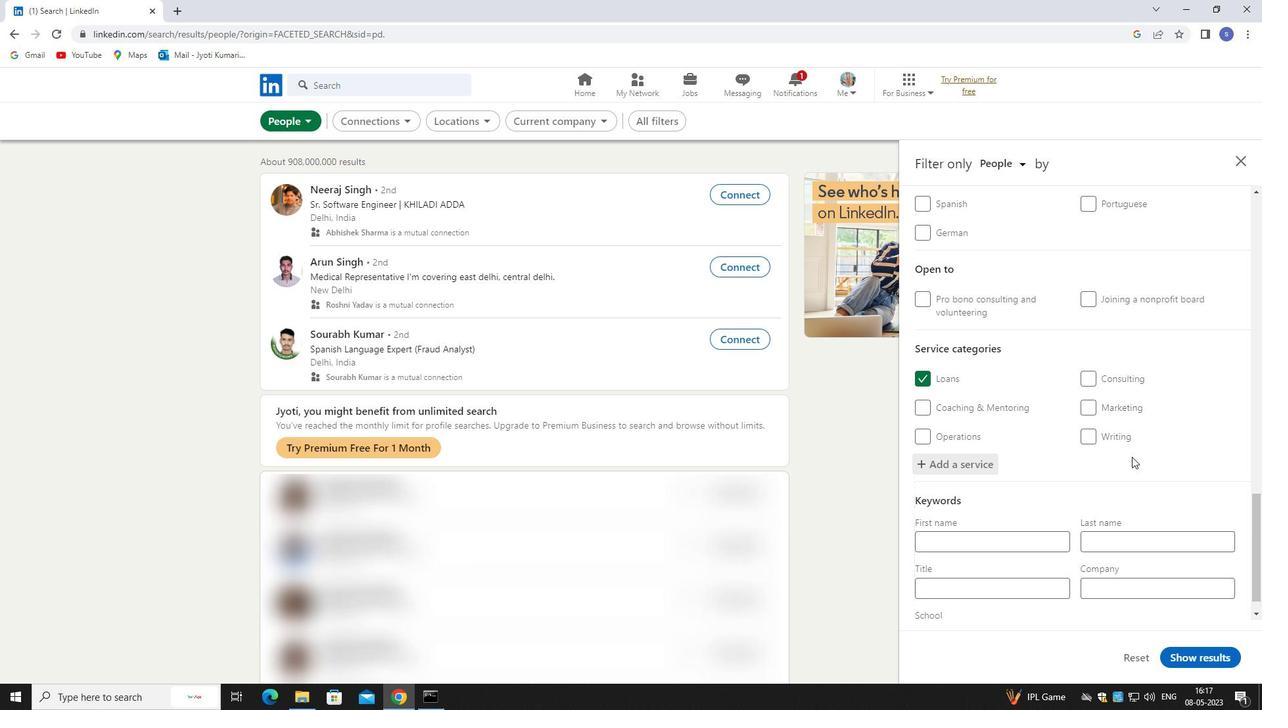 
Action: Mouse scrolled (1132, 466) with delta (0, 0)
Screenshot: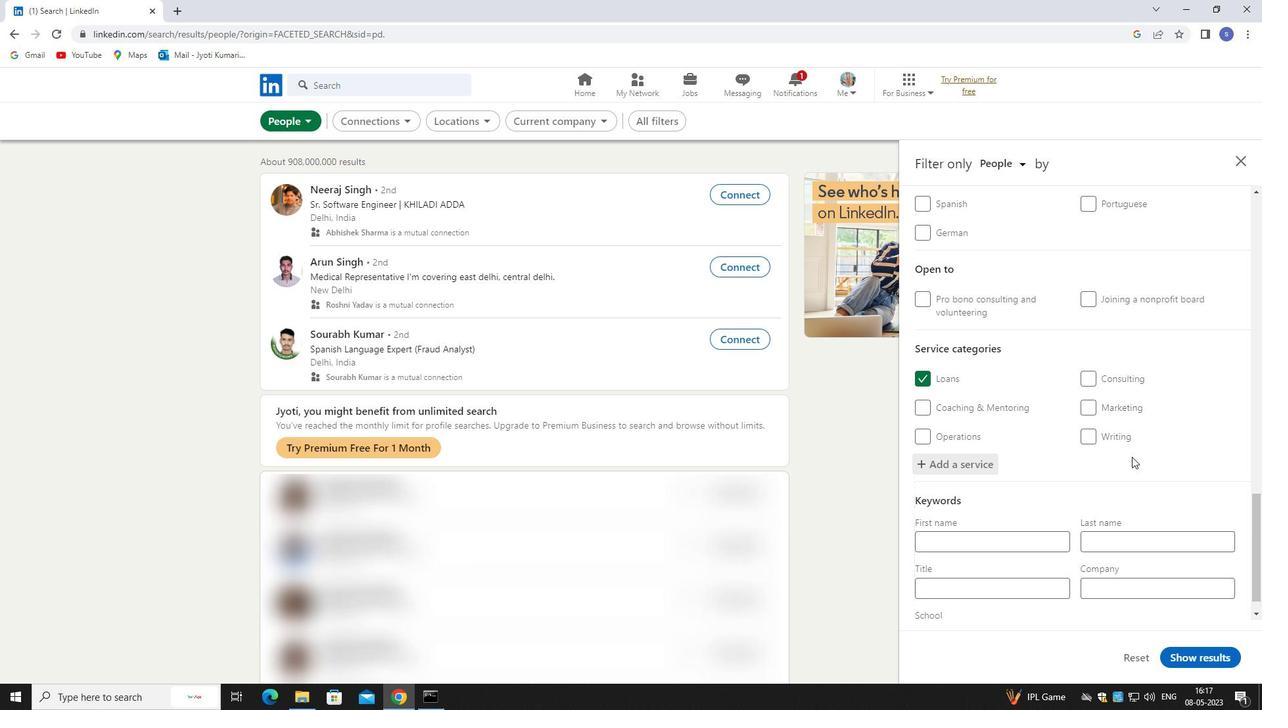 
Action: Mouse moved to (1130, 468)
Screenshot: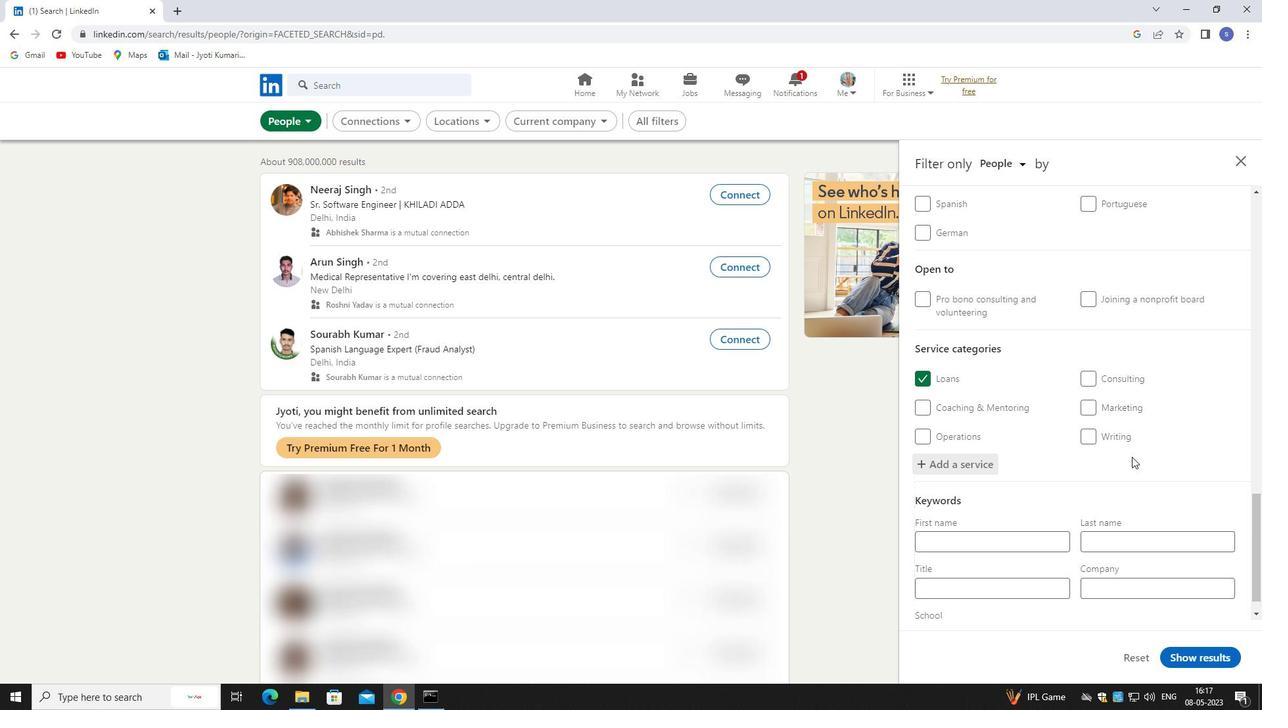
Action: Mouse scrolled (1130, 467) with delta (0, 0)
Screenshot: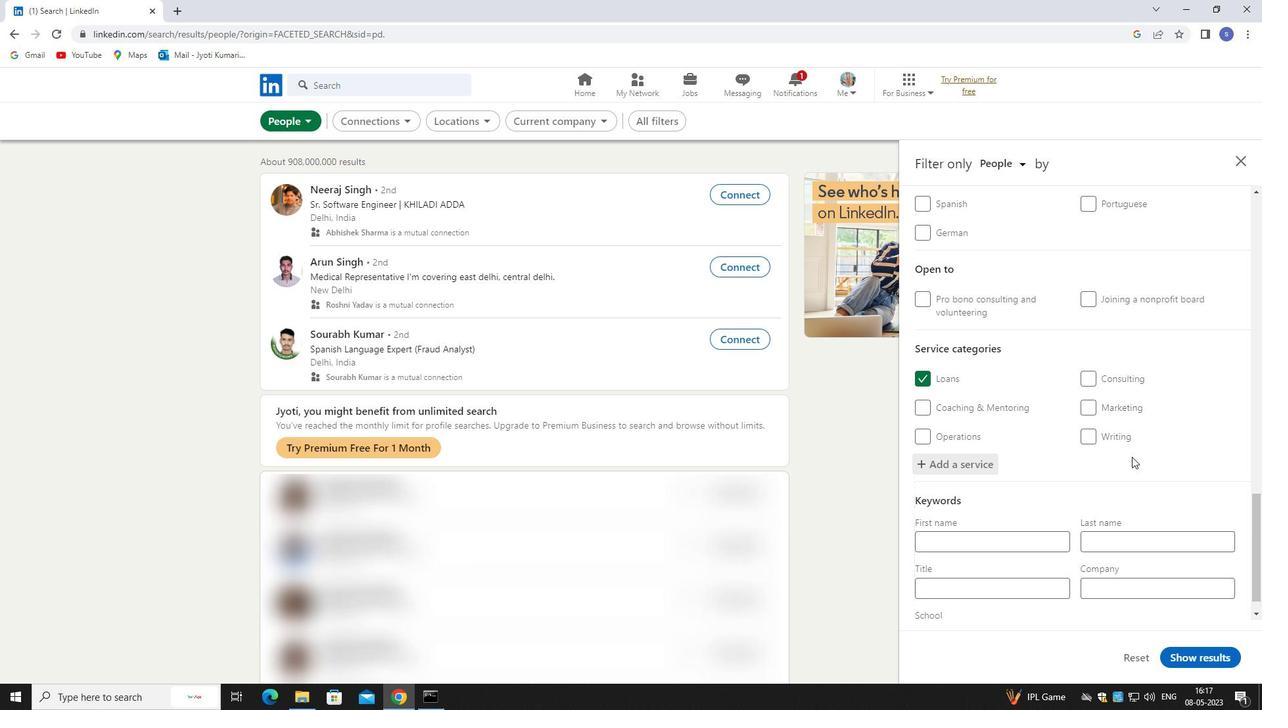
Action: Mouse scrolled (1130, 467) with delta (0, 0)
Screenshot: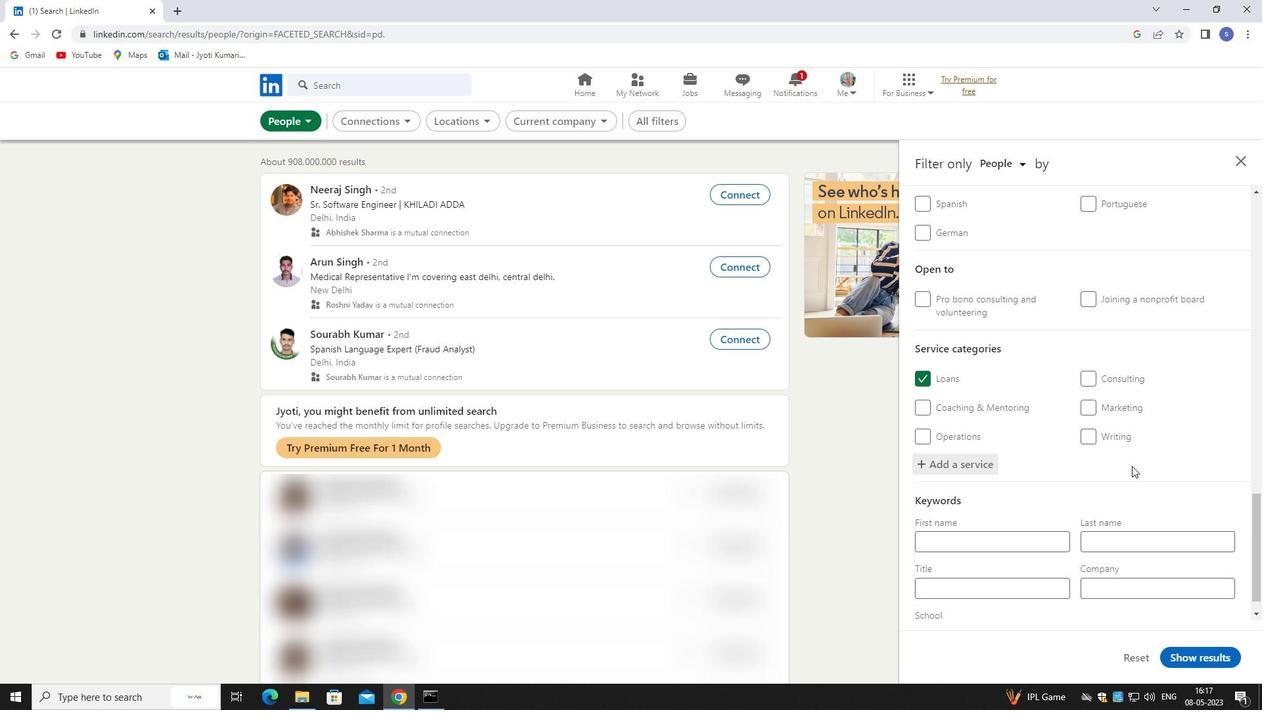 
Action: Mouse moved to (1051, 568)
Screenshot: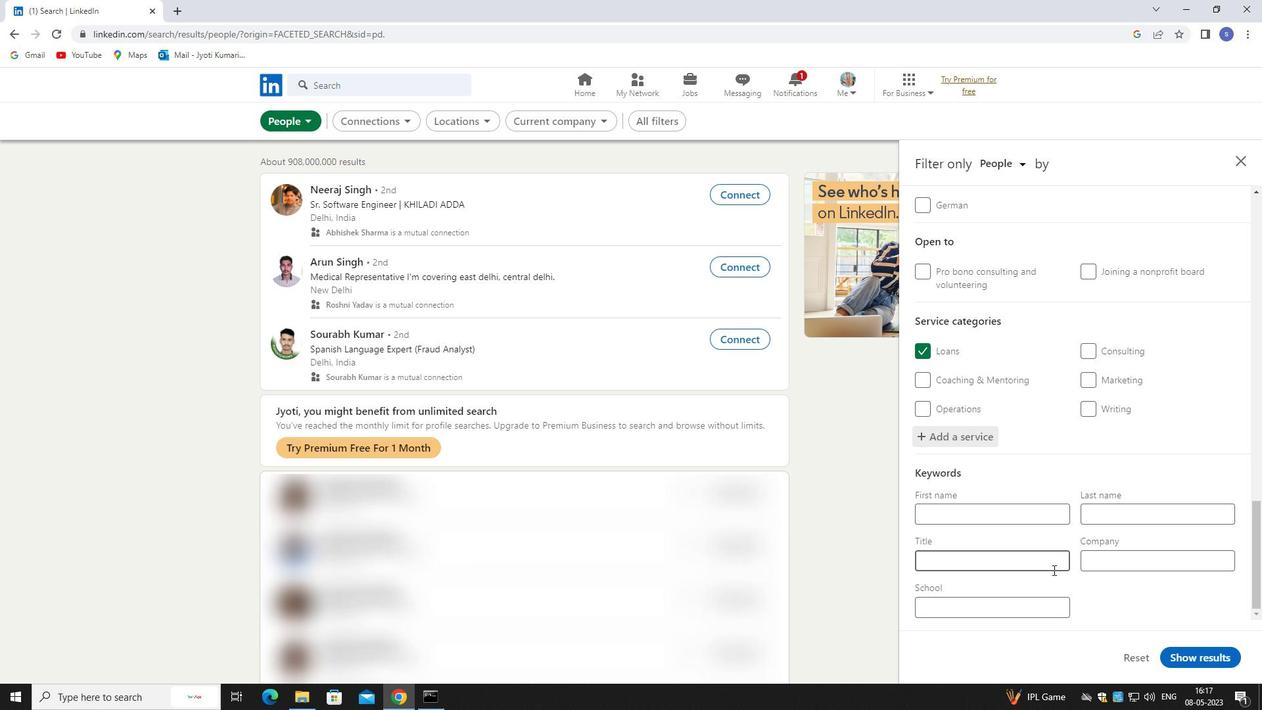 
Action: Mouse pressed left at (1051, 568)
Screenshot: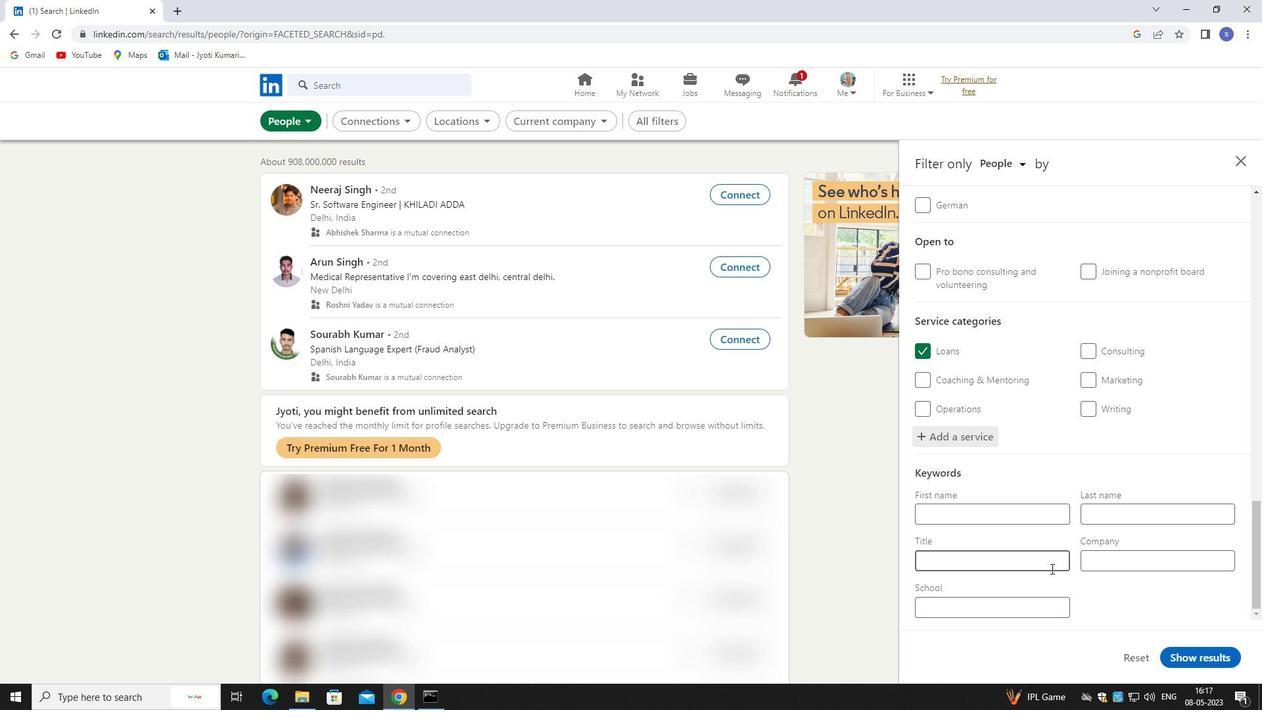 
Action: Mouse moved to (1051, 568)
Screenshot: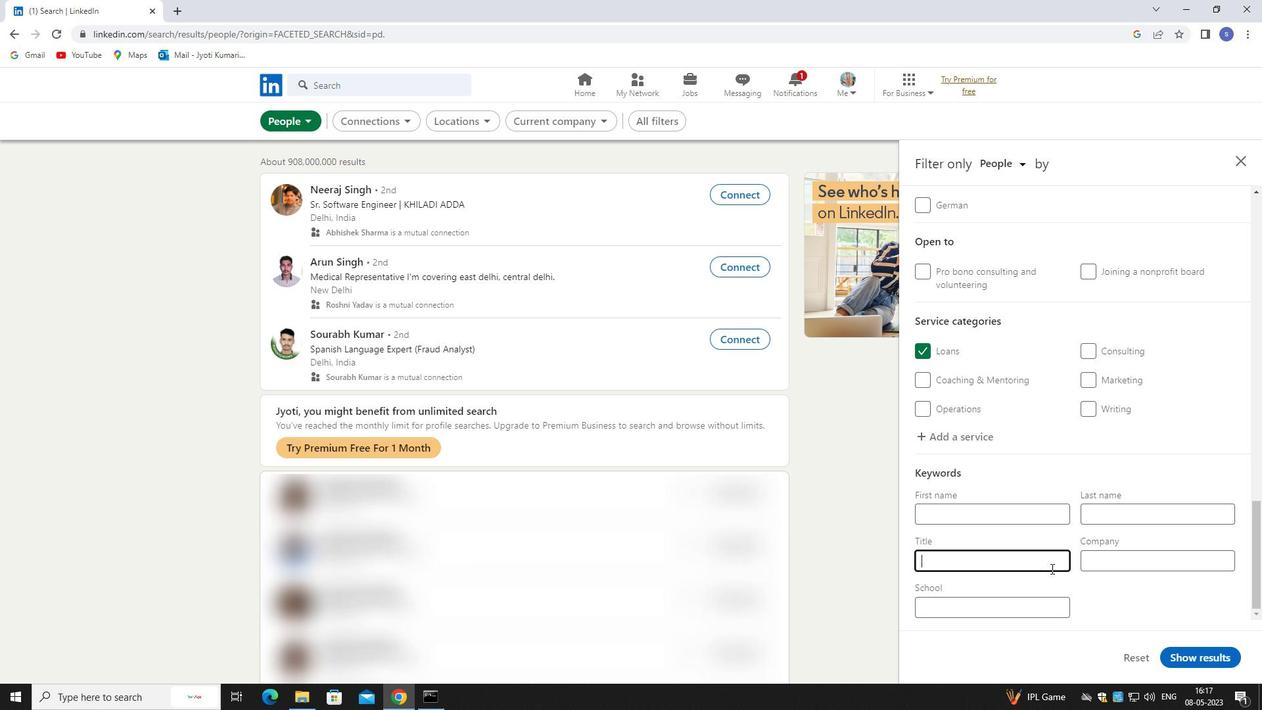 
Action: Key pressed <Key.shift>STORE<Key.space><Key.shift><Key.shift><Key.shift><Key.shift><Key.shift><Key.shift><Key.shift><Key.shift><Key.space><Key.shift>MANAGER
Screenshot: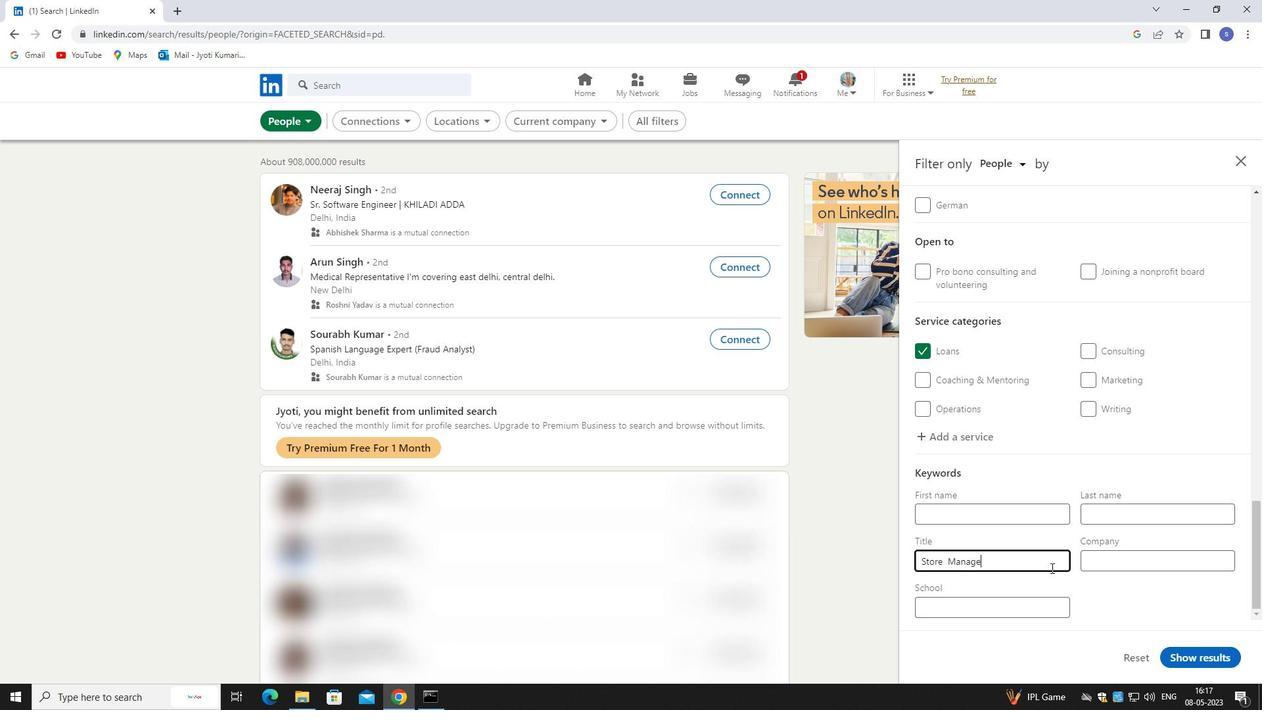 
Action: Mouse moved to (1175, 659)
Screenshot: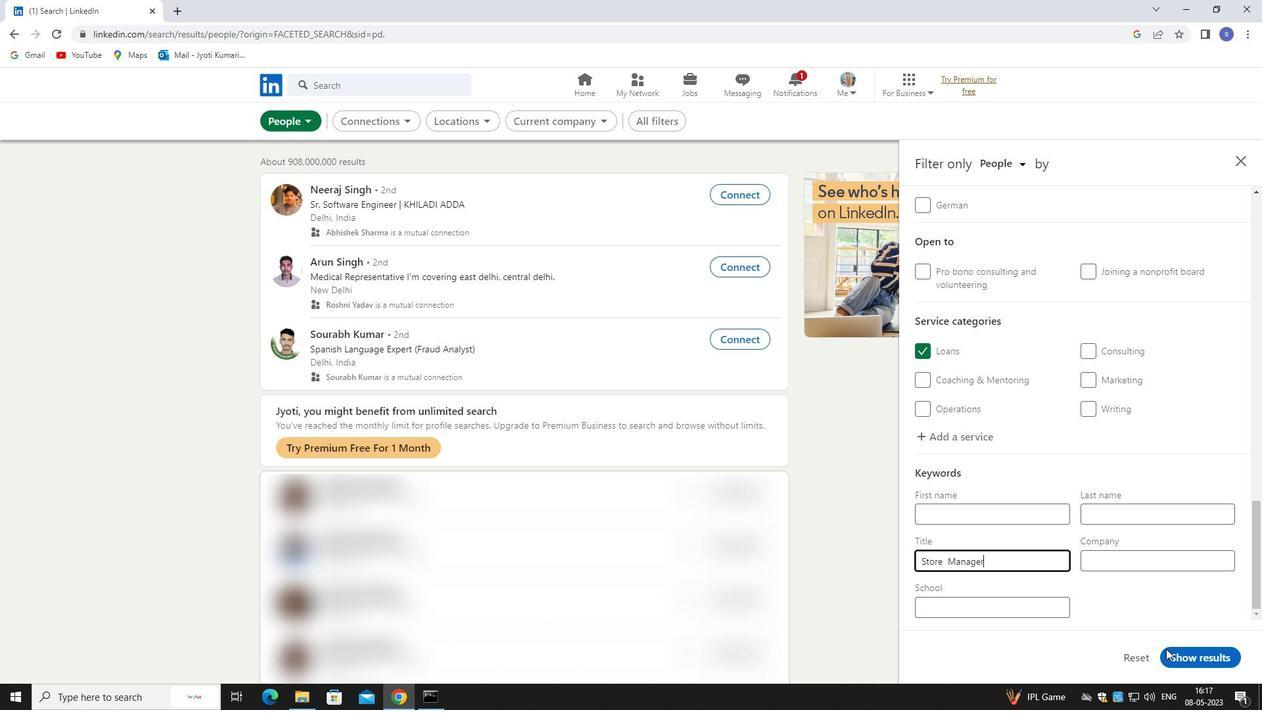 
Action: Mouse pressed left at (1175, 659)
Screenshot: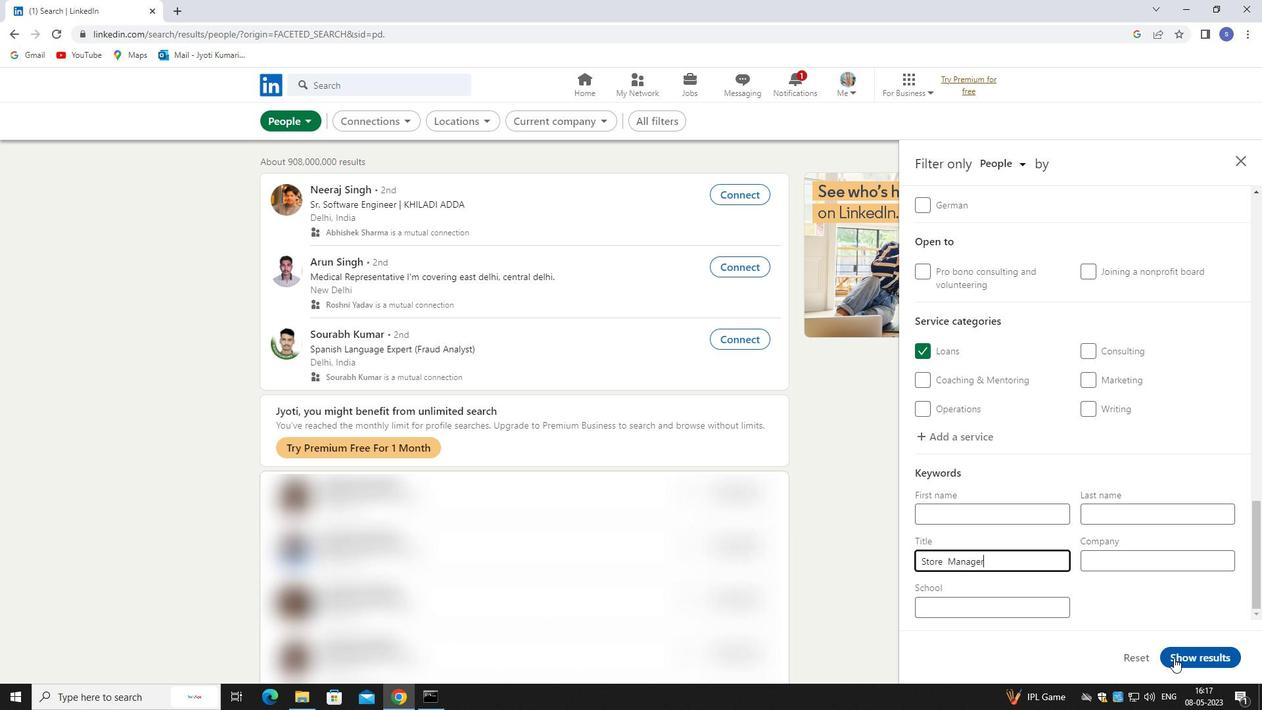 
Action: Mouse moved to (1178, 656)
Screenshot: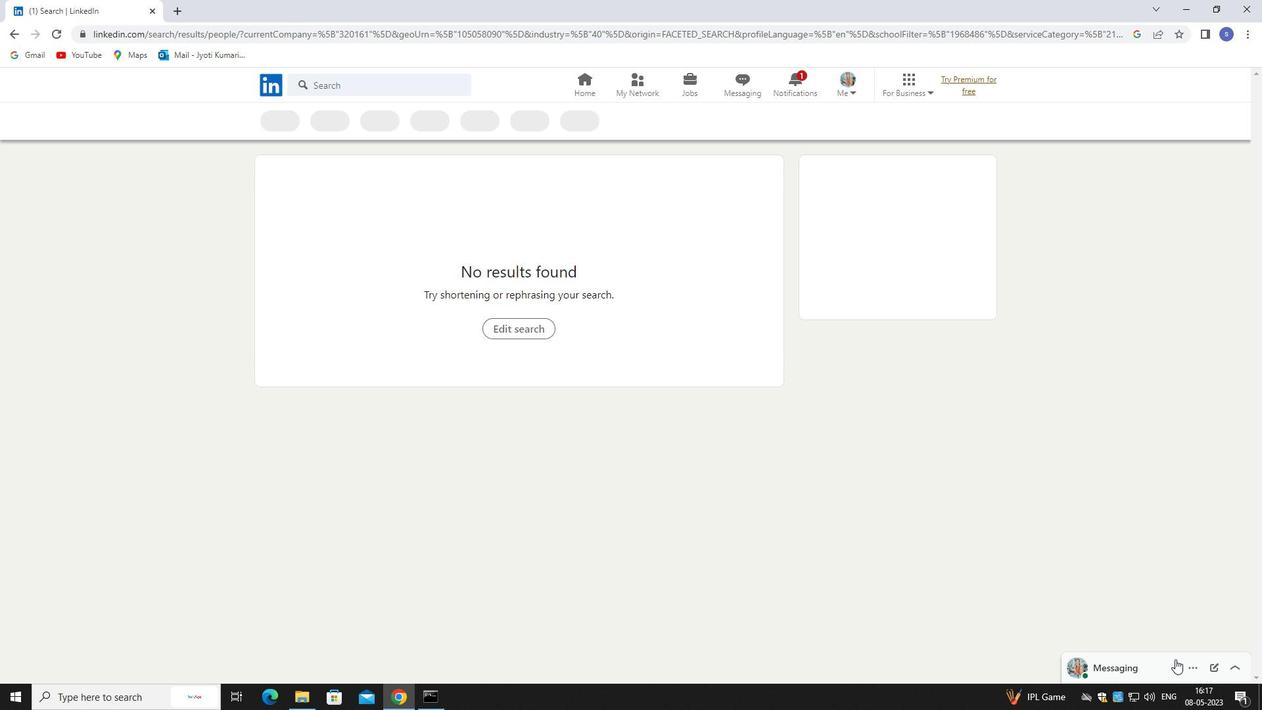 
